 Task: Find connections with filter location Al Manzilah with filter topic #leanstartupswith filter profile language English with filter current company Capital First Limited with filter school The New College, Chennai with filter industry Graphic Design with filter service category Commercial Real Estate with filter keywords title Product Manager
Action: Mouse moved to (693, 84)
Screenshot: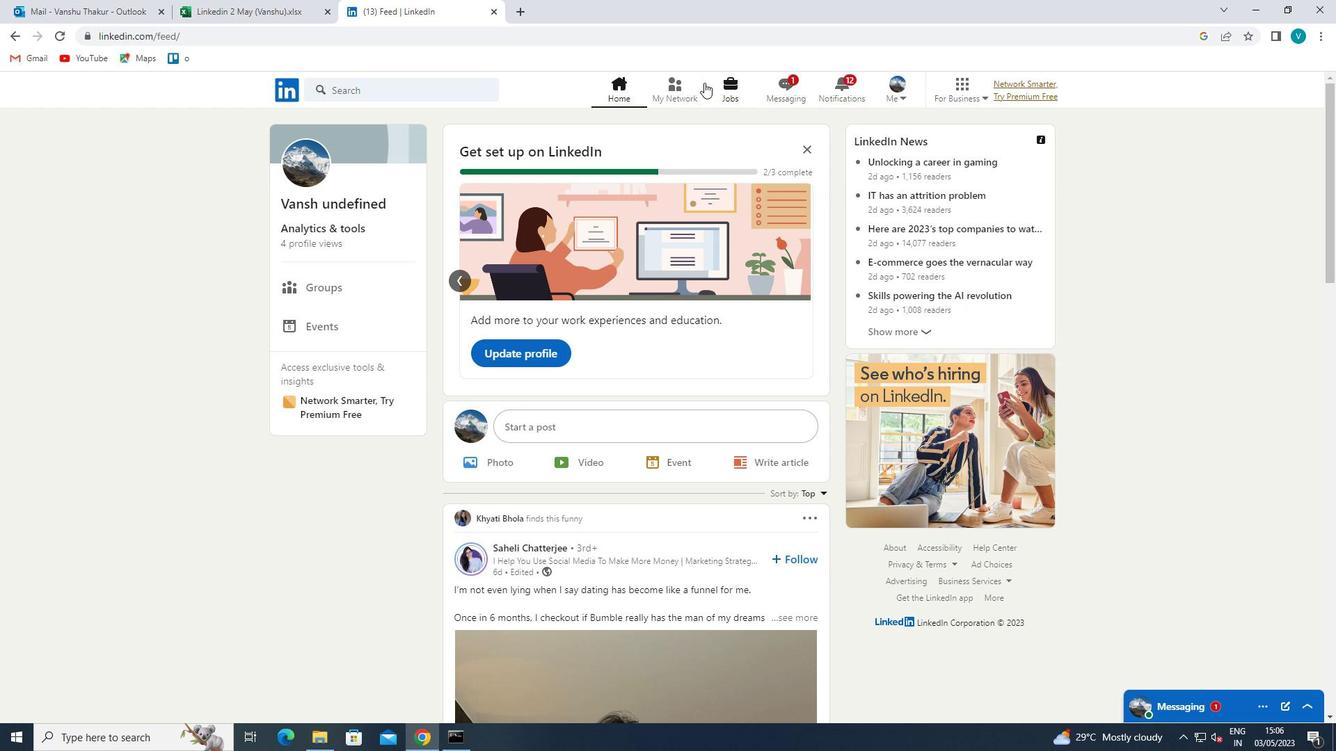 
Action: Mouse pressed left at (693, 84)
Screenshot: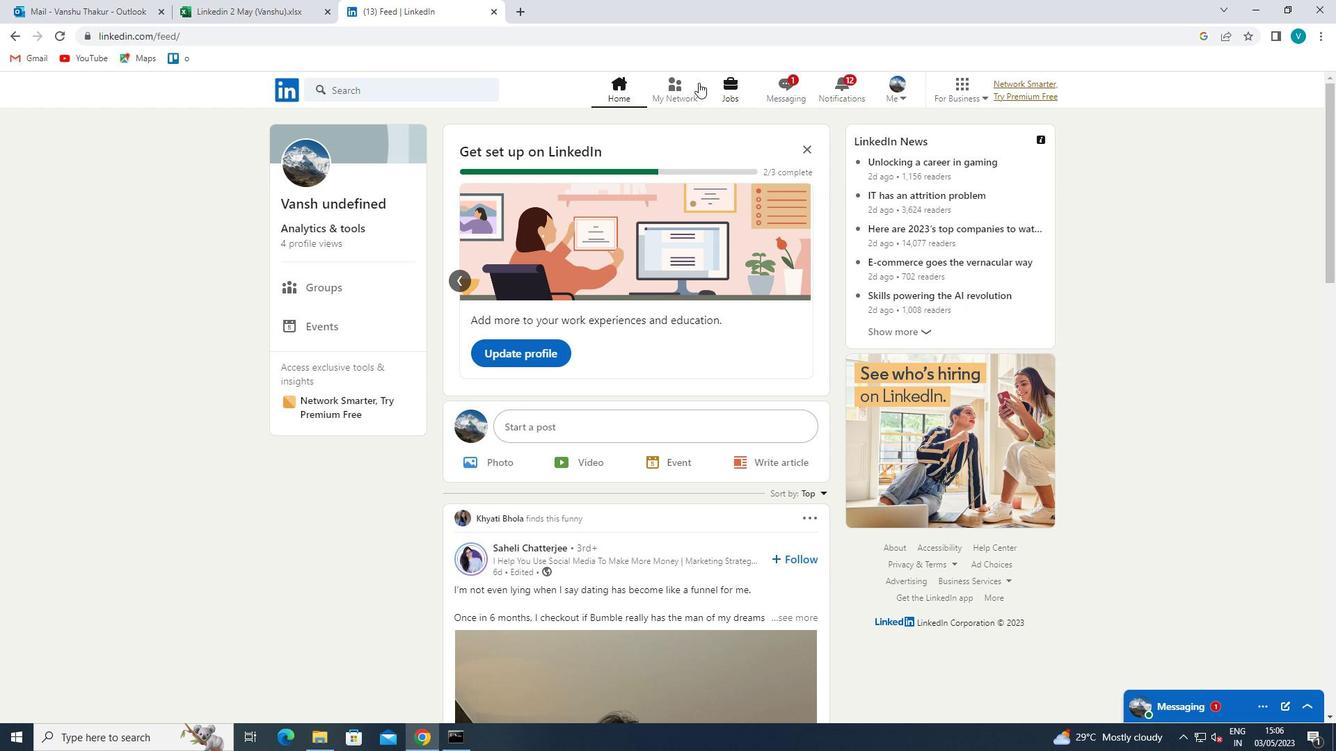 
Action: Mouse moved to (375, 176)
Screenshot: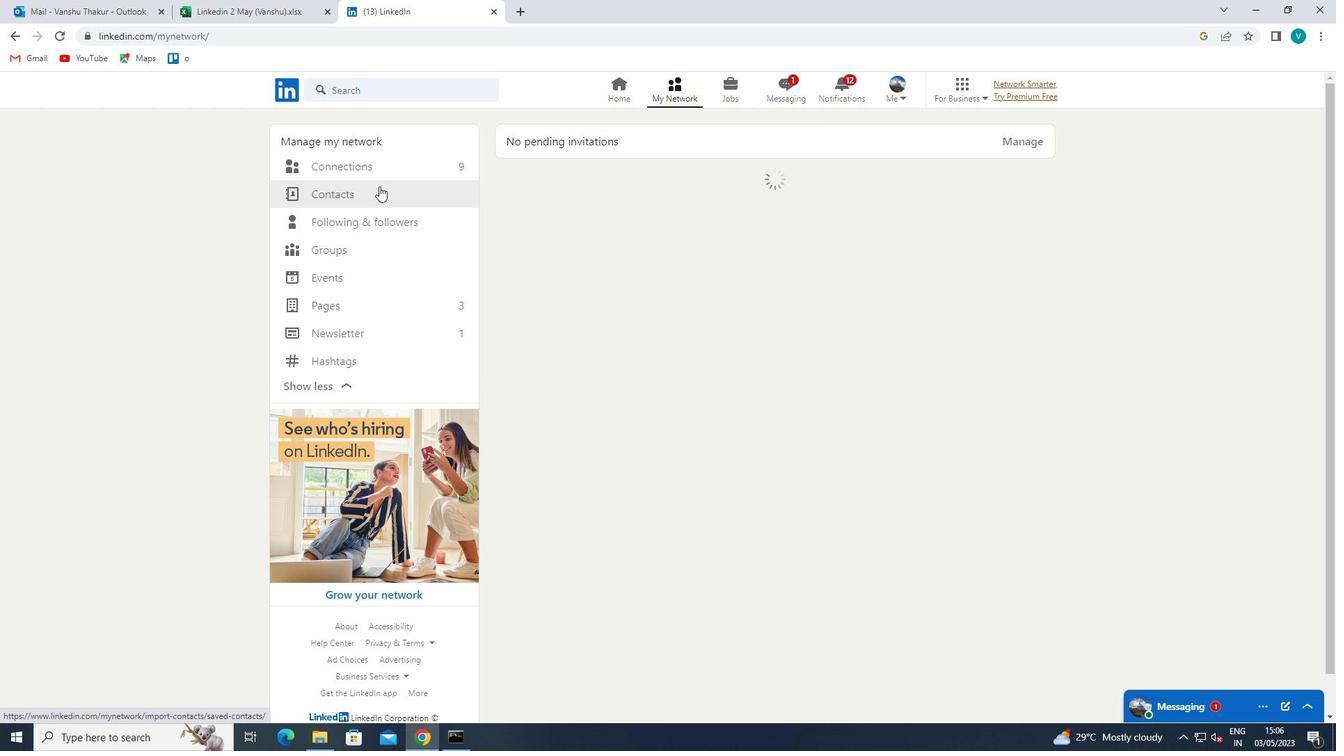 
Action: Mouse pressed left at (375, 176)
Screenshot: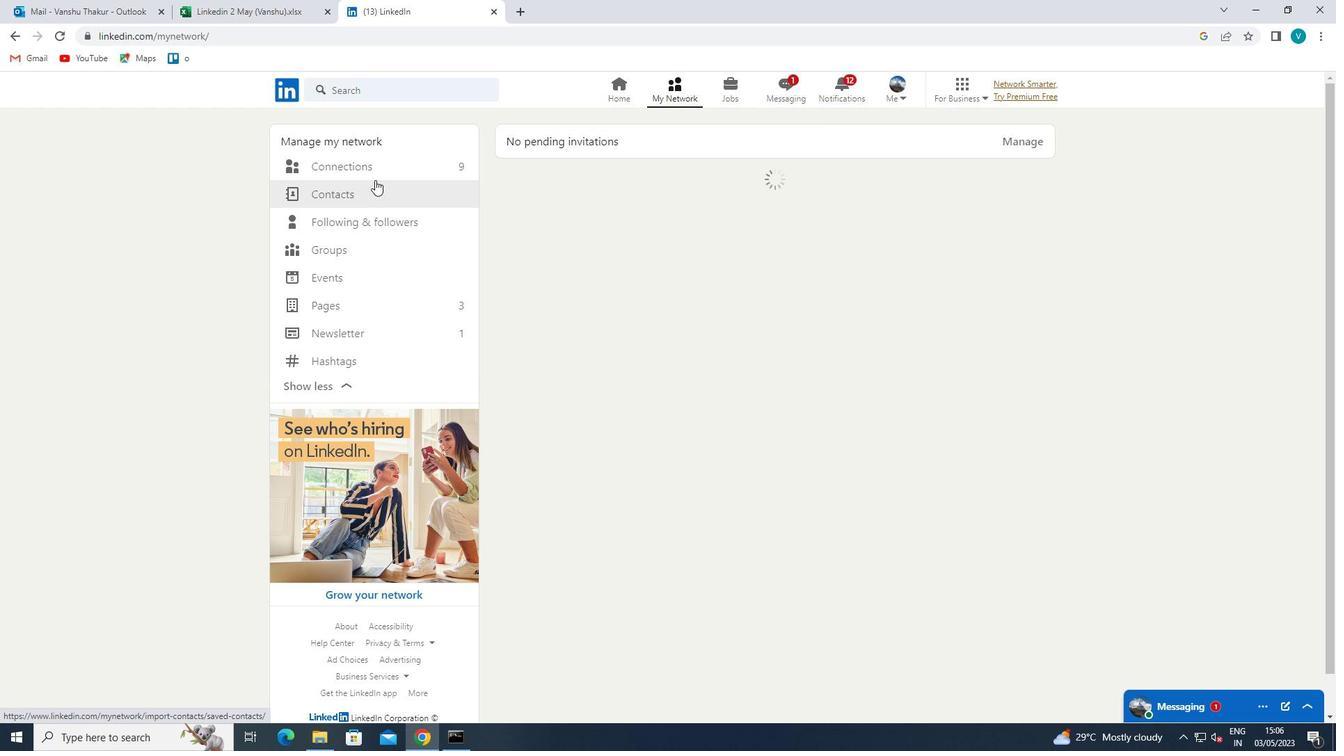 
Action: Mouse moved to (378, 165)
Screenshot: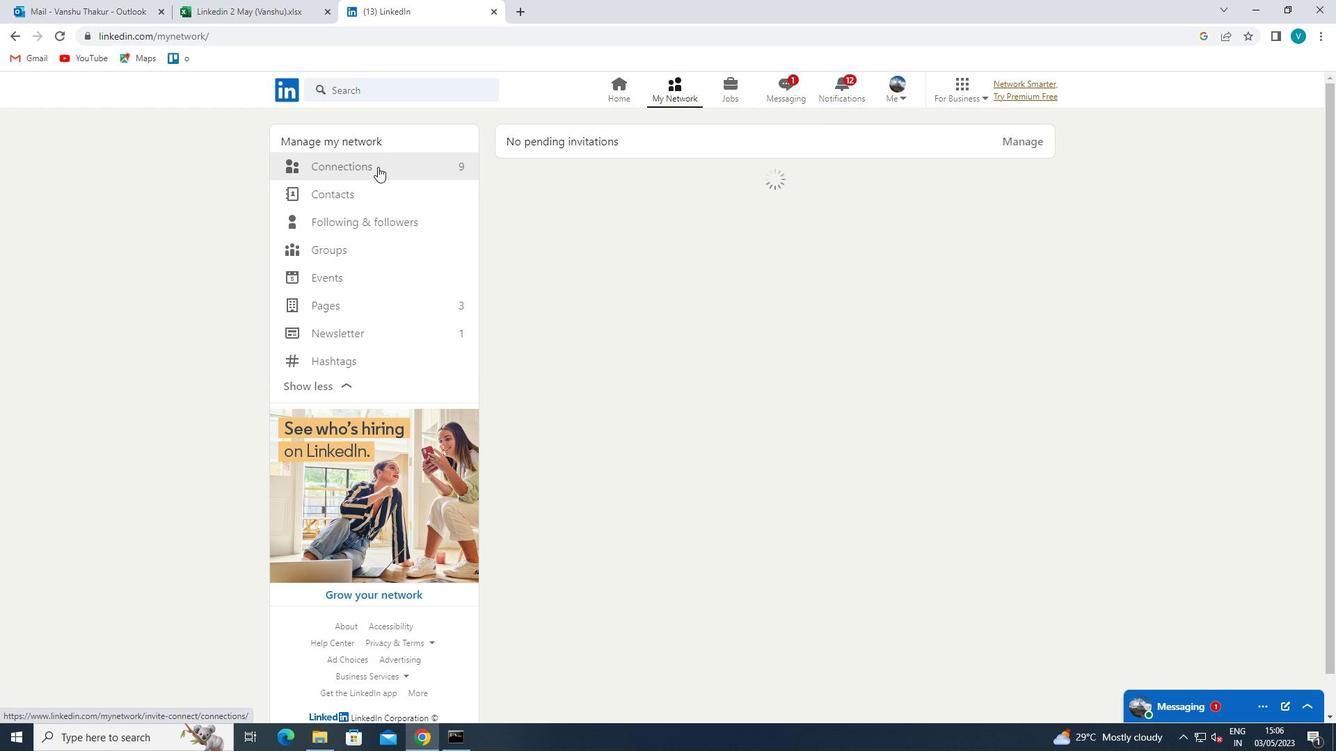 
Action: Mouse pressed left at (378, 165)
Screenshot: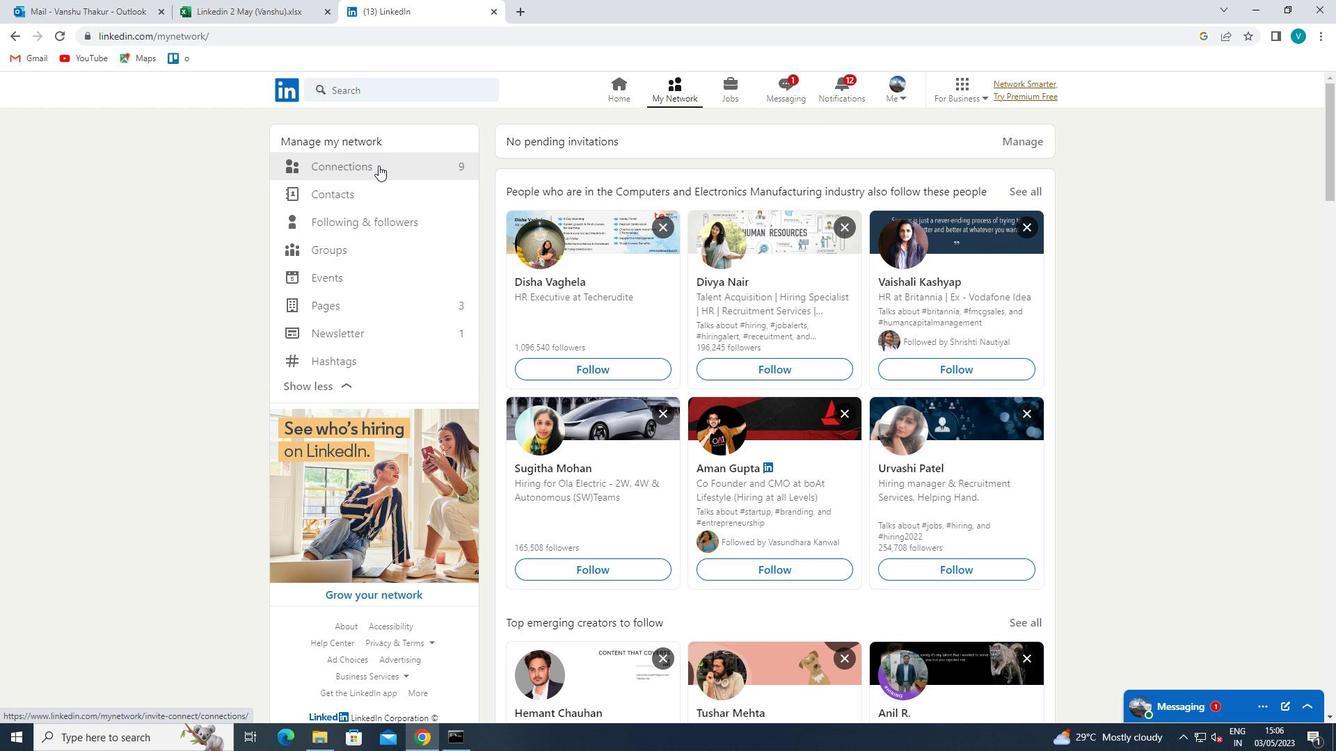
Action: Mouse moved to (758, 164)
Screenshot: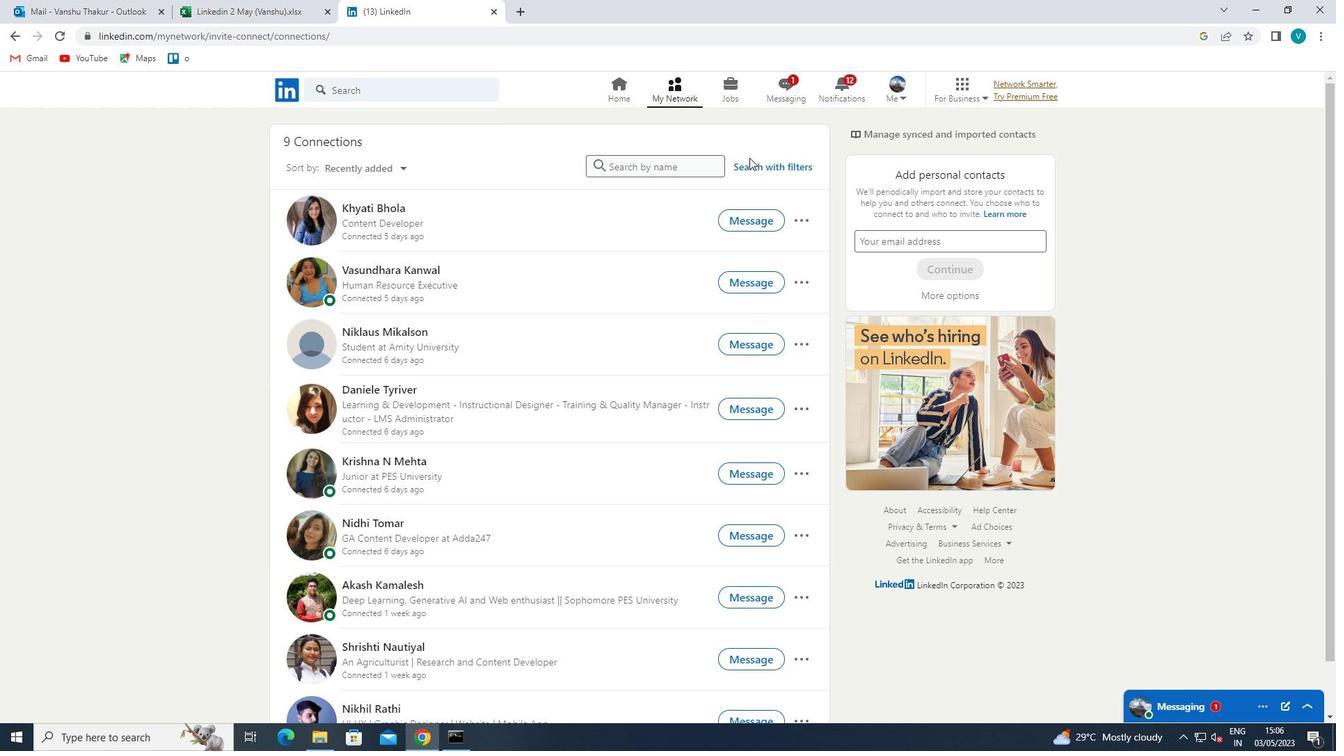 
Action: Mouse pressed left at (758, 164)
Screenshot: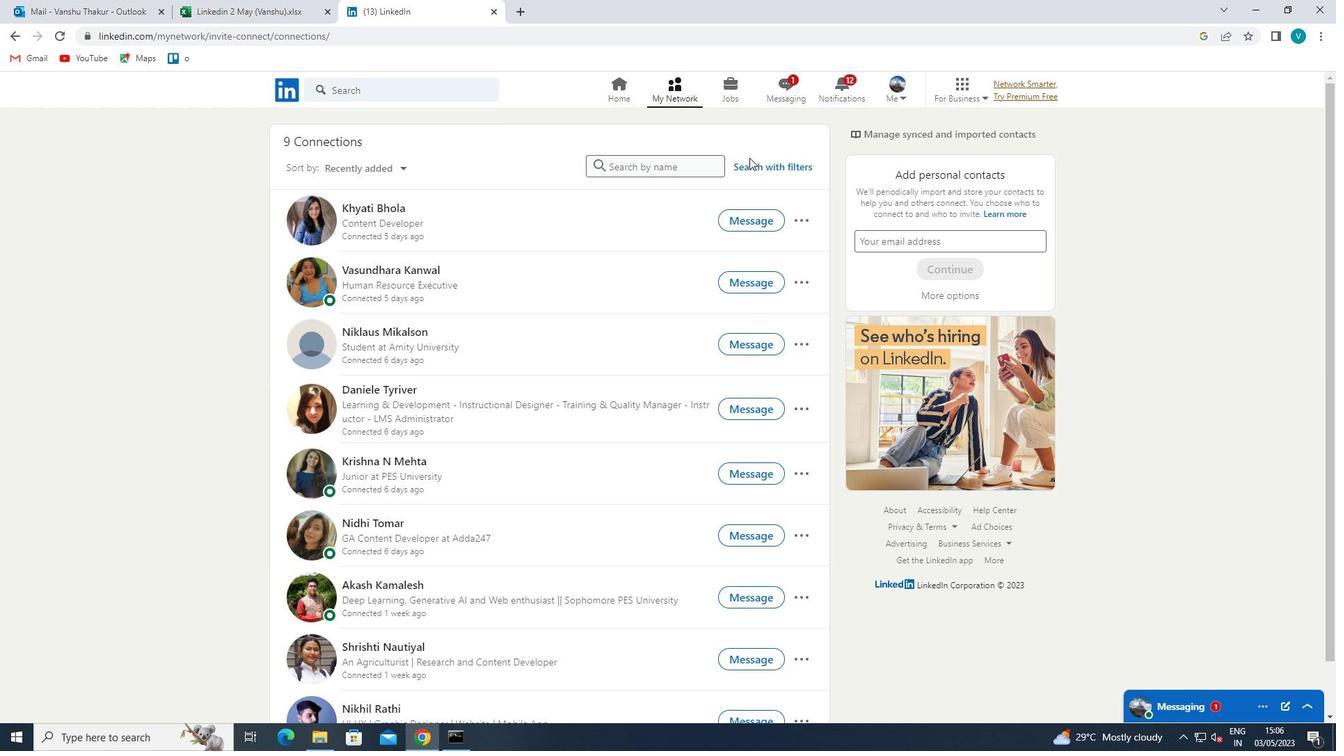 
Action: Mouse moved to (679, 128)
Screenshot: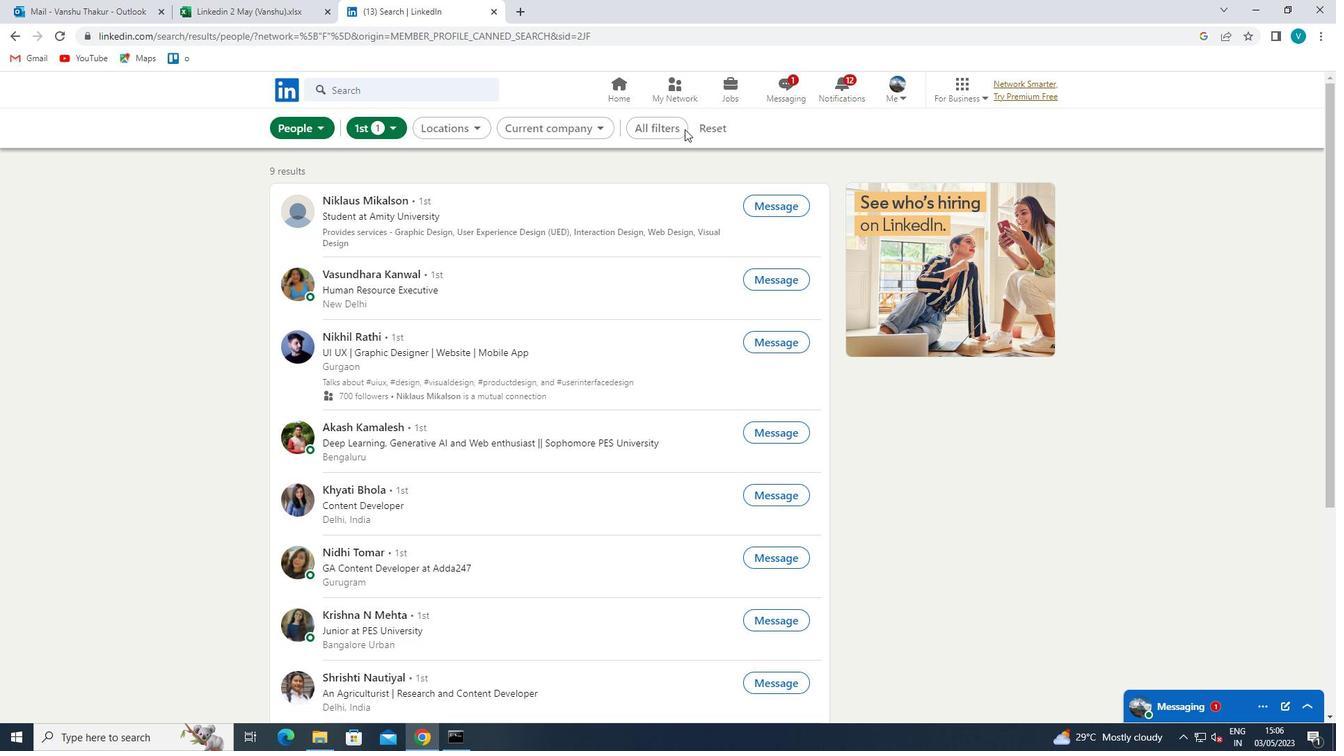 
Action: Mouse pressed left at (679, 128)
Screenshot: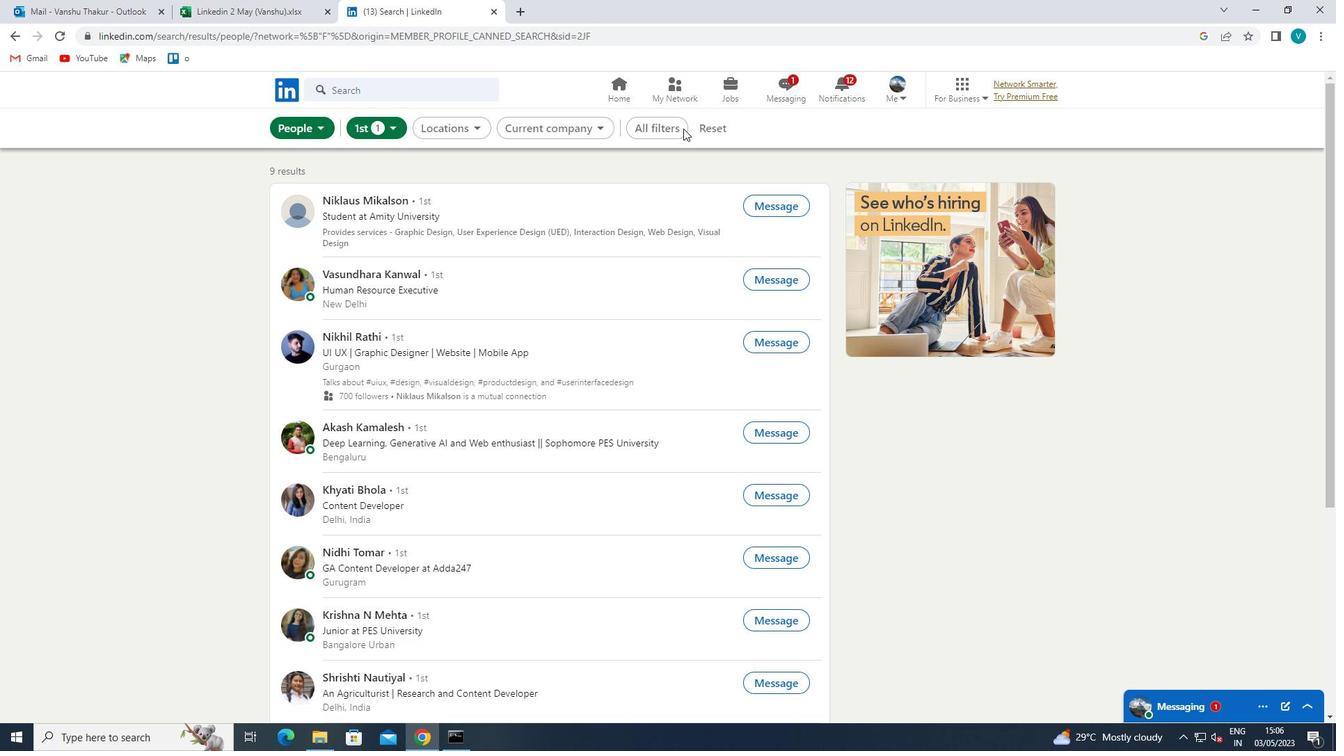 
Action: Mouse moved to (1071, 362)
Screenshot: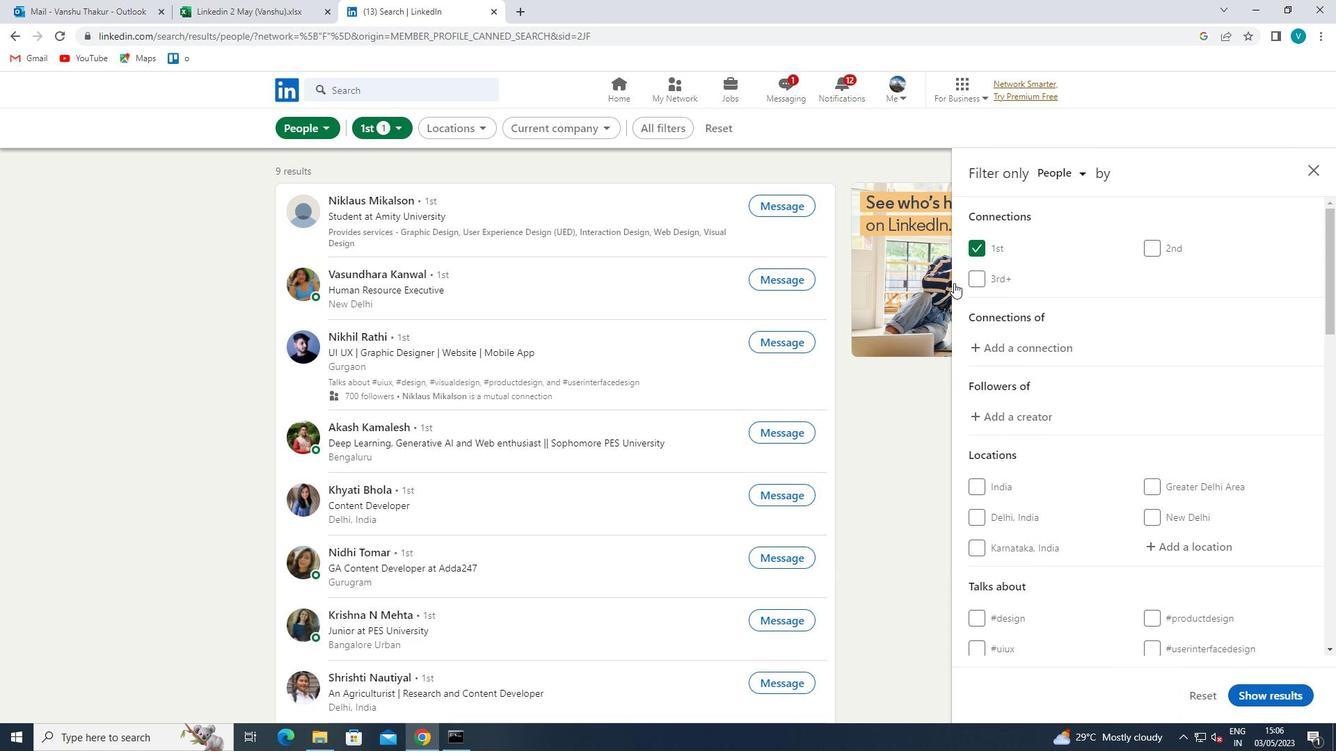 
Action: Mouse scrolled (1071, 361) with delta (0, 0)
Screenshot: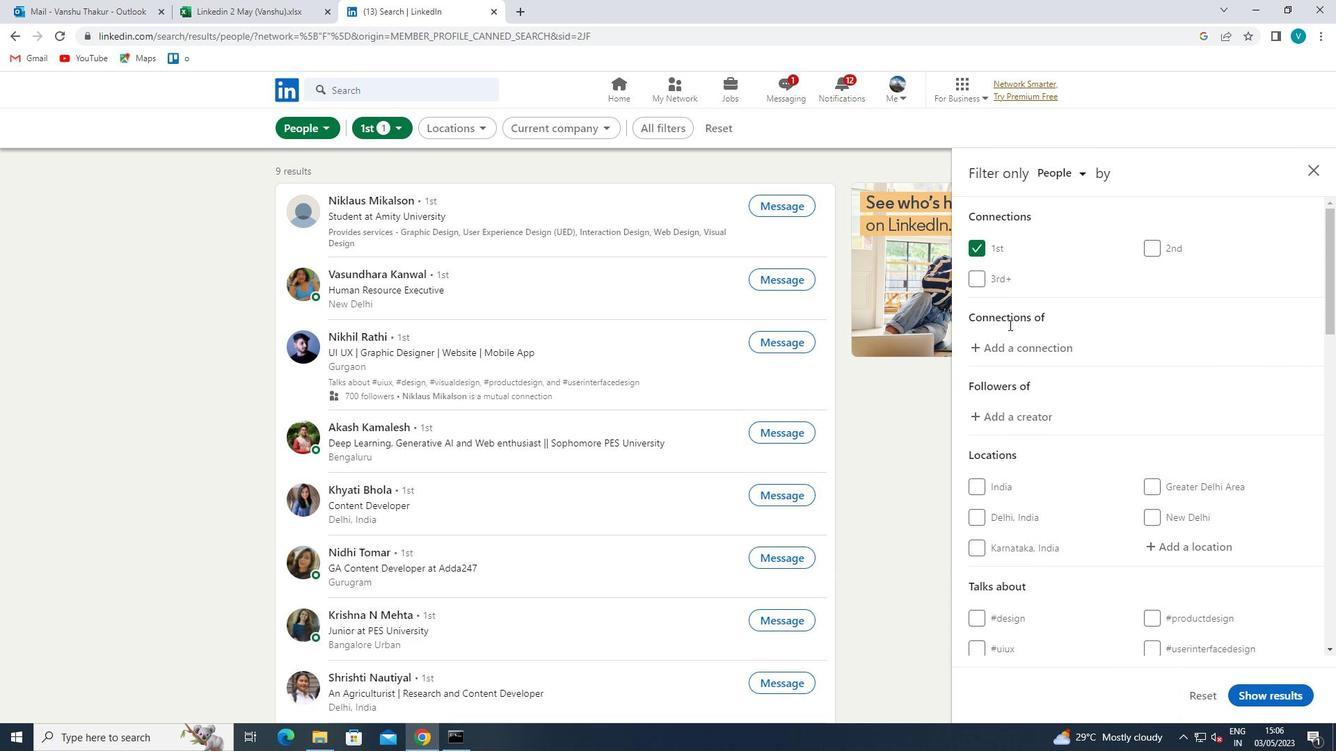 
Action: Mouse scrolled (1071, 361) with delta (0, 0)
Screenshot: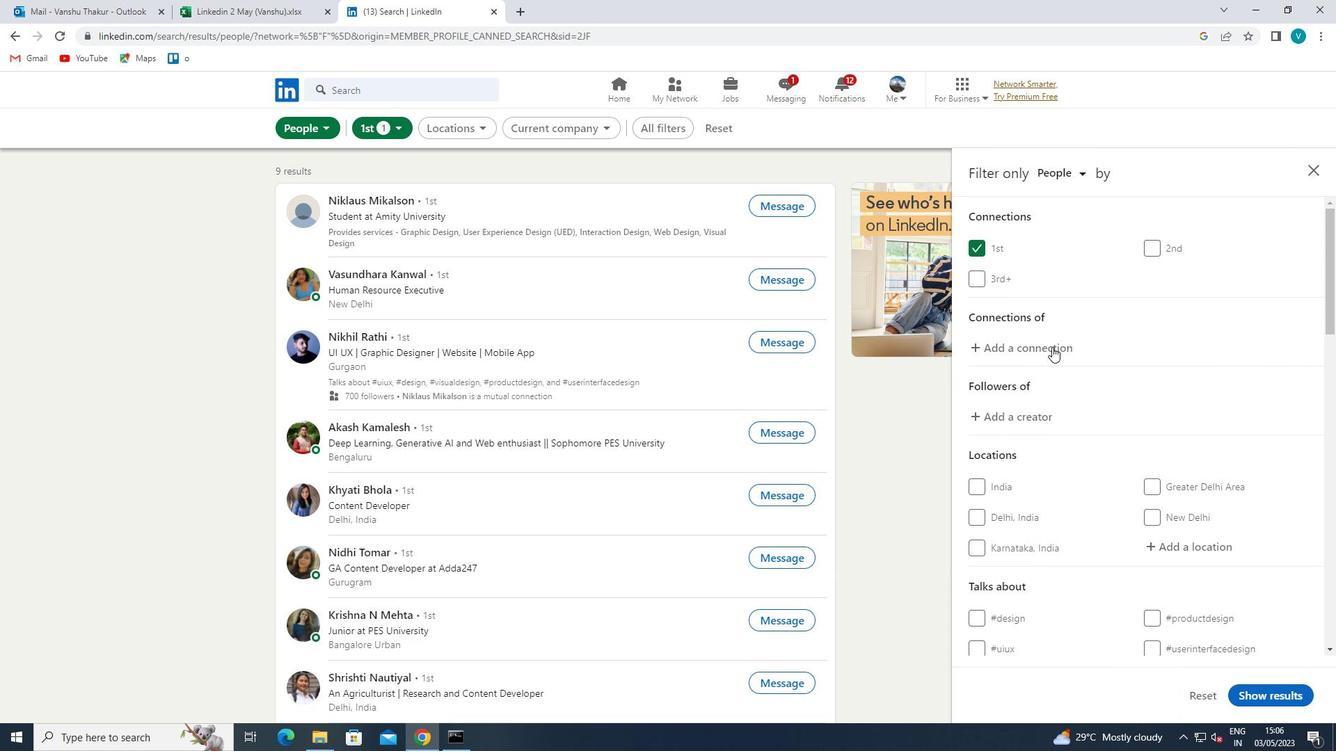 
Action: Mouse moved to (1072, 363)
Screenshot: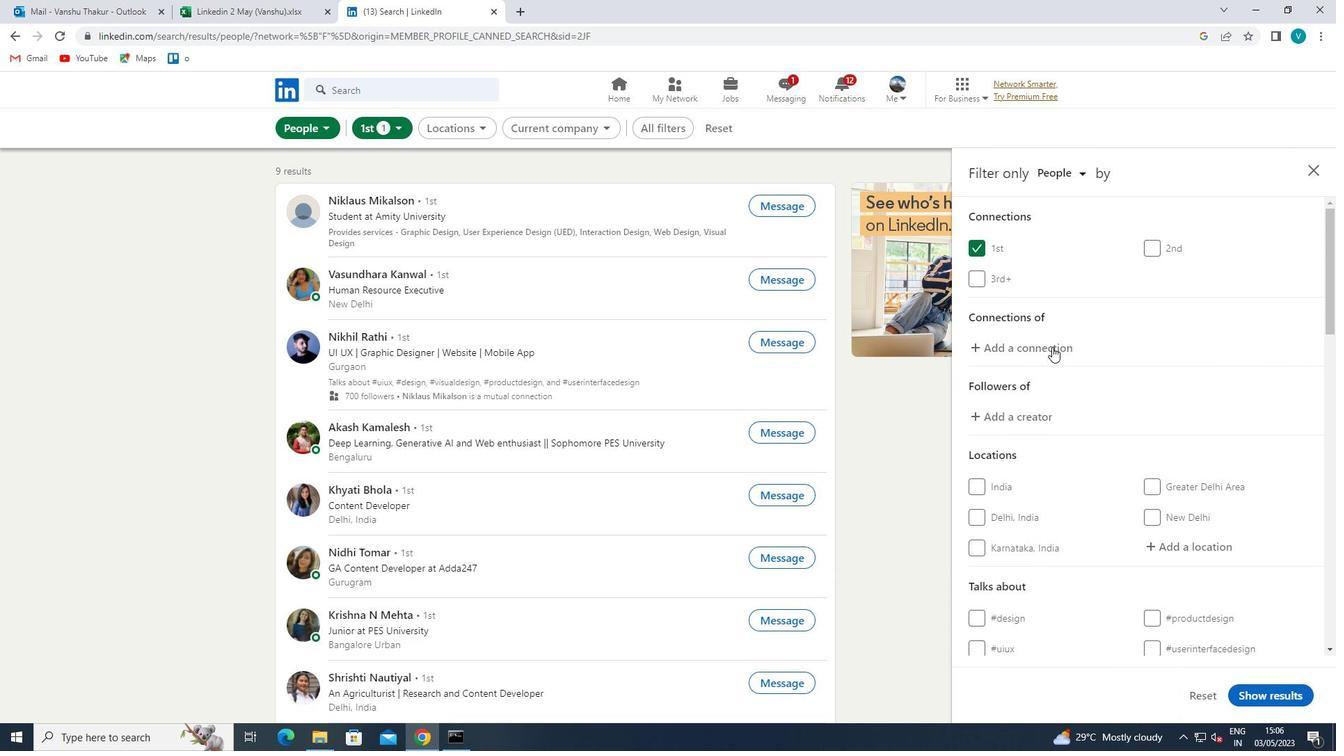 
Action: Mouse scrolled (1072, 363) with delta (0, 0)
Screenshot: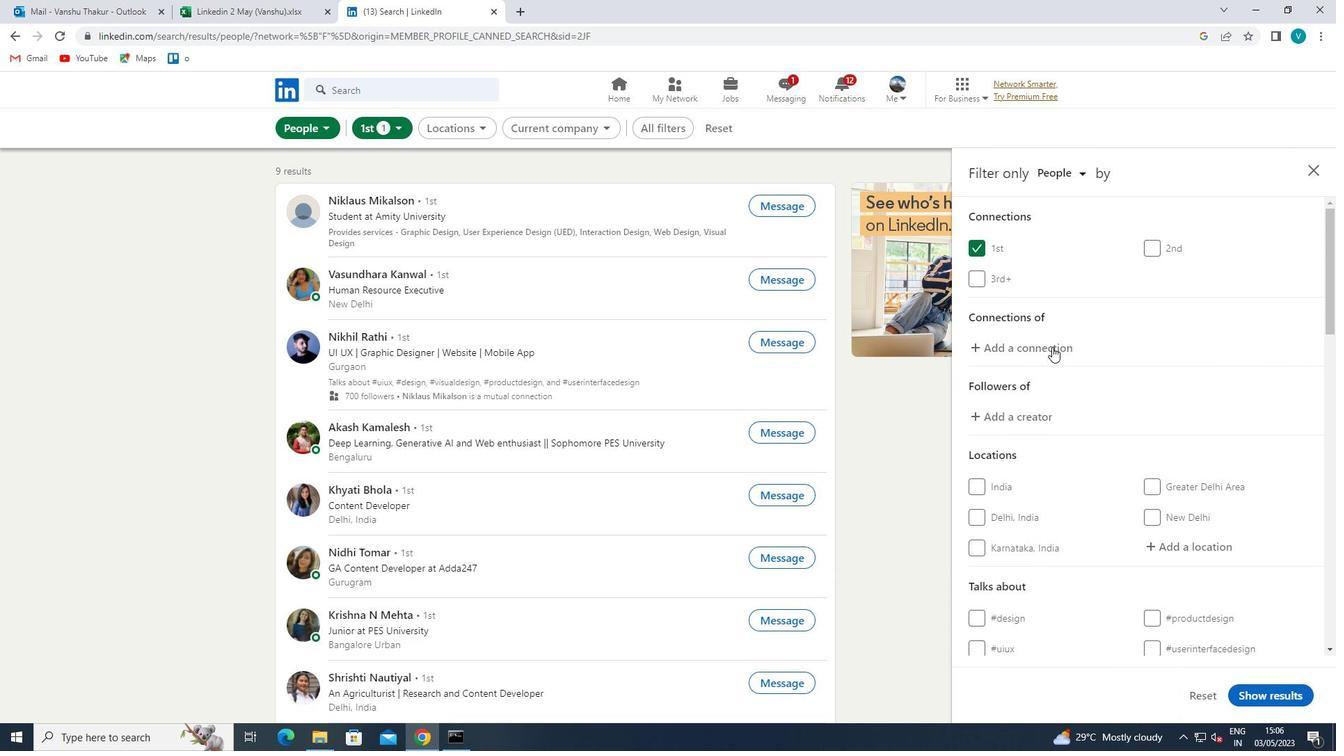 
Action: Mouse moved to (1194, 342)
Screenshot: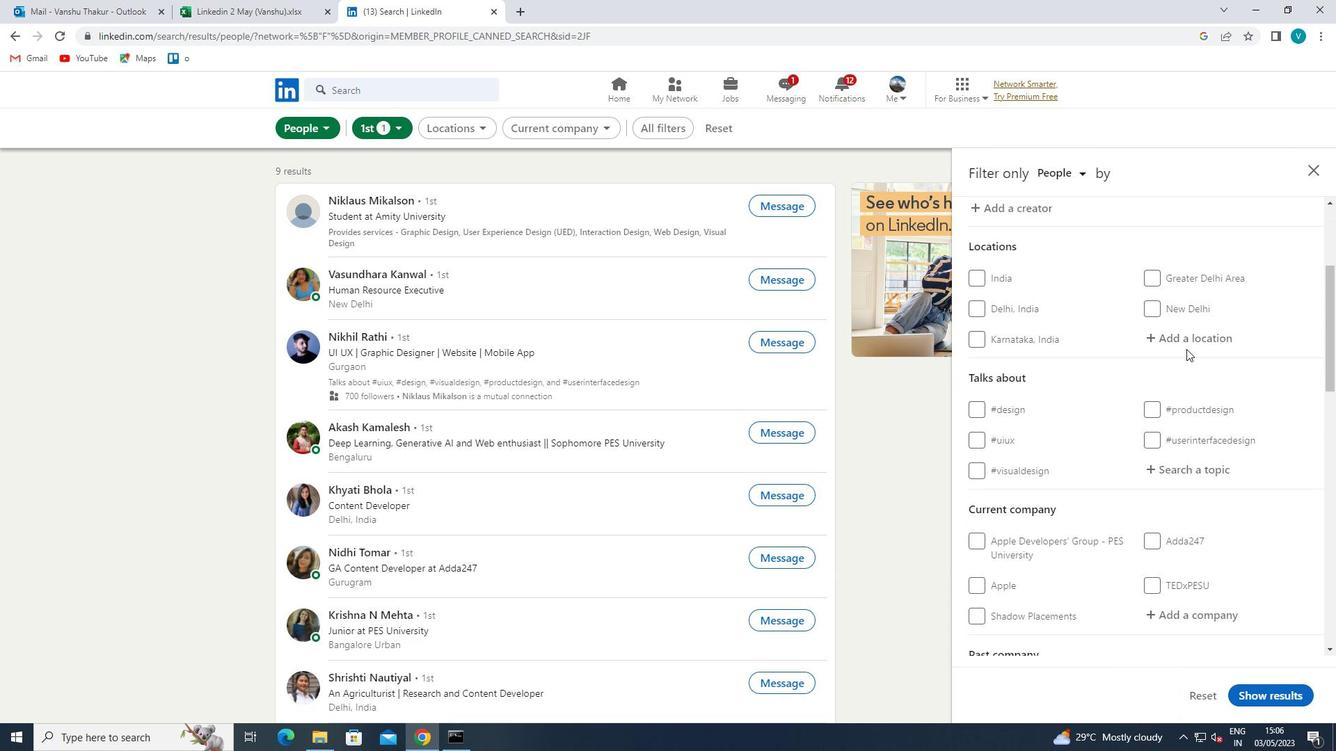 
Action: Mouse pressed left at (1194, 342)
Screenshot: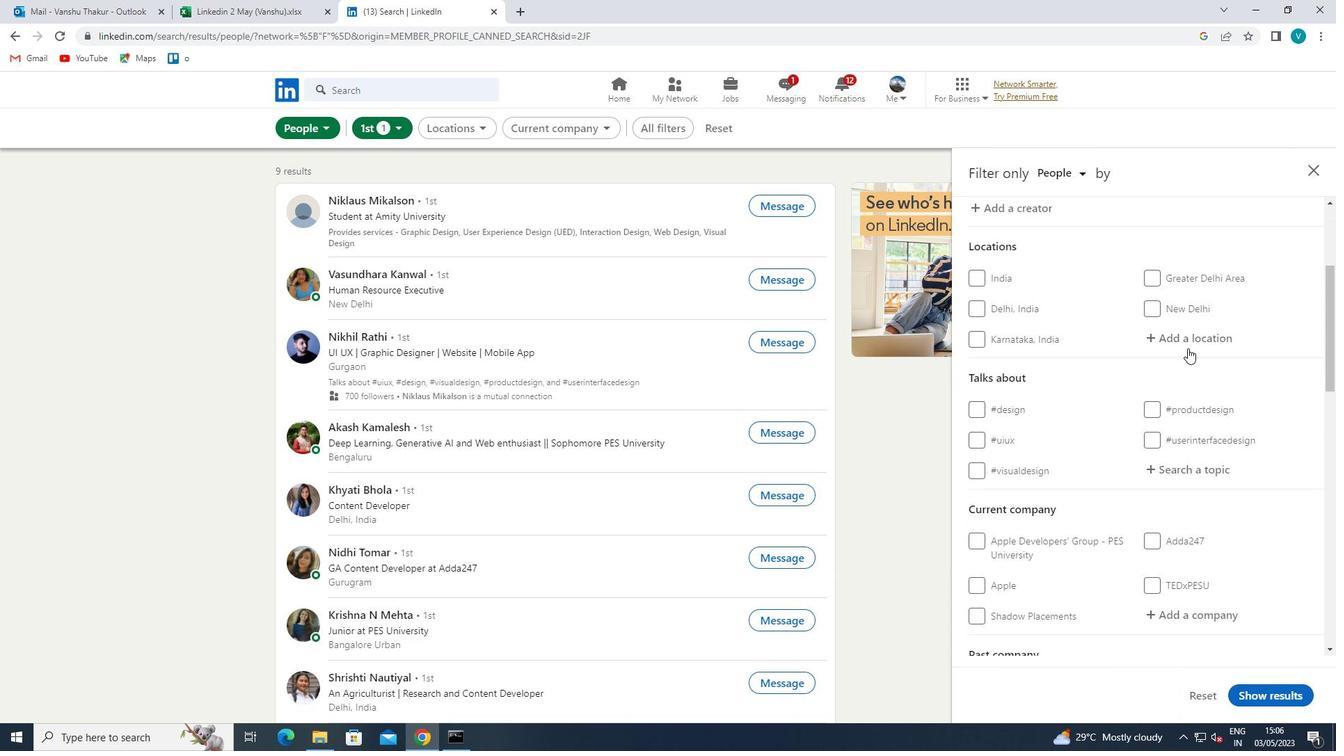 
Action: Mouse moved to (622, 687)
Screenshot: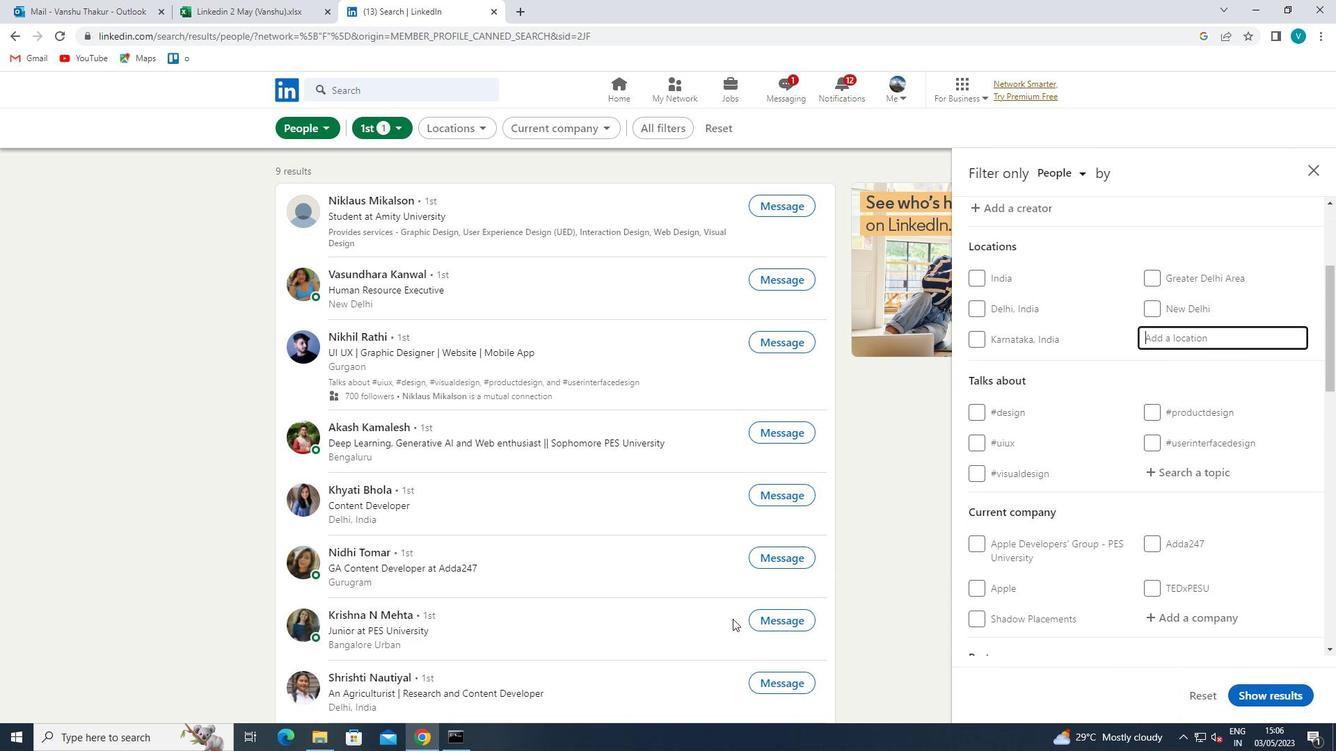 
Action: Key pressed <Key.shift>AL<Key.space><Key.shift>MANZILAH
Screenshot: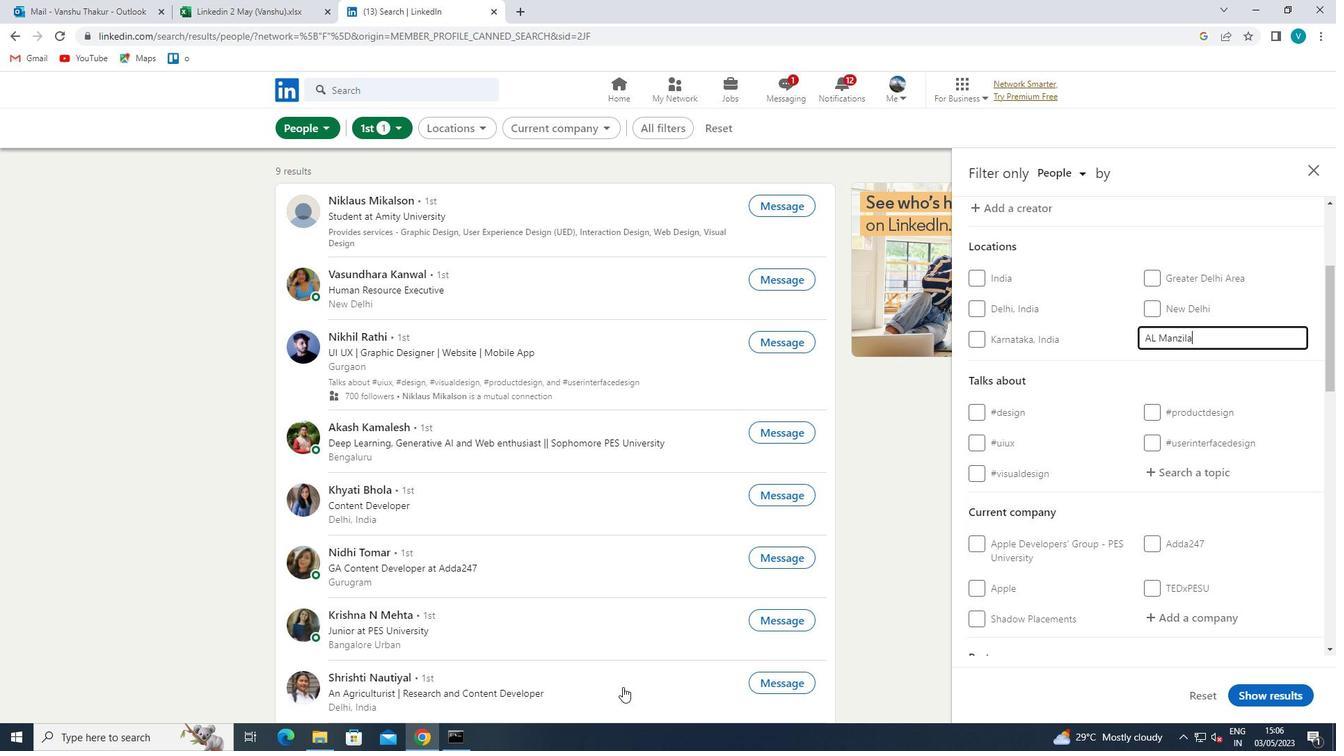 
Action: Mouse moved to (1119, 347)
Screenshot: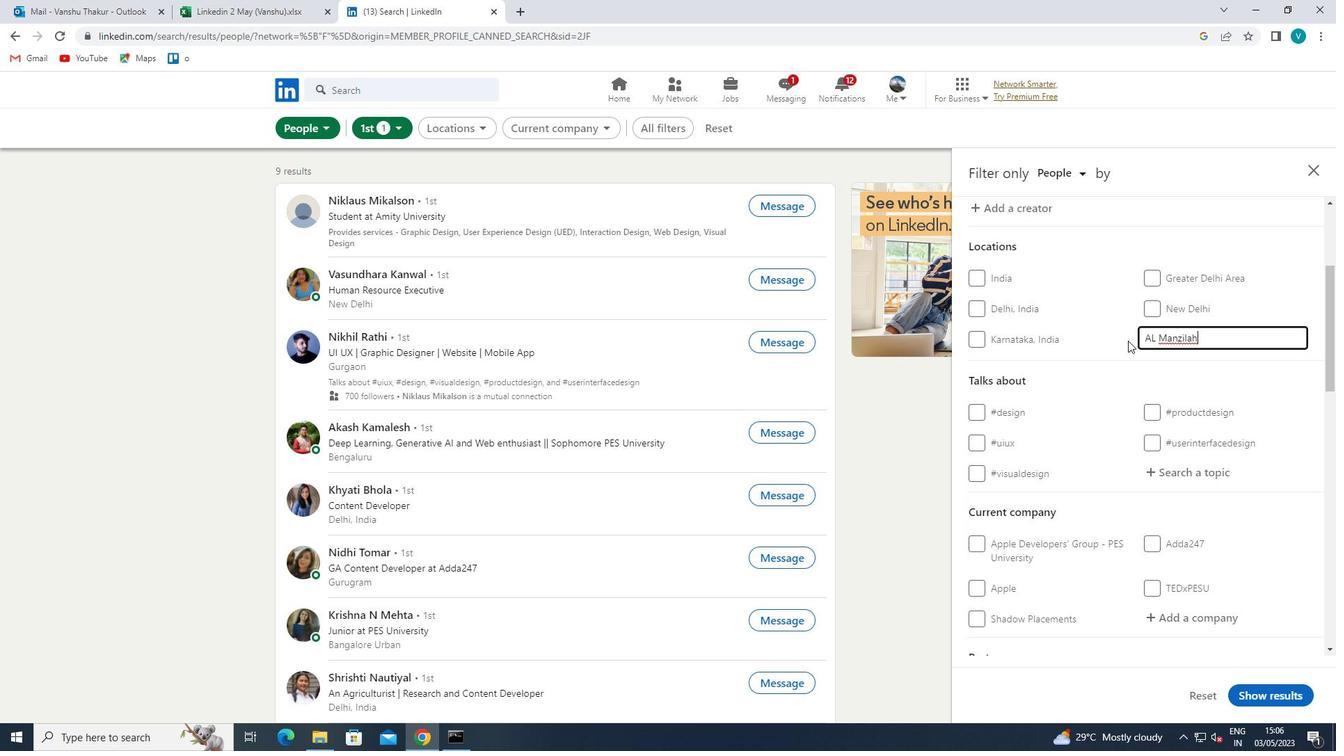 
Action: Mouse pressed left at (1119, 347)
Screenshot: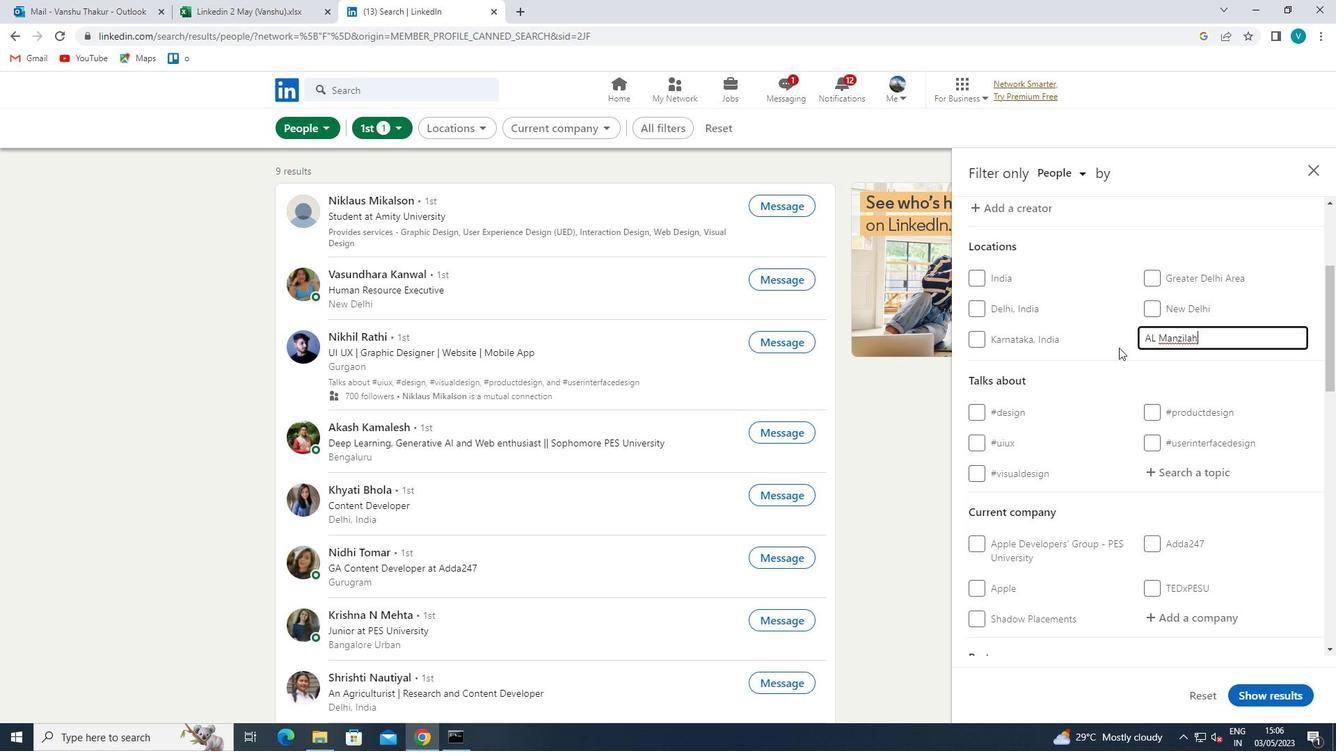 
Action: Mouse scrolled (1119, 347) with delta (0, 0)
Screenshot: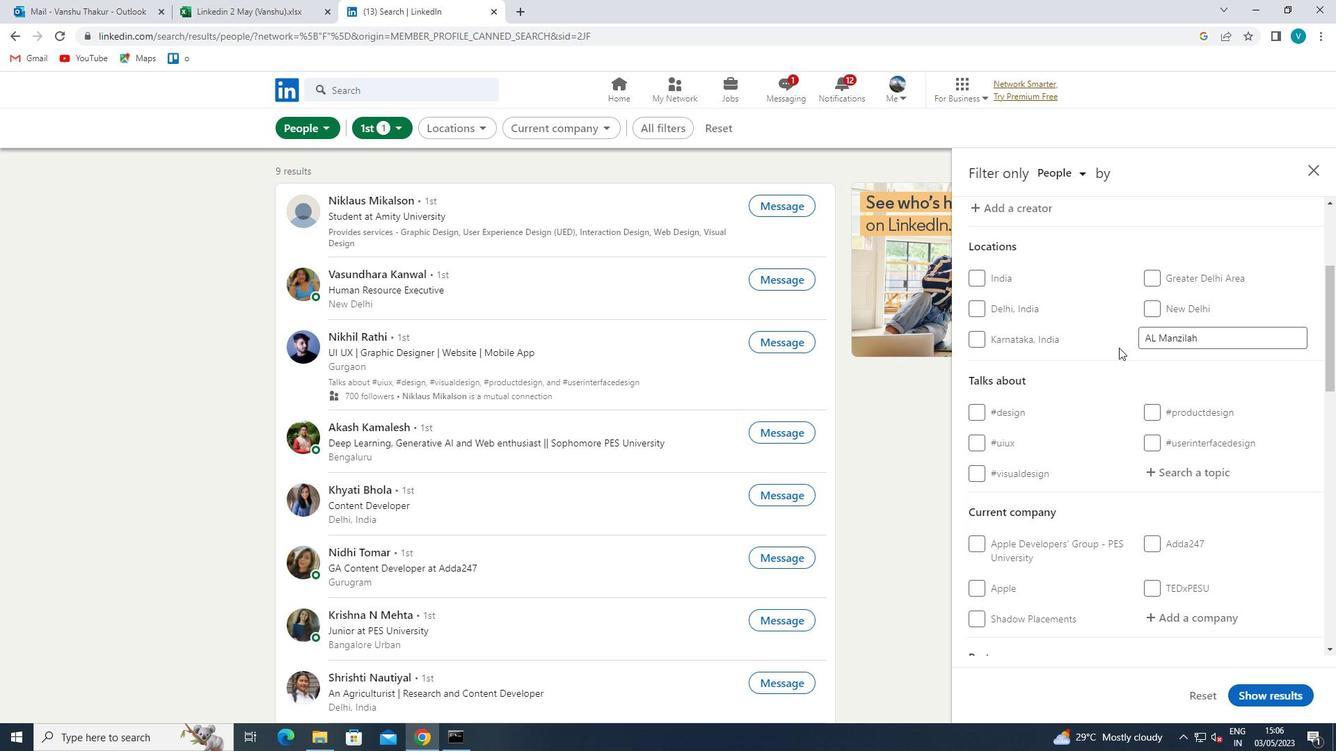
Action: Mouse moved to (1184, 403)
Screenshot: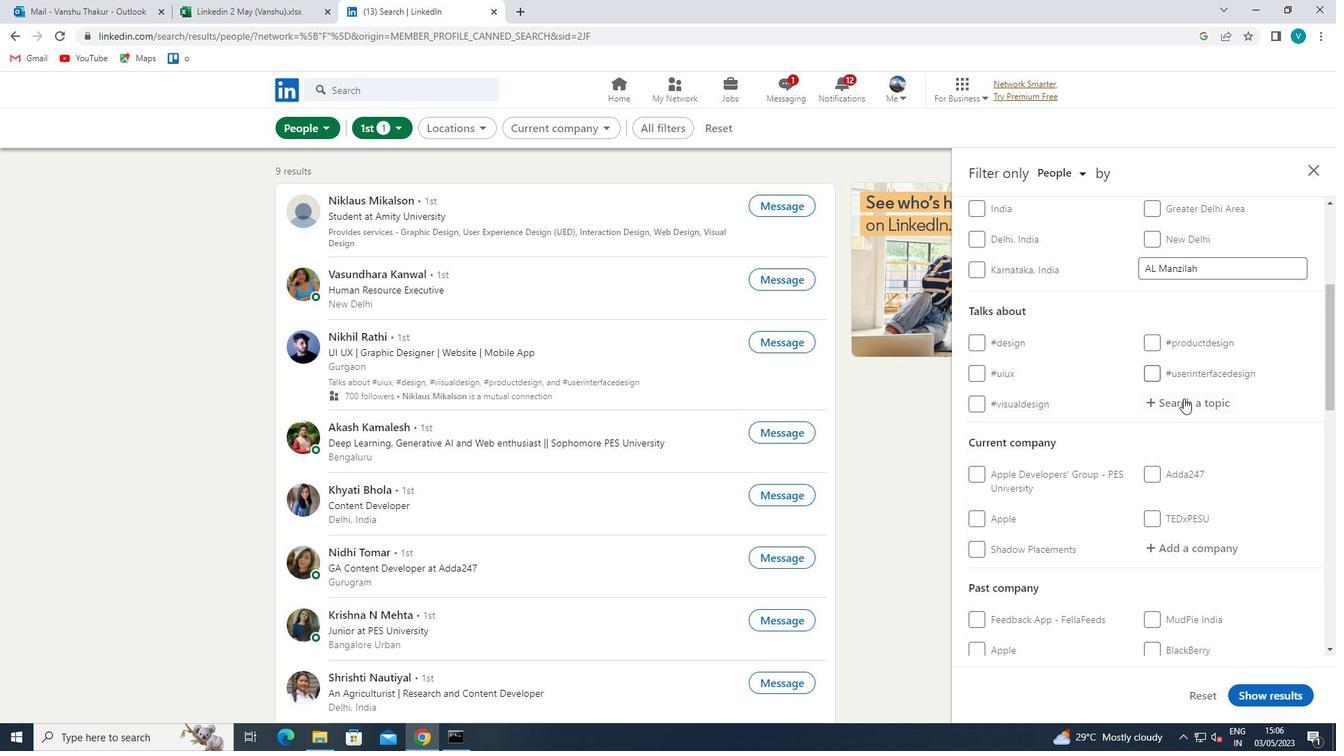 
Action: Mouse pressed left at (1184, 403)
Screenshot: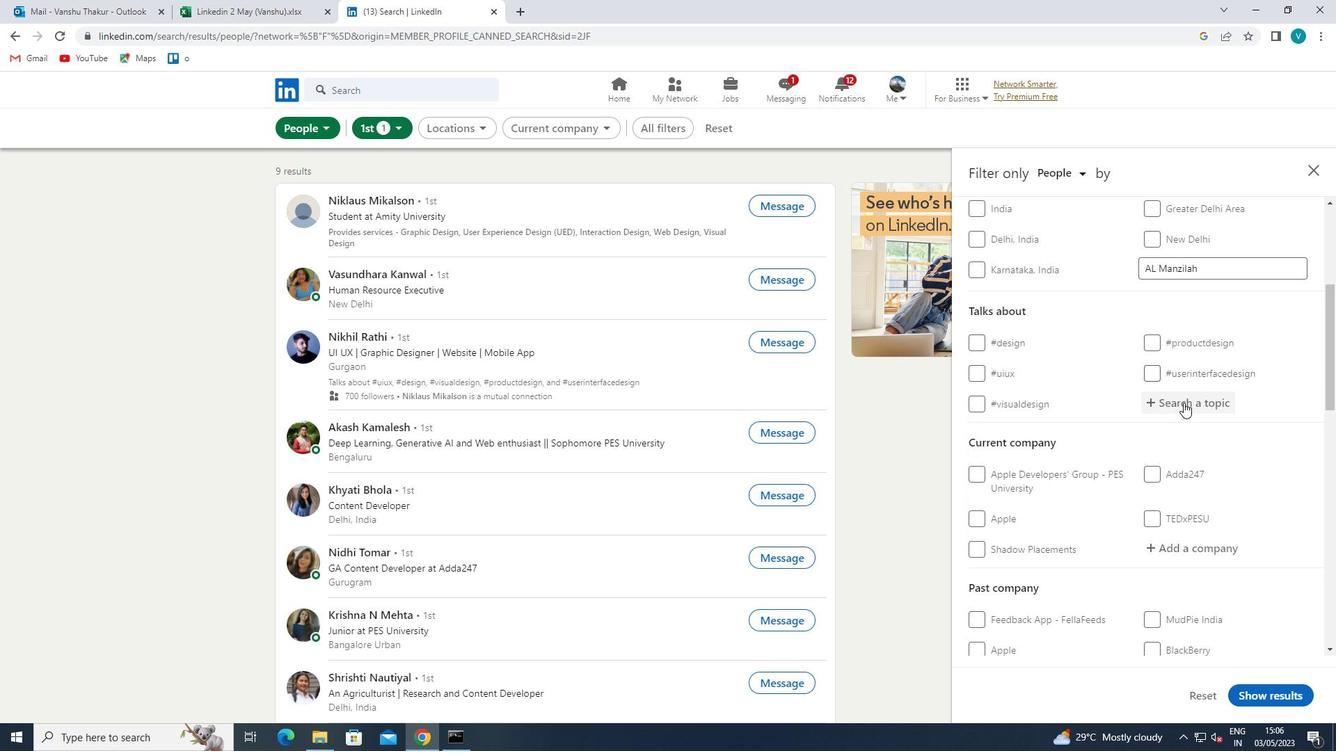 
Action: Mouse moved to (989, 487)
Screenshot: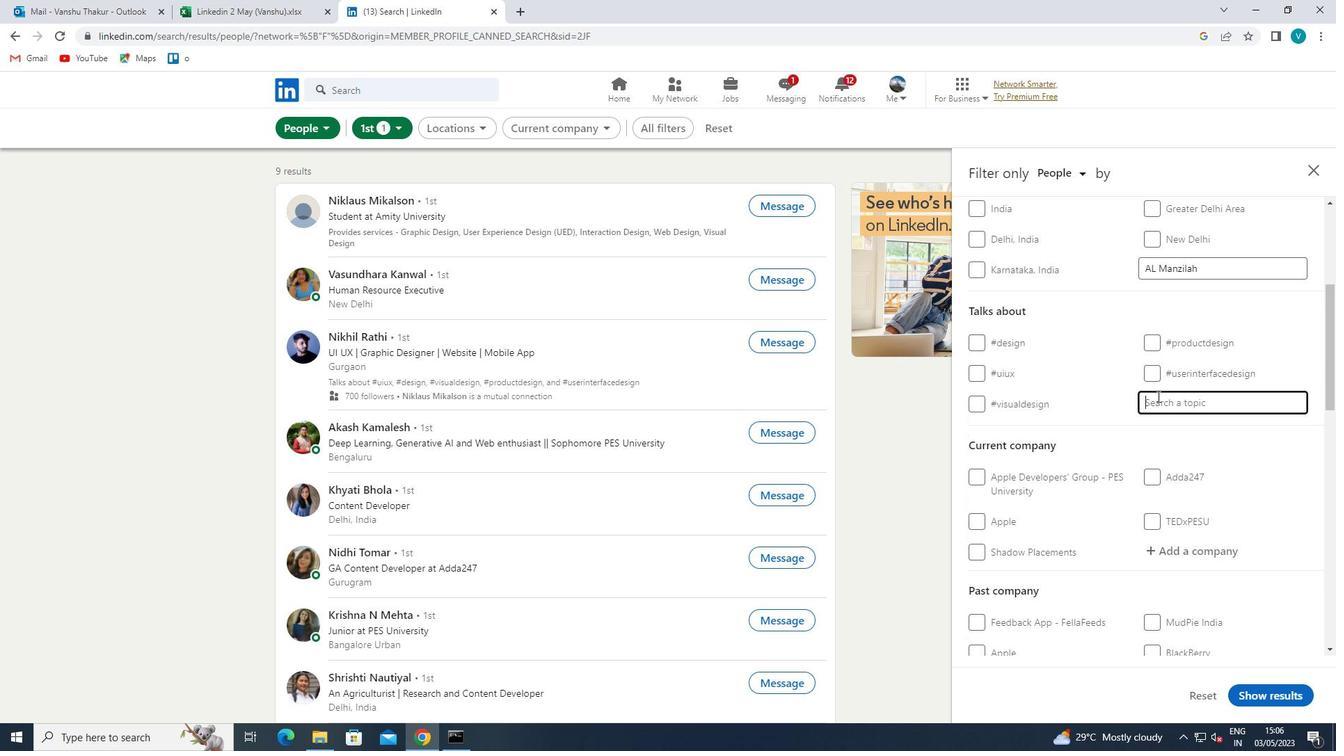 
Action: Key pressed LEARNSTARTUPS
Screenshot: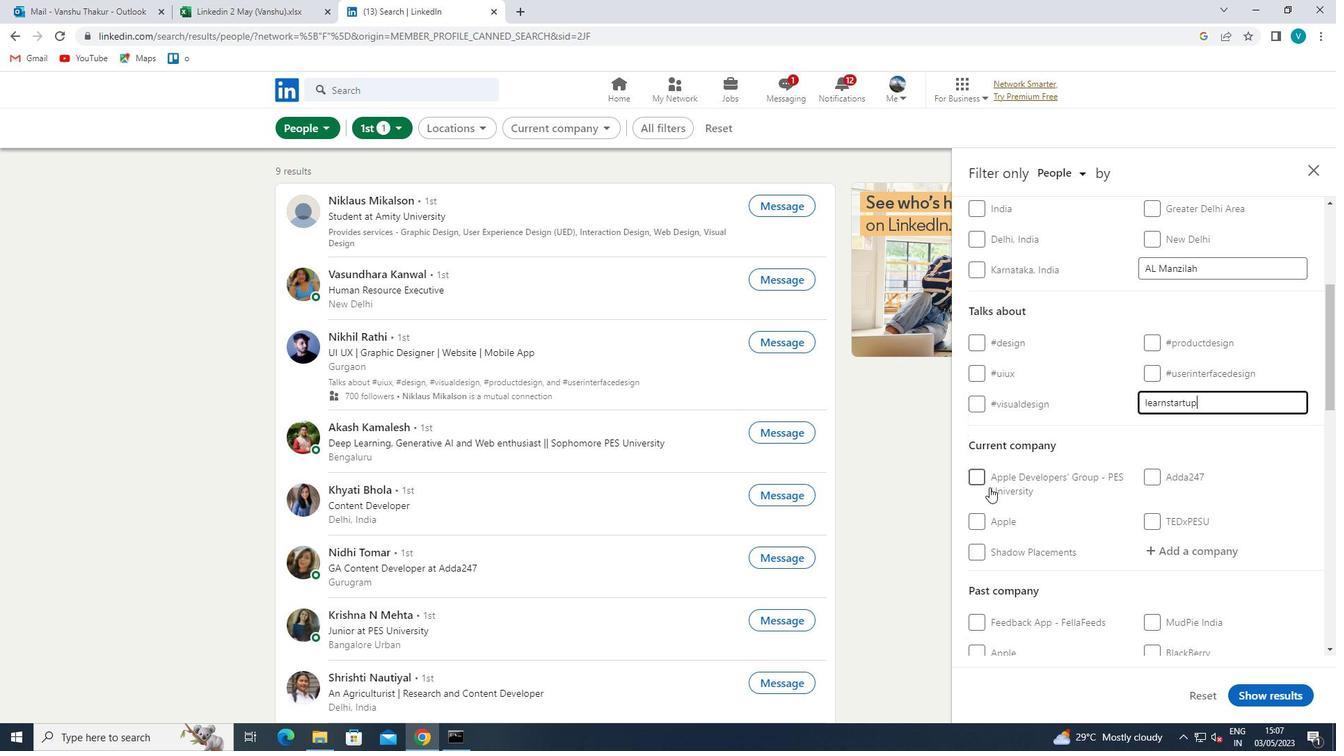 
Action: Mouse moved to (1103, 417)
Screenshot: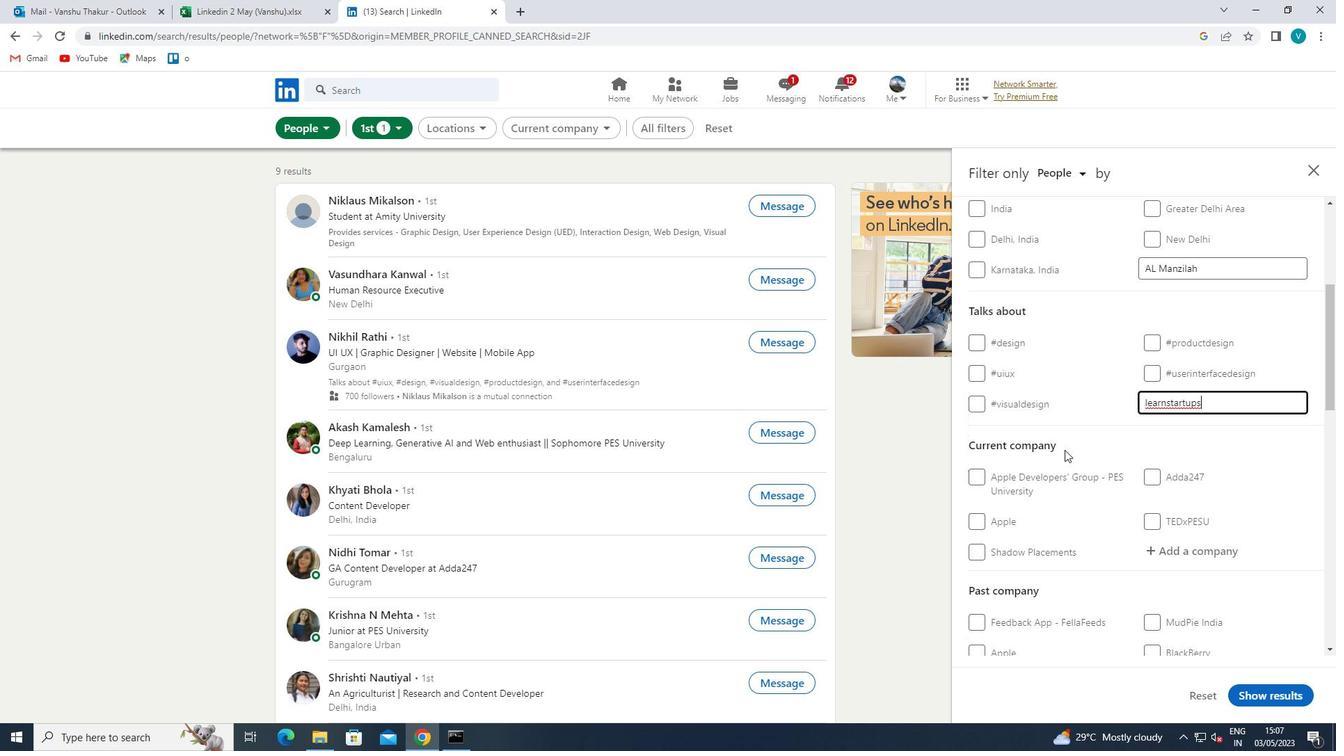 
Action: Mouse pressed left at (1103, 417)
Screenshot: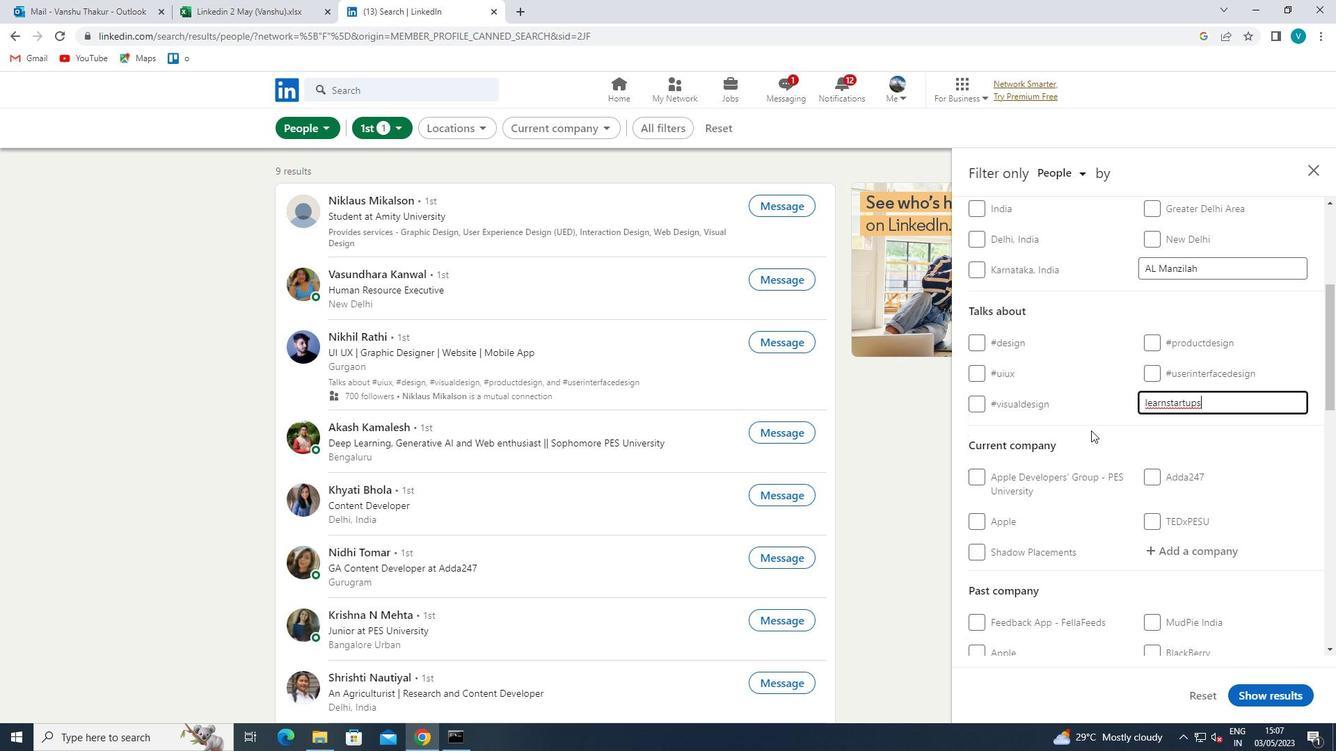 
Action: Mouse moved to (1145, 398)
Screenshot: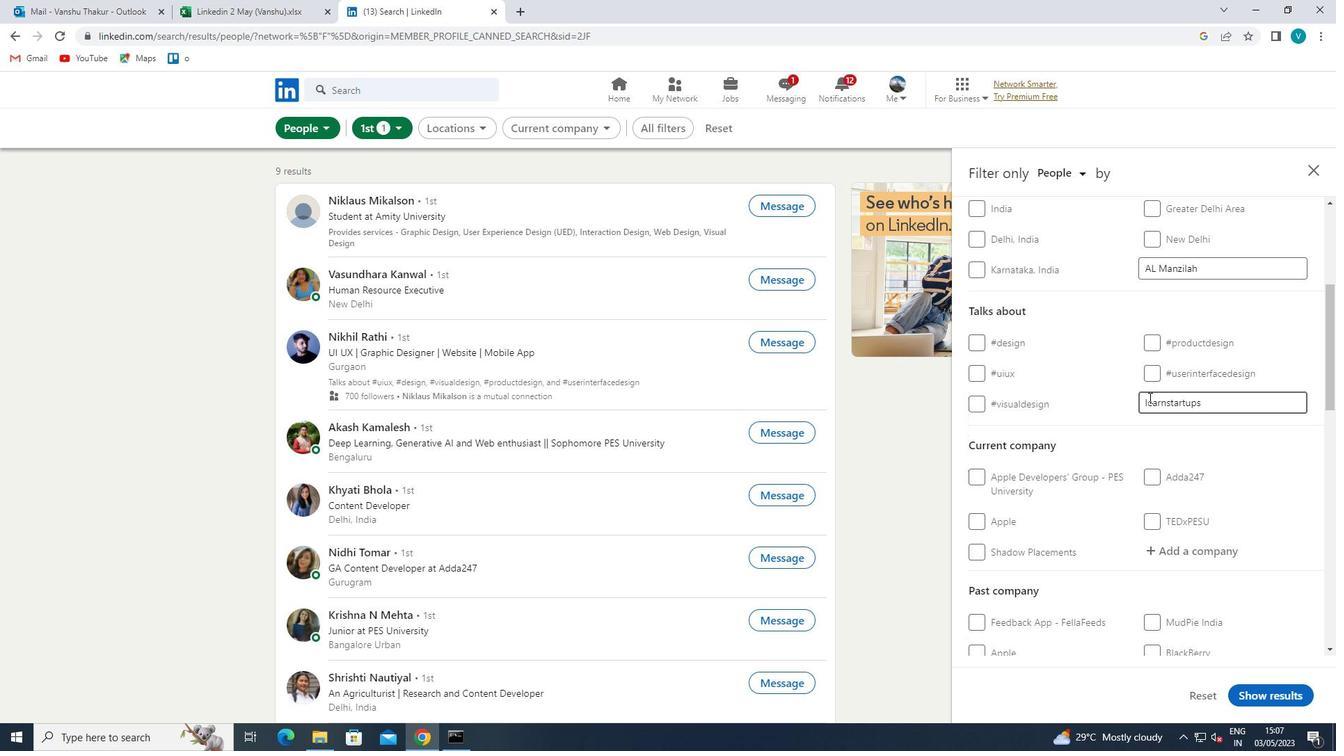 
Action: Mouse pressed left at (1145, 398)
Screenshot: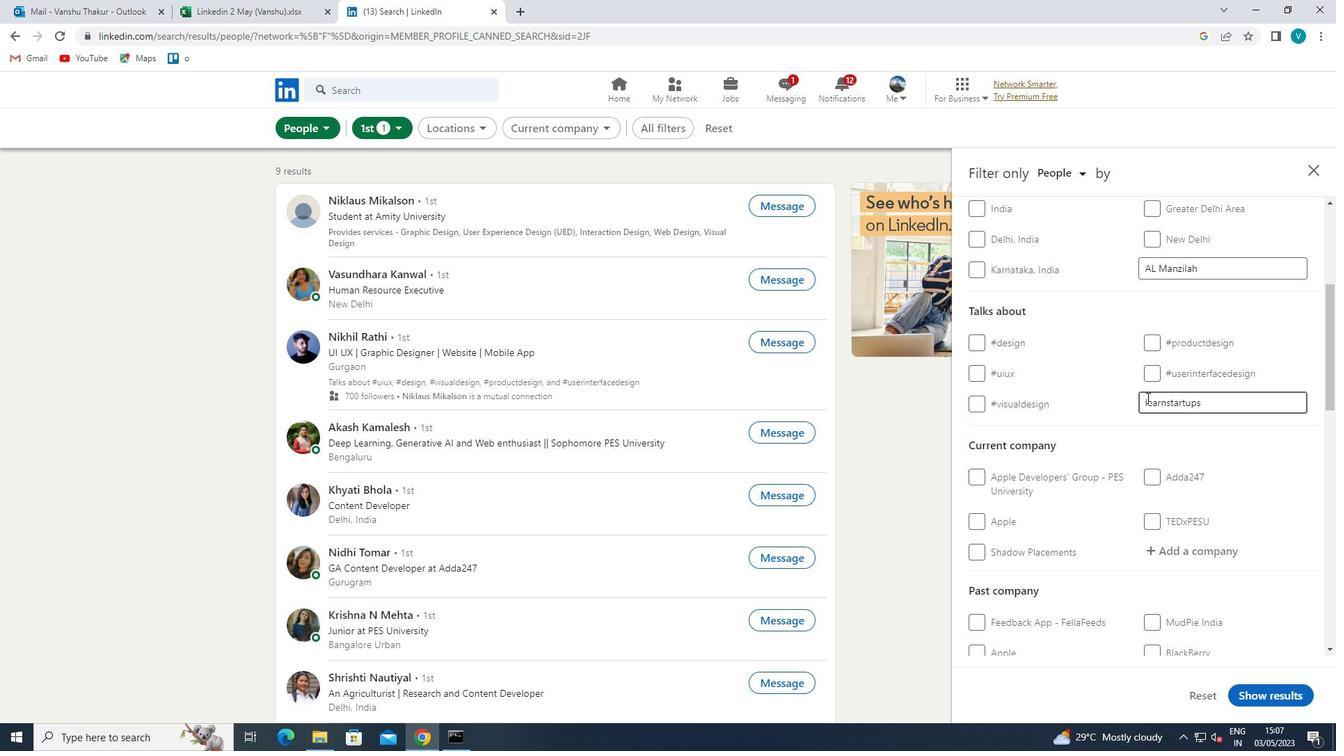 
Action: Mouse moved to (1098, 464)
Screenshot: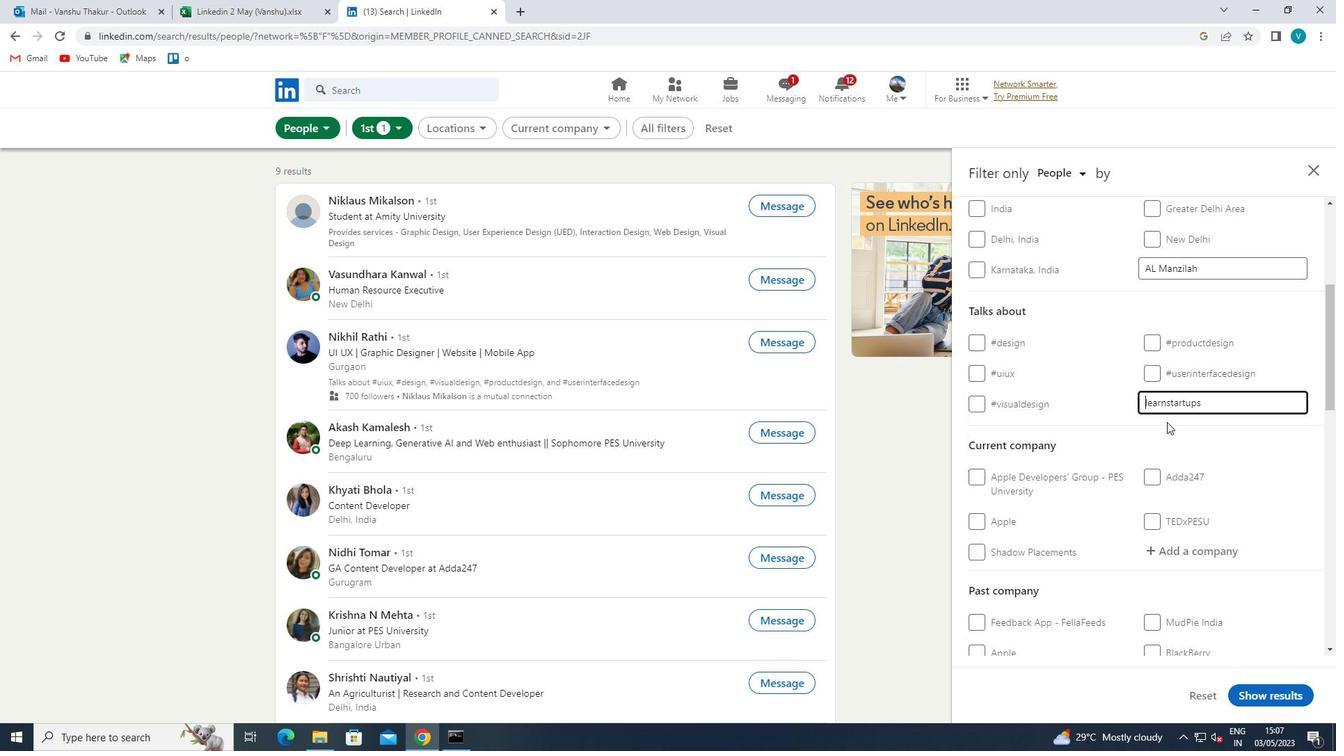 
Action: Key pressed <Key.shift>#
Screenshot: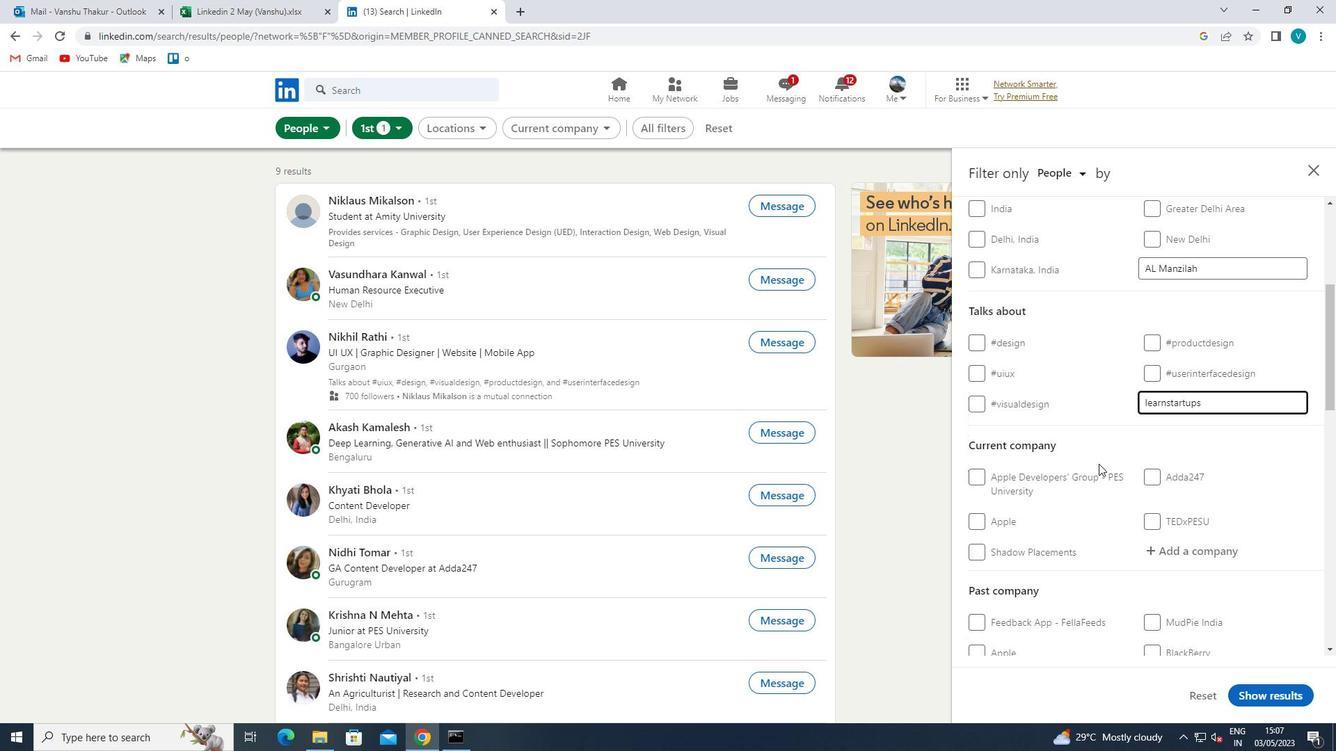 
Action: Mouse moved to (1137, 437)
Screenshot: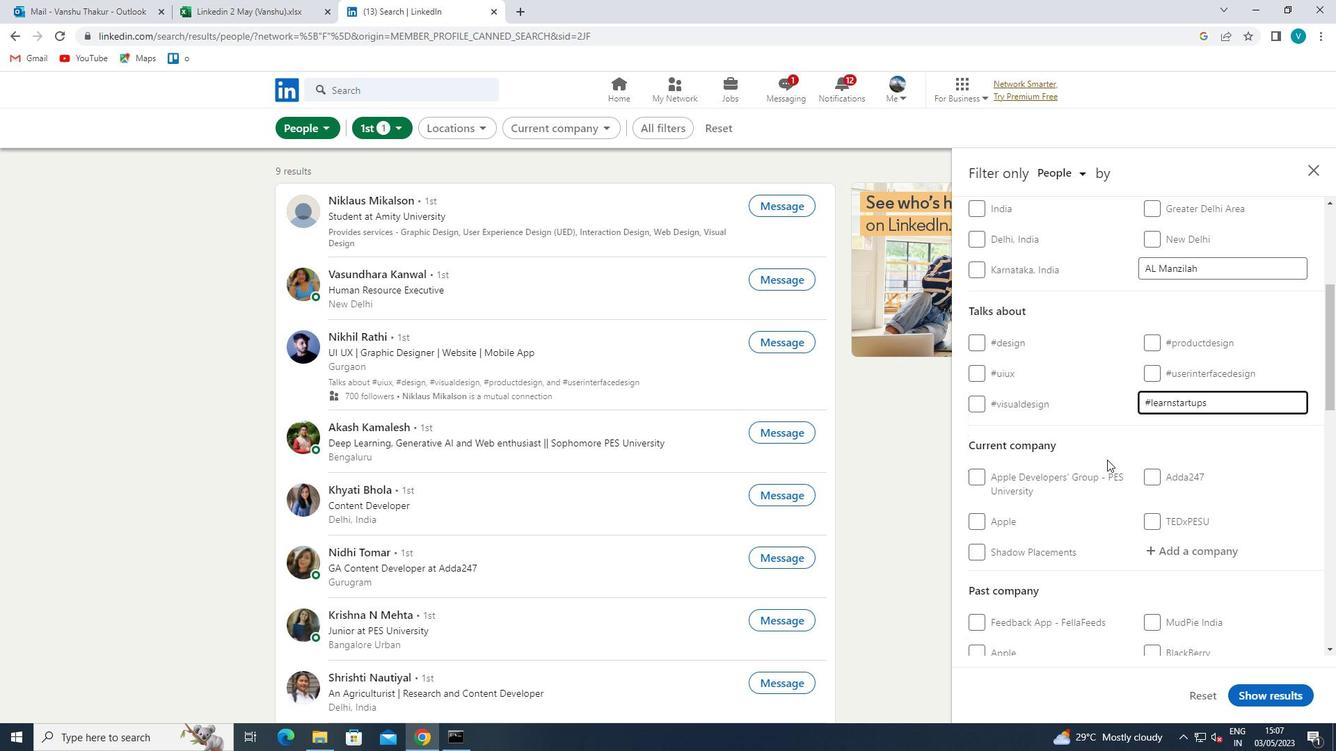 
Action: Mouse pressed left at (1137, 437)
Screenshot: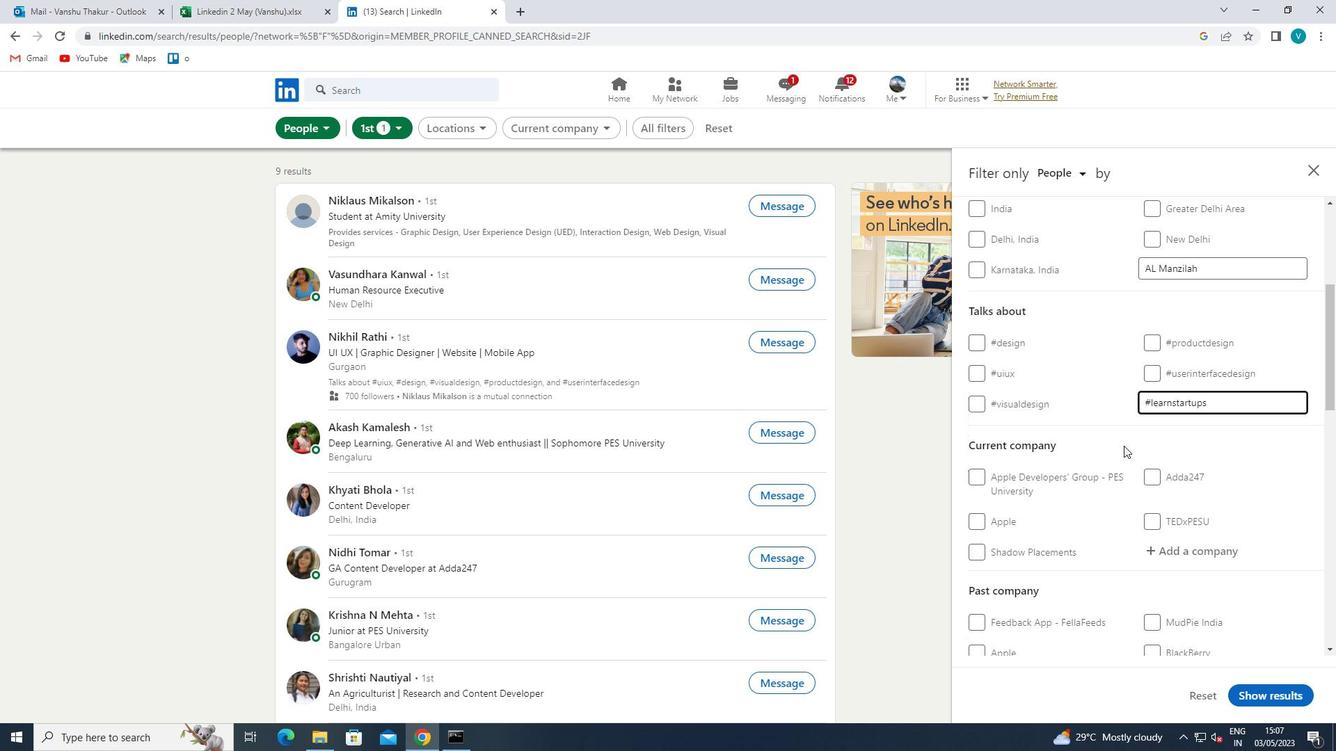 
Action: Mouse moved to (1140, 435)
Screenshot: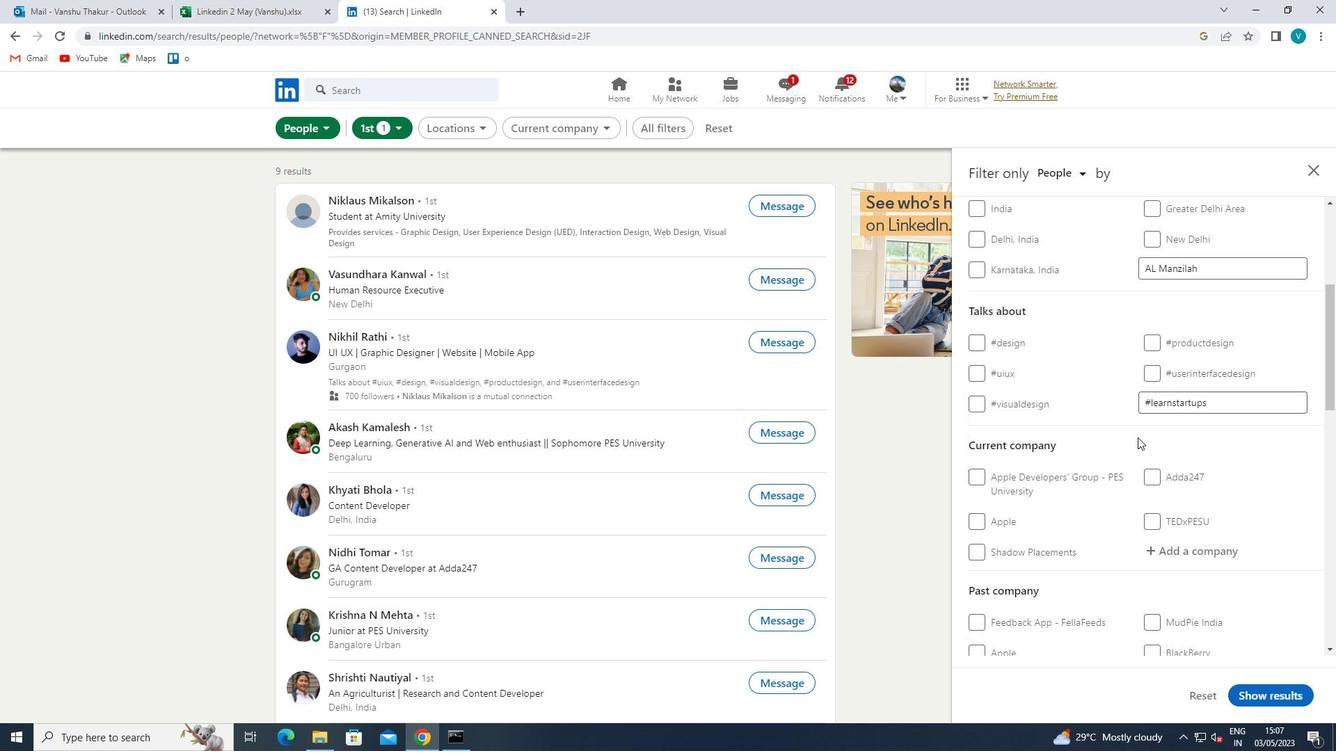 
Action: Mouse scrolled (1140, 434) with delta (0, 0)
Screenshot: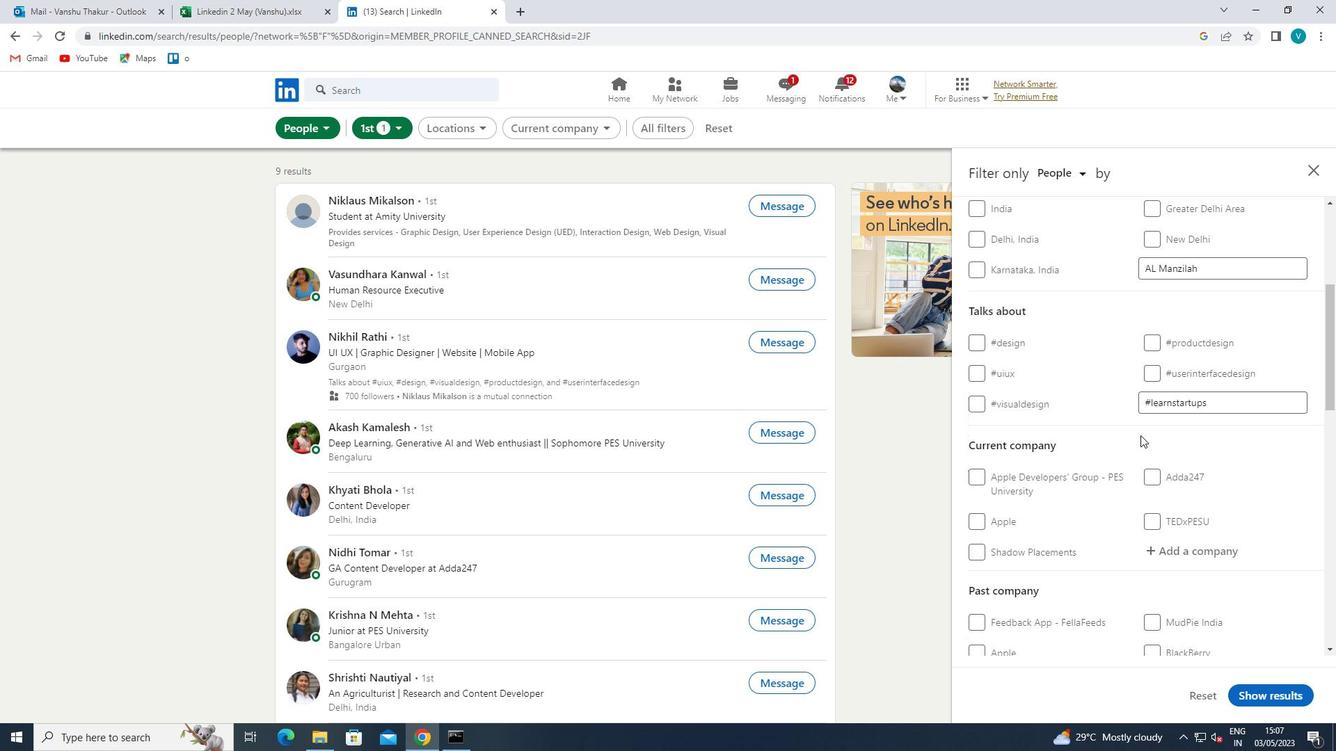 
Action: Mouse scrolled (1140, 434) with delta (0, 0)
Screenshot: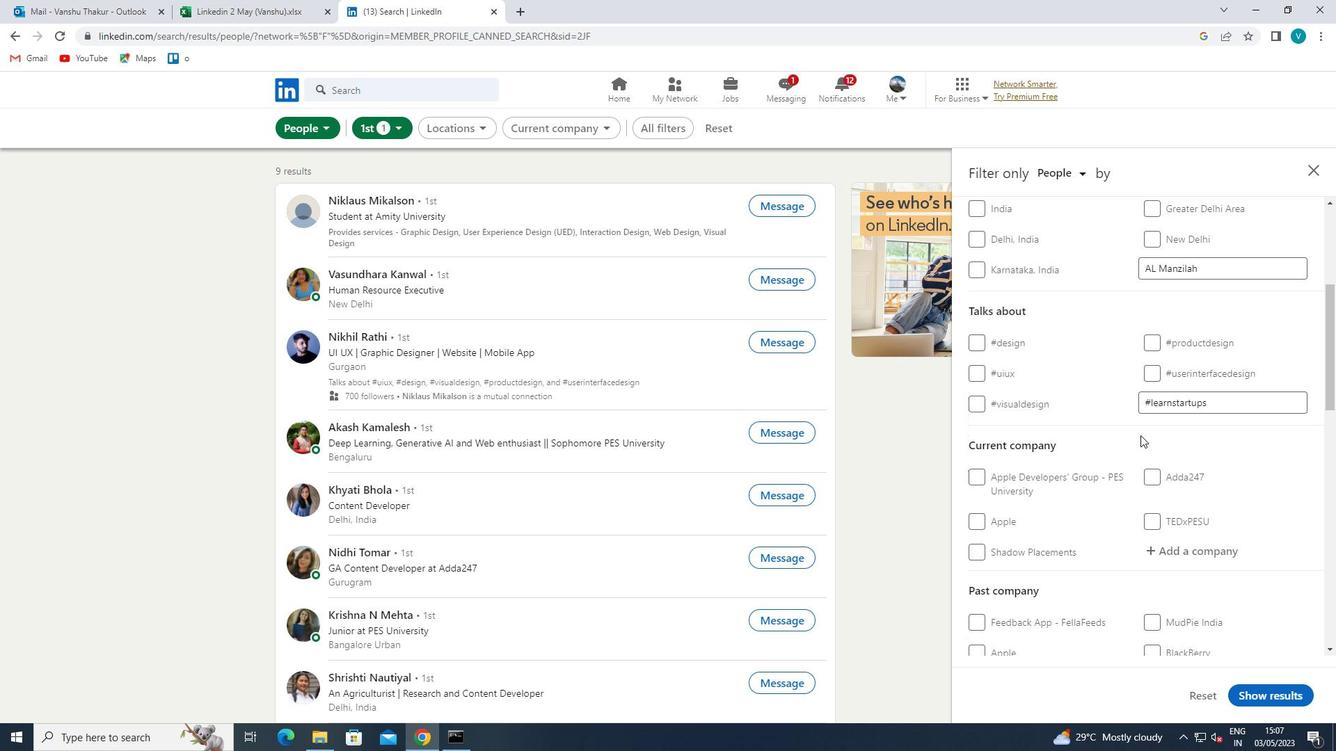 
Action: Mouse moved to (1140, 435)
Screenshot: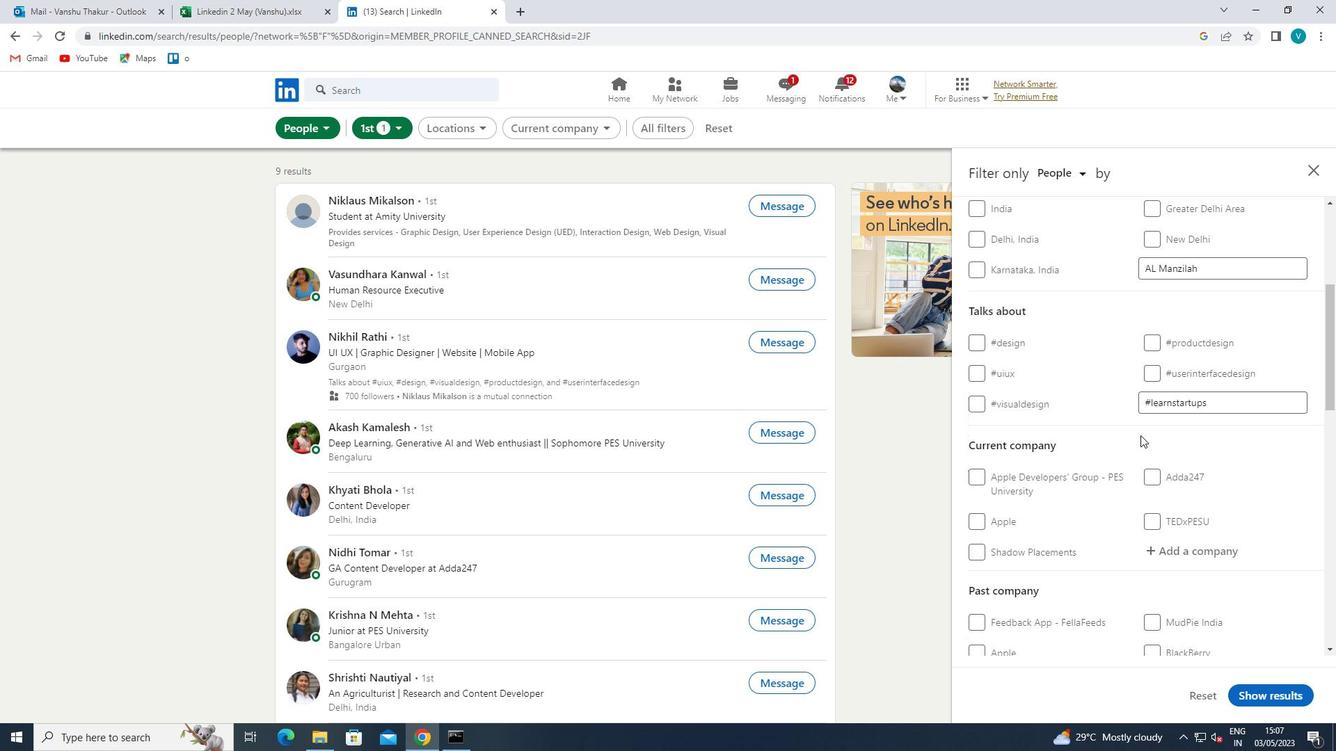
Action: Mouse scrolled (1140, 434) with delta (0, 0)
Screenshot: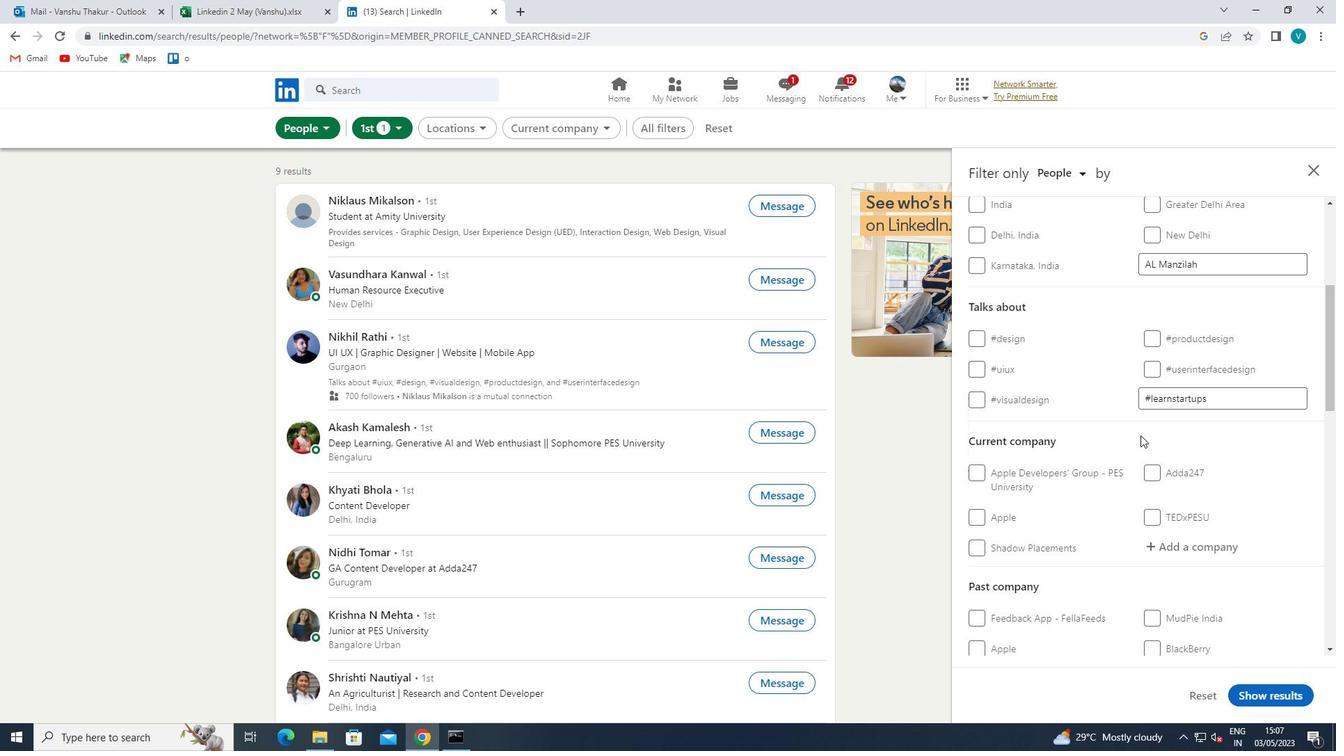 
Action: Mouse moved to (1137, 437)
Screenshot: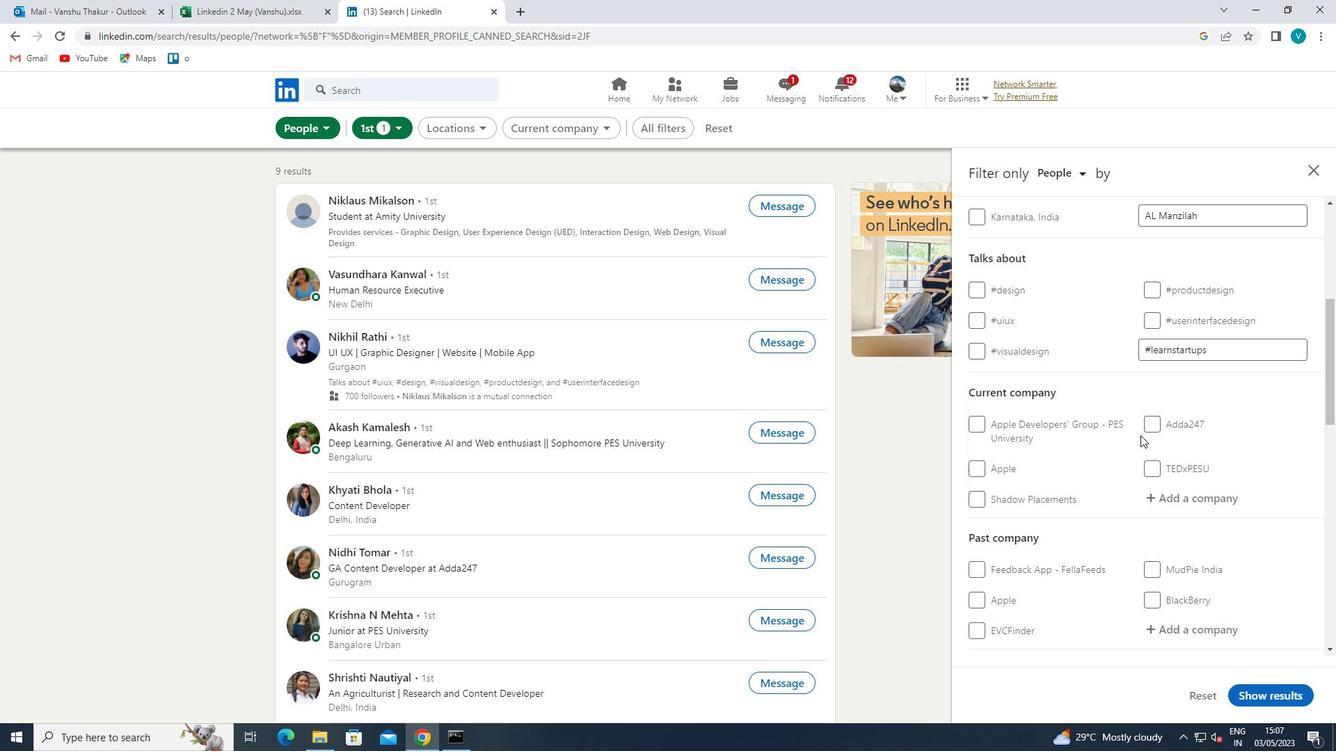 
Action: Mouse scrolled (1137, 436) with delta (0, 0)
Screenshot: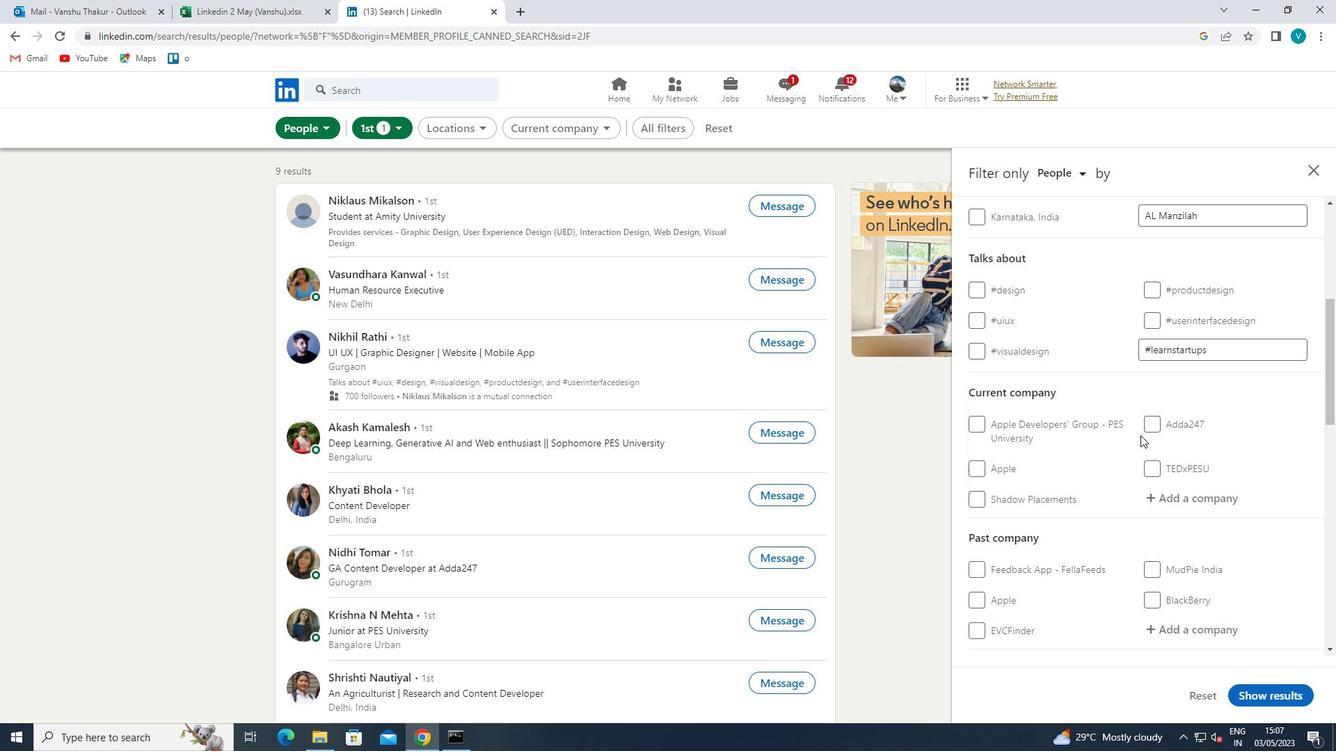 
Action: Mouse moved to (1135, 437)
Screenshot: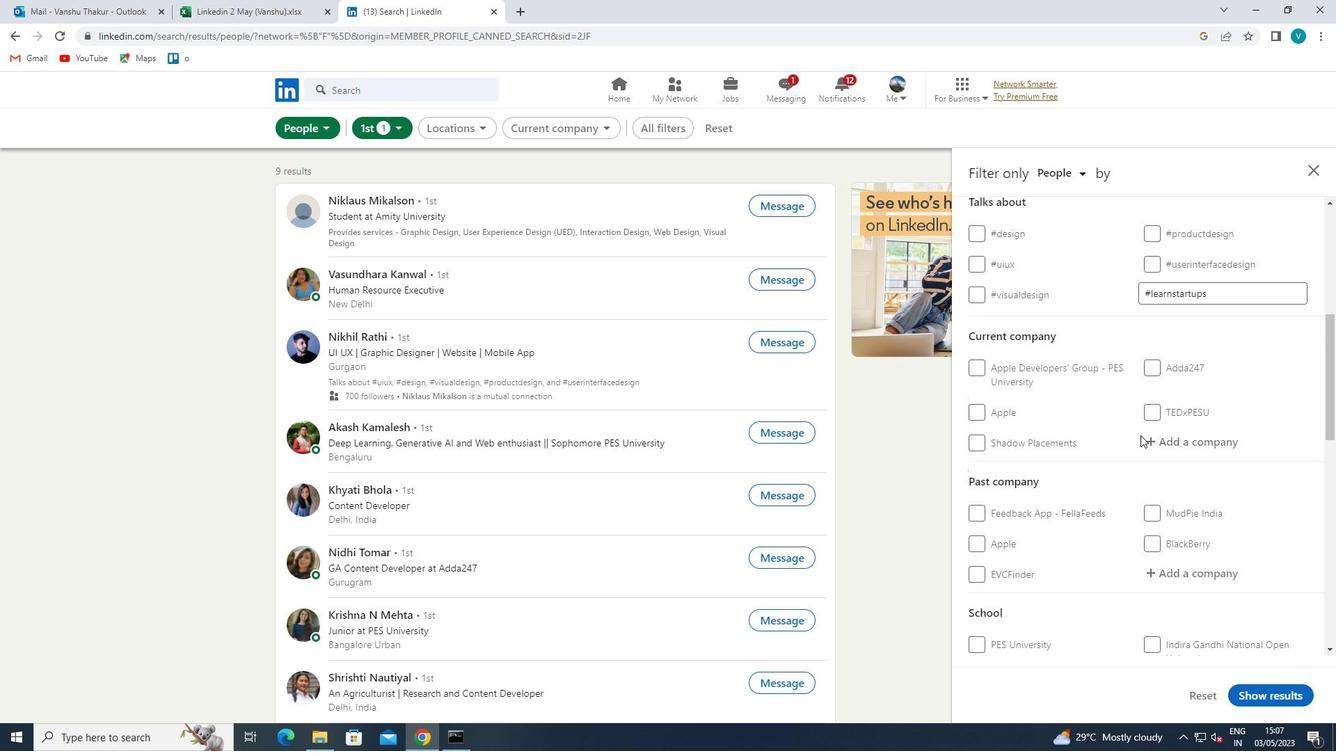 
Action: Mouse scrolled (1135, 437) with delta (0, 0)
Screenshot: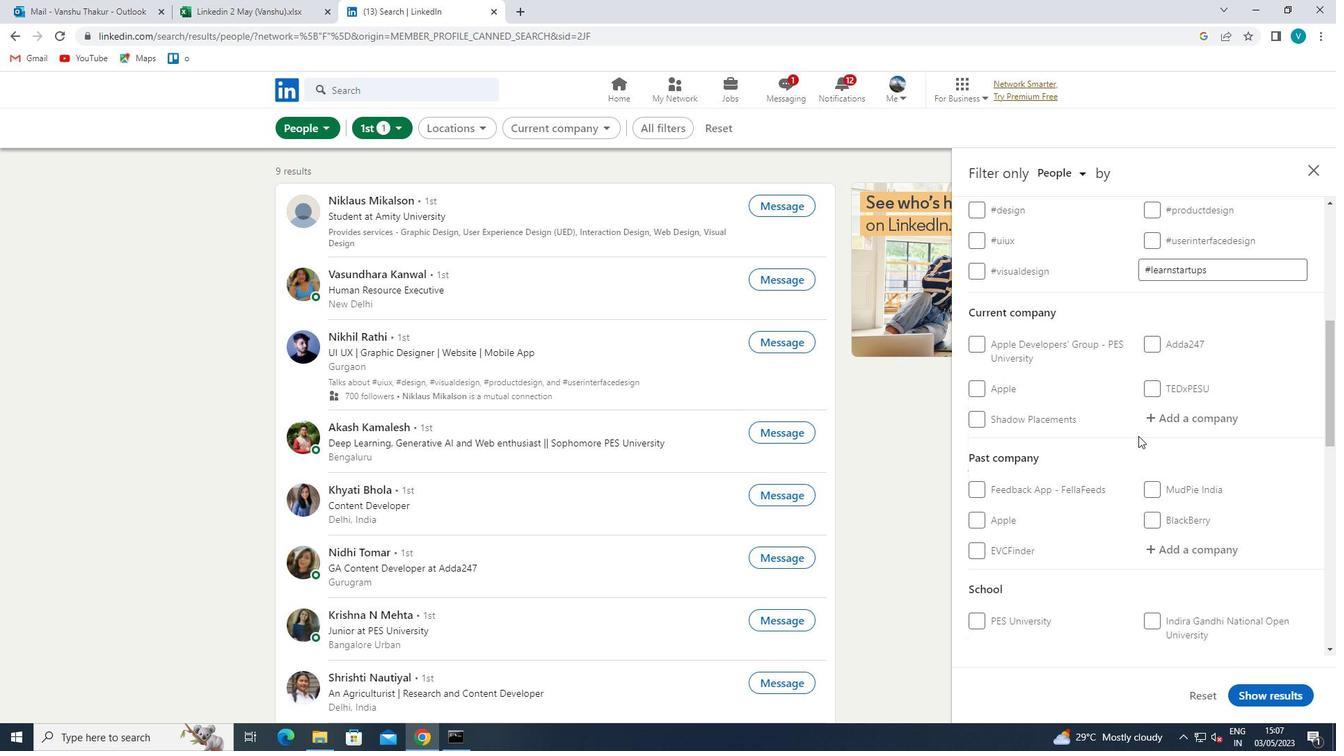 
Action: Mouse moved to (1132, 439)
Screenshot: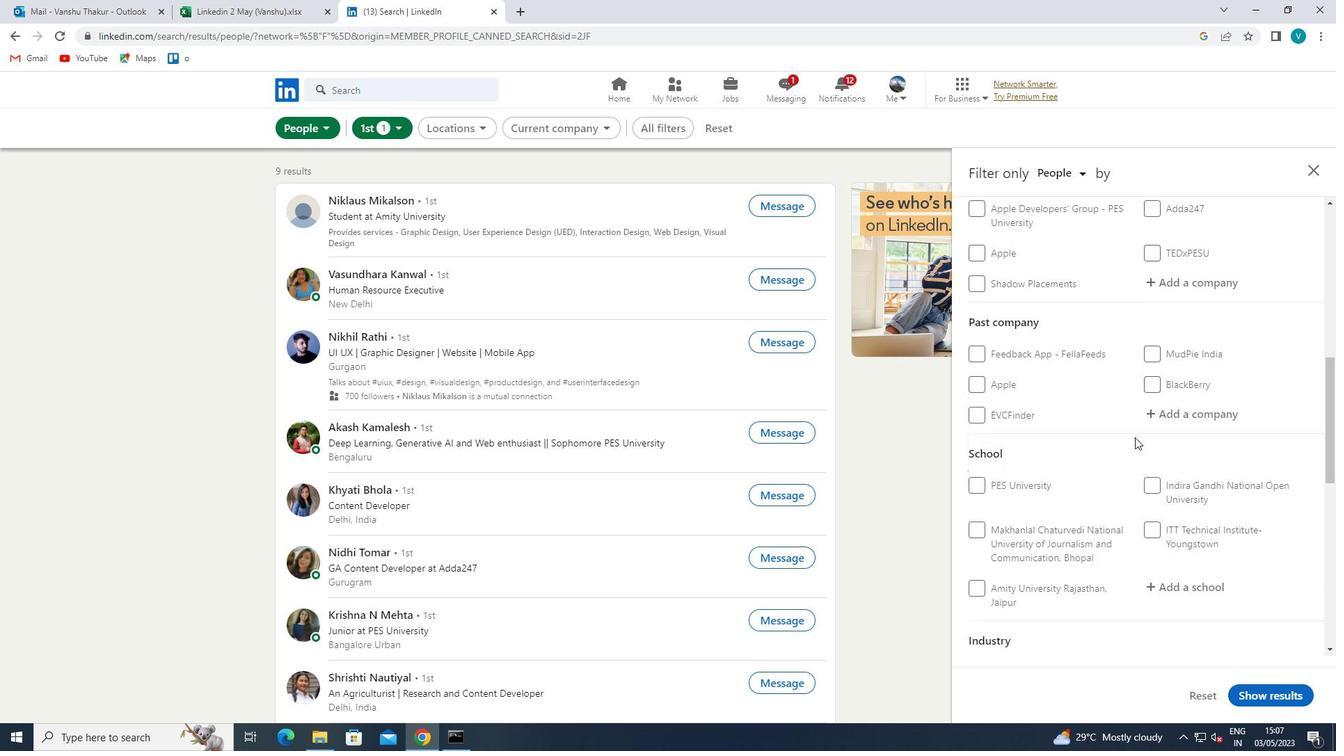 
Action: Mouse scrolled (1132, 439) with delta (0, 0)
Screenshot: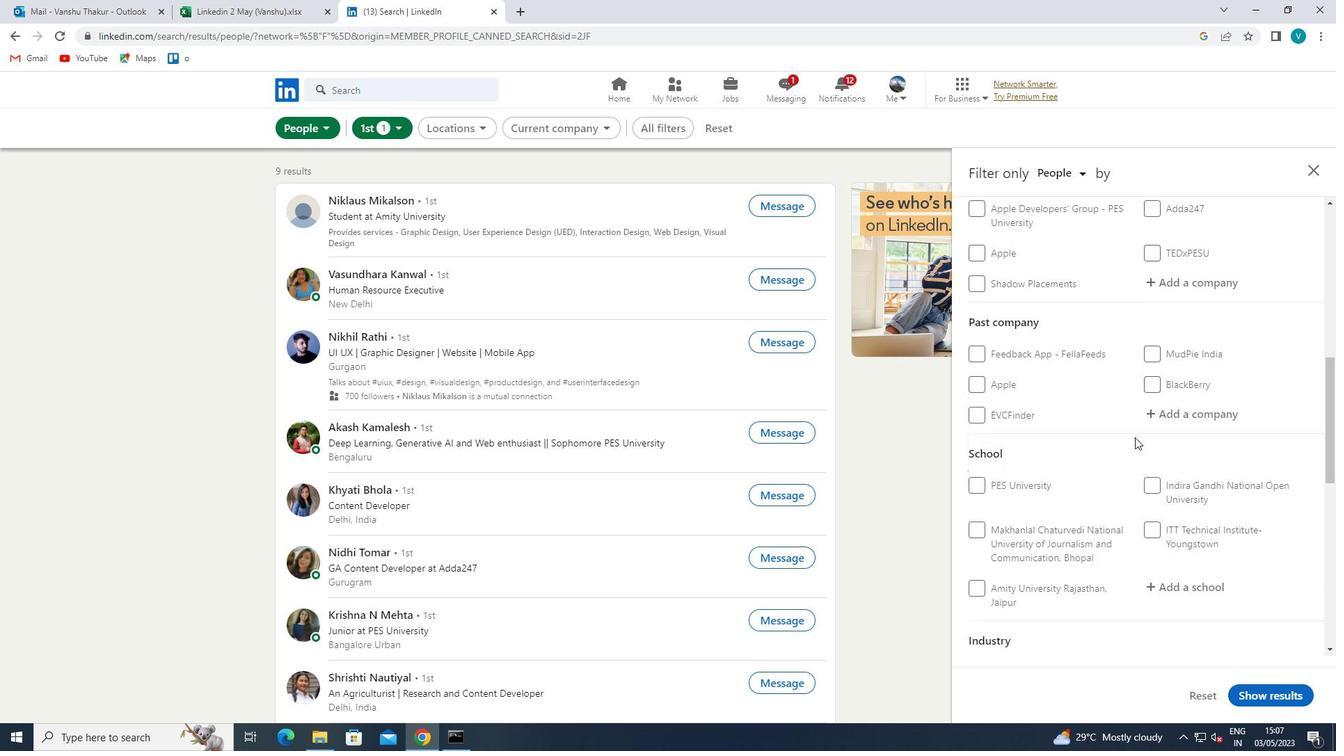 
Action: Mouse moved to (1131, 441)
Screenshot: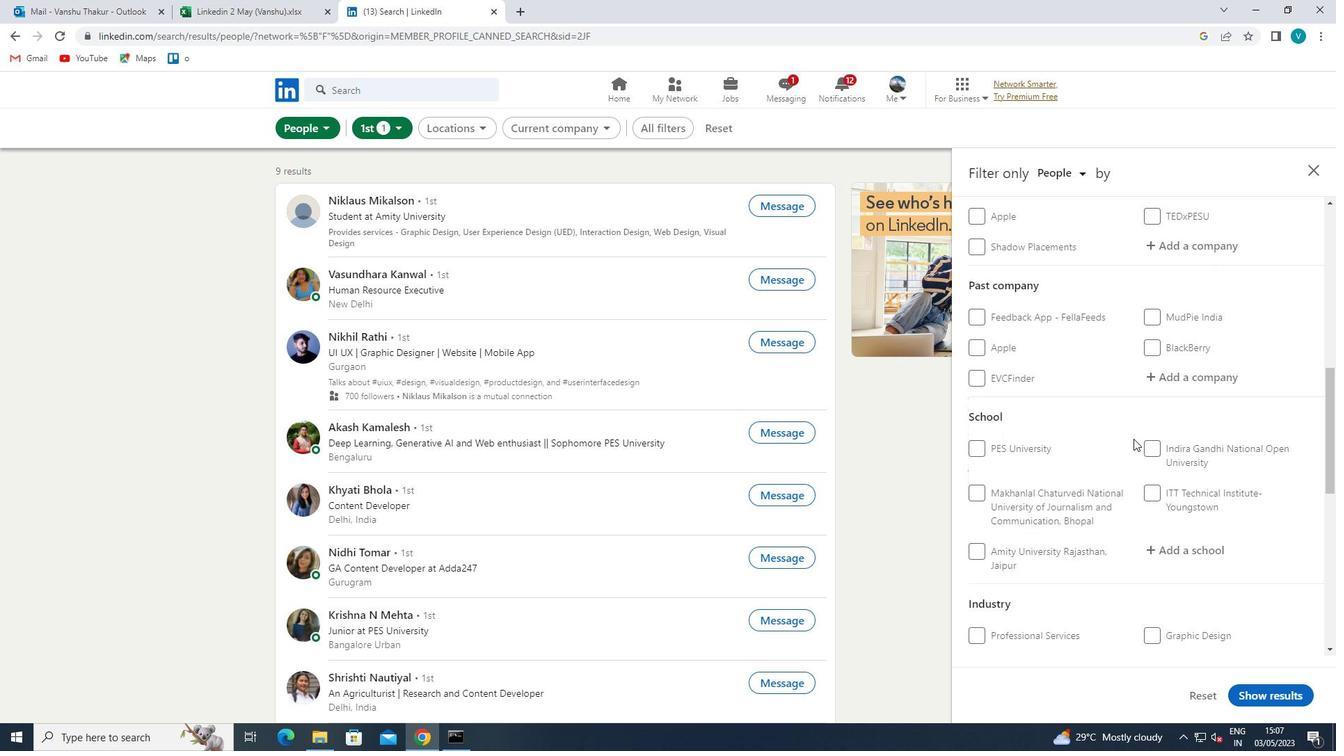 
Action: Mouse scrolled (1131, 440) with delta (0, 0)
Screenshot: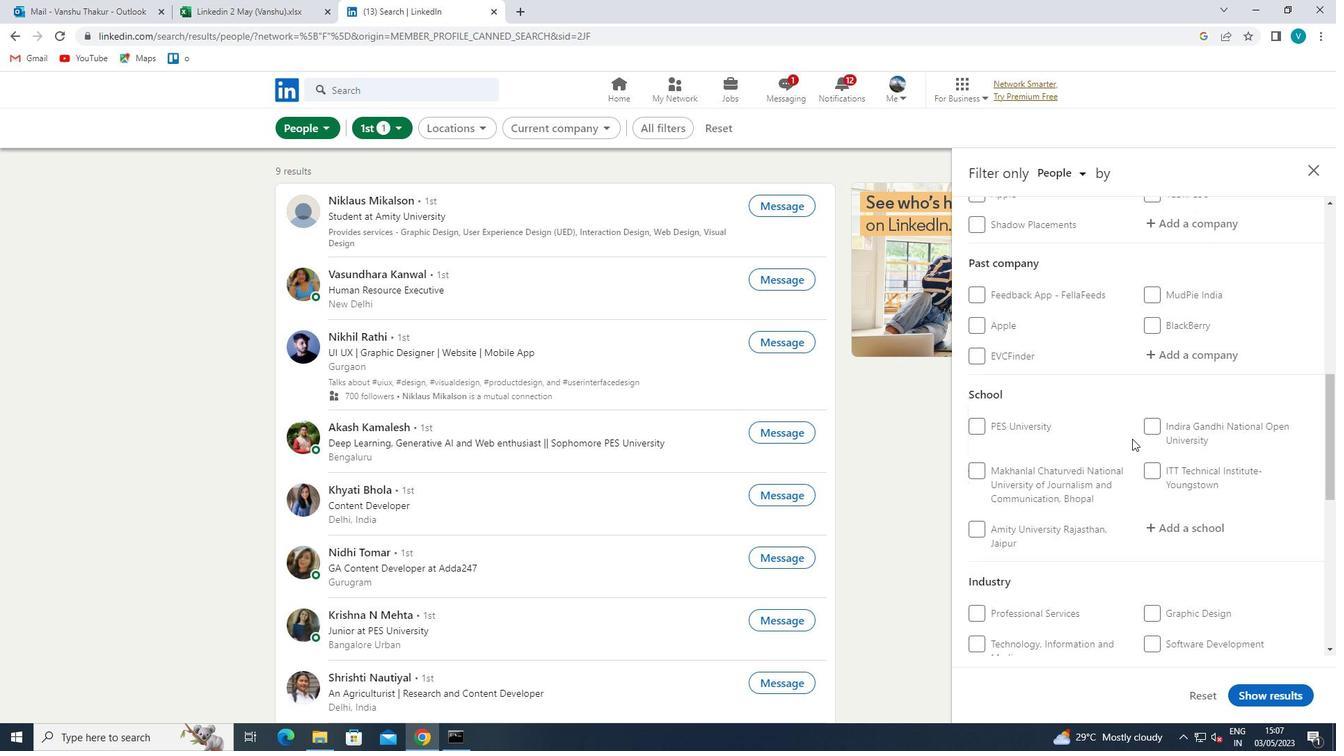 
Action: Mouse scrolled (1131, 440) with delta (0, 0)
Screenshot: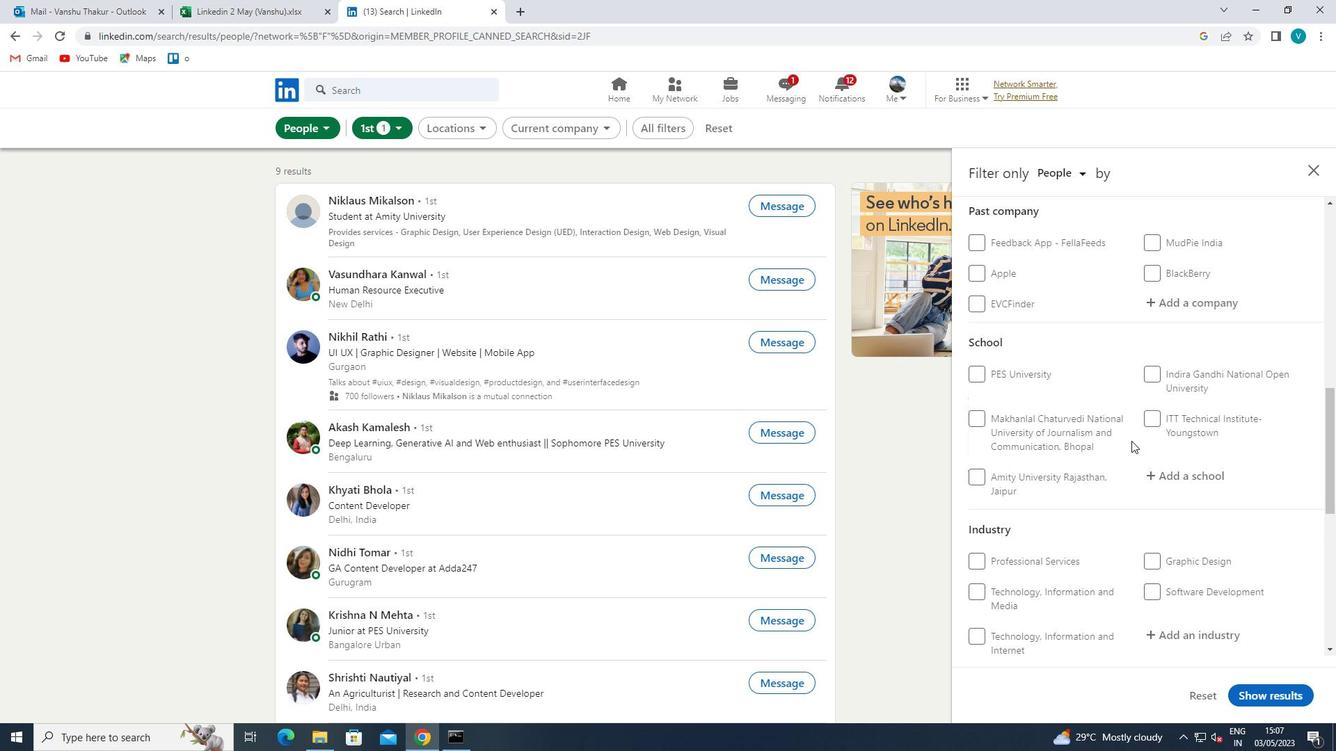 
Action: Mouse moved to (1130, 441)
Screenshot: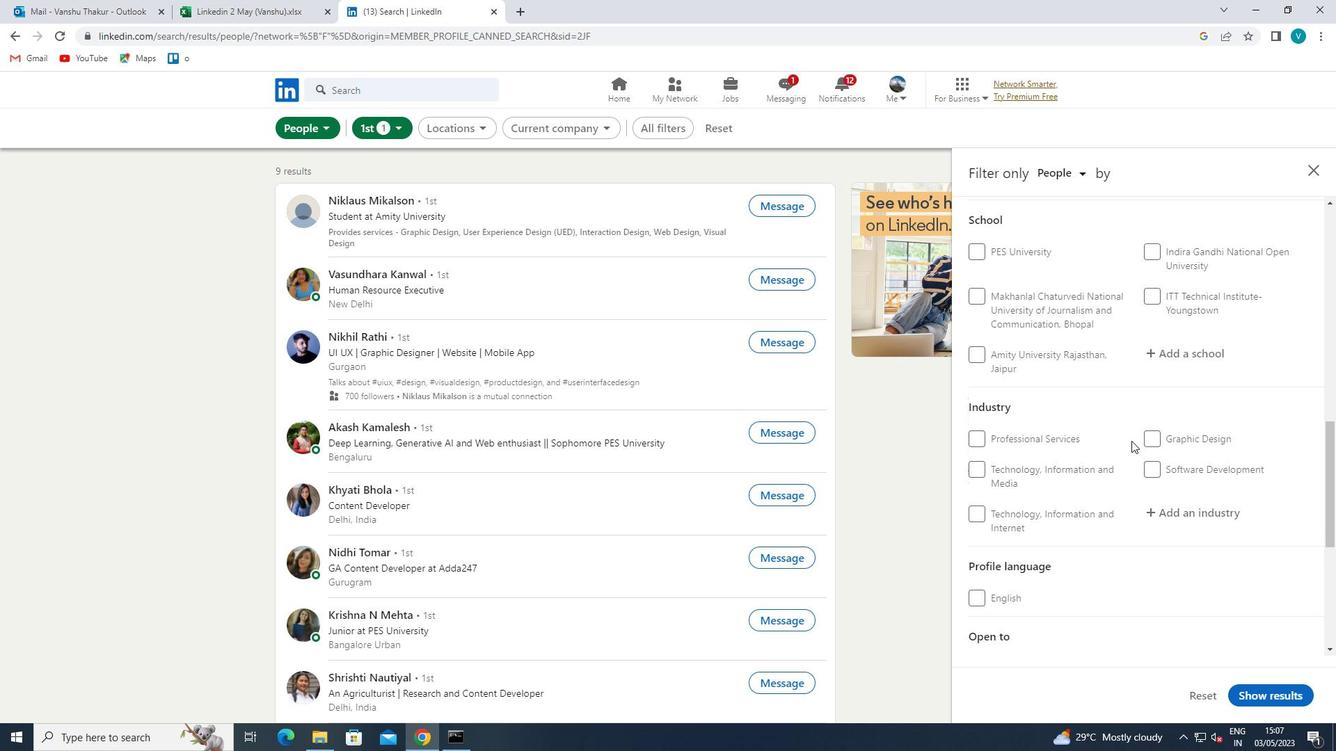 
Action: Mouse scrolled (1130, 440) with delta (0, 0)
Screenshot: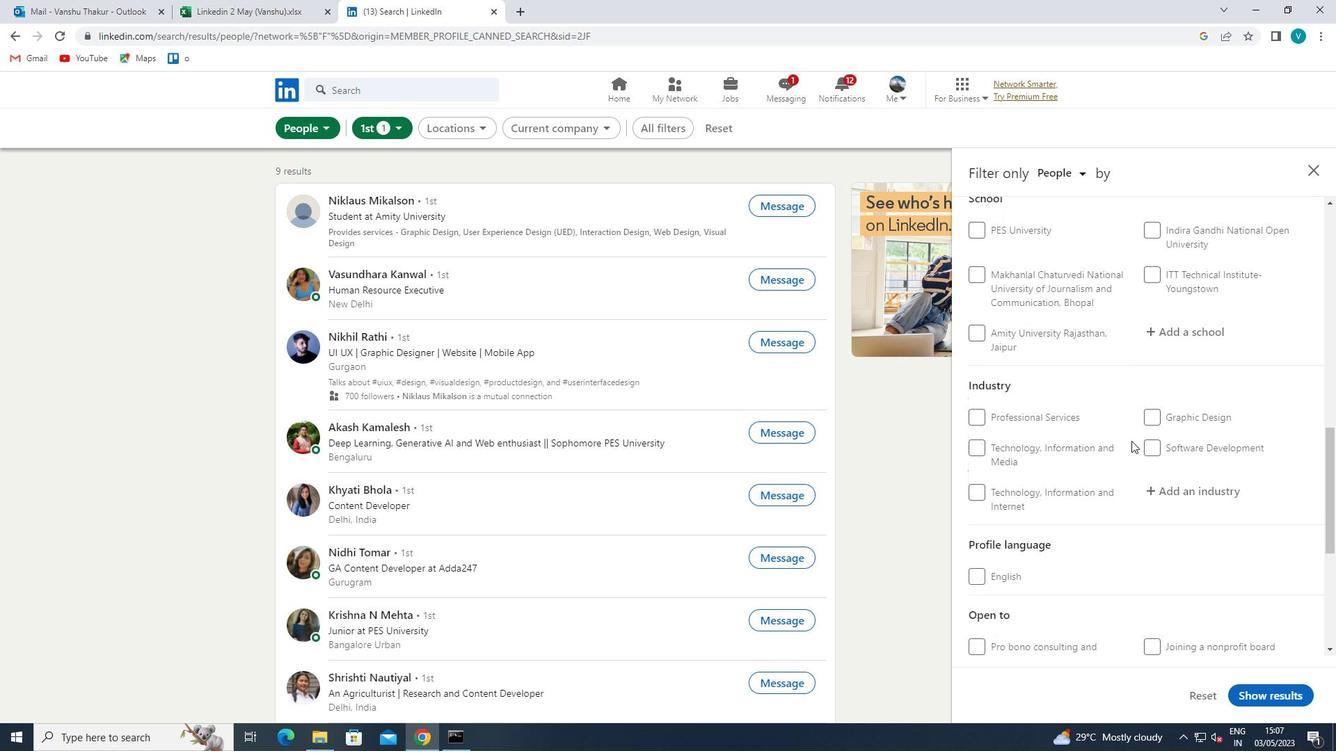 
Action: Mouse moved to (972, 473)
Screenshot: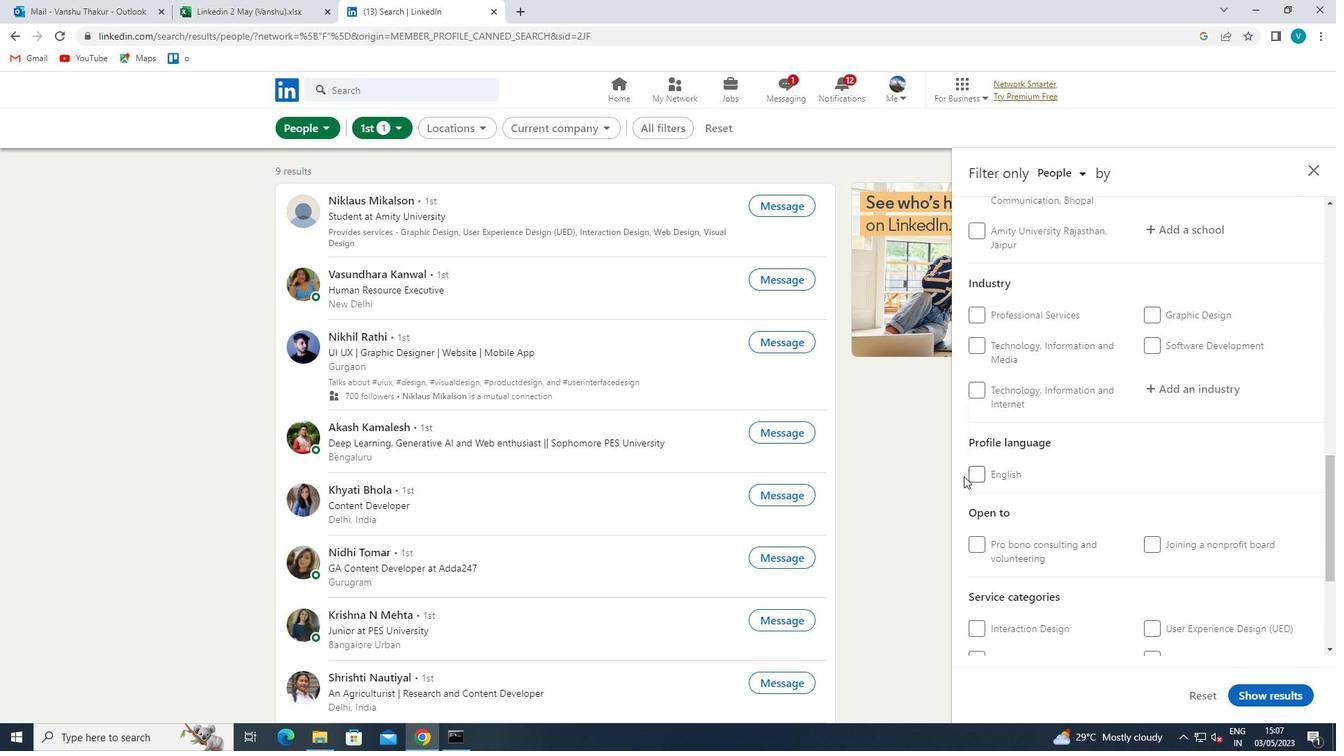 
Action: Mouse pressed left at (972, 473)
Screenshot: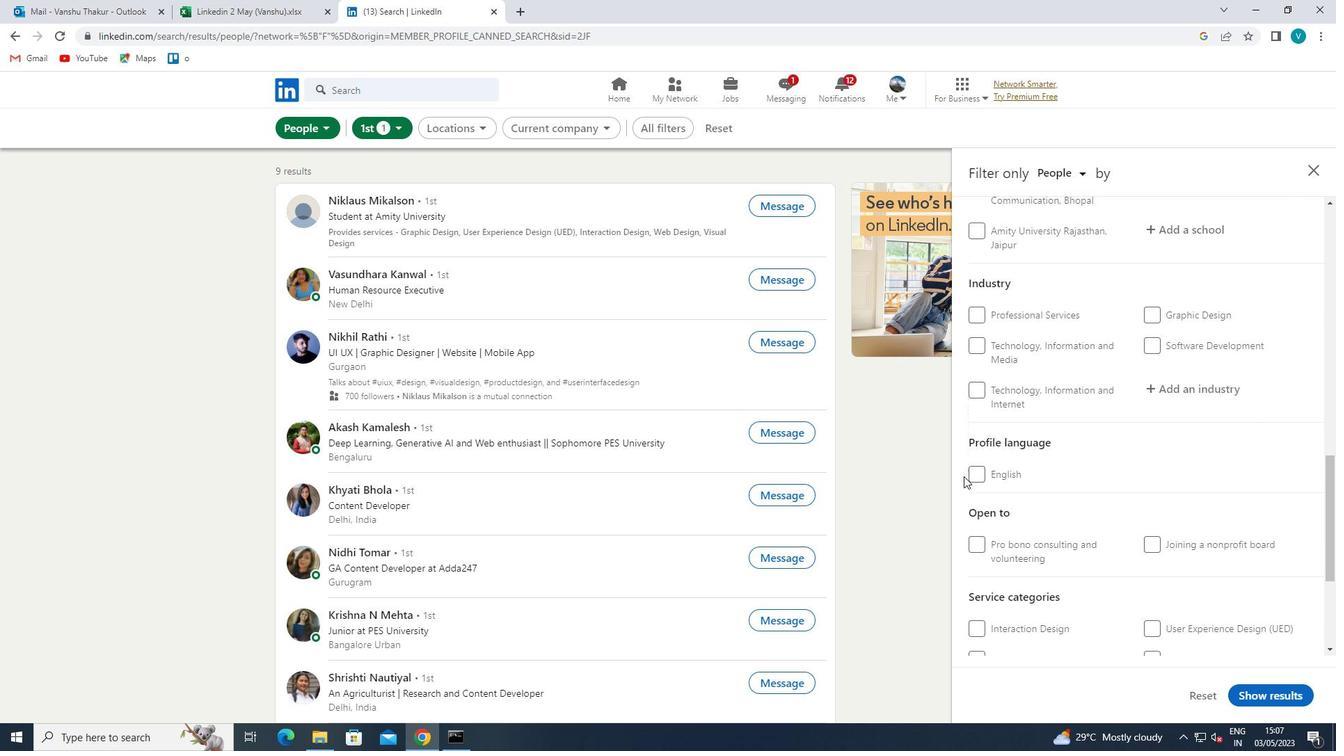 
Action: Mouse moved to (1181, 450)
Screenshot: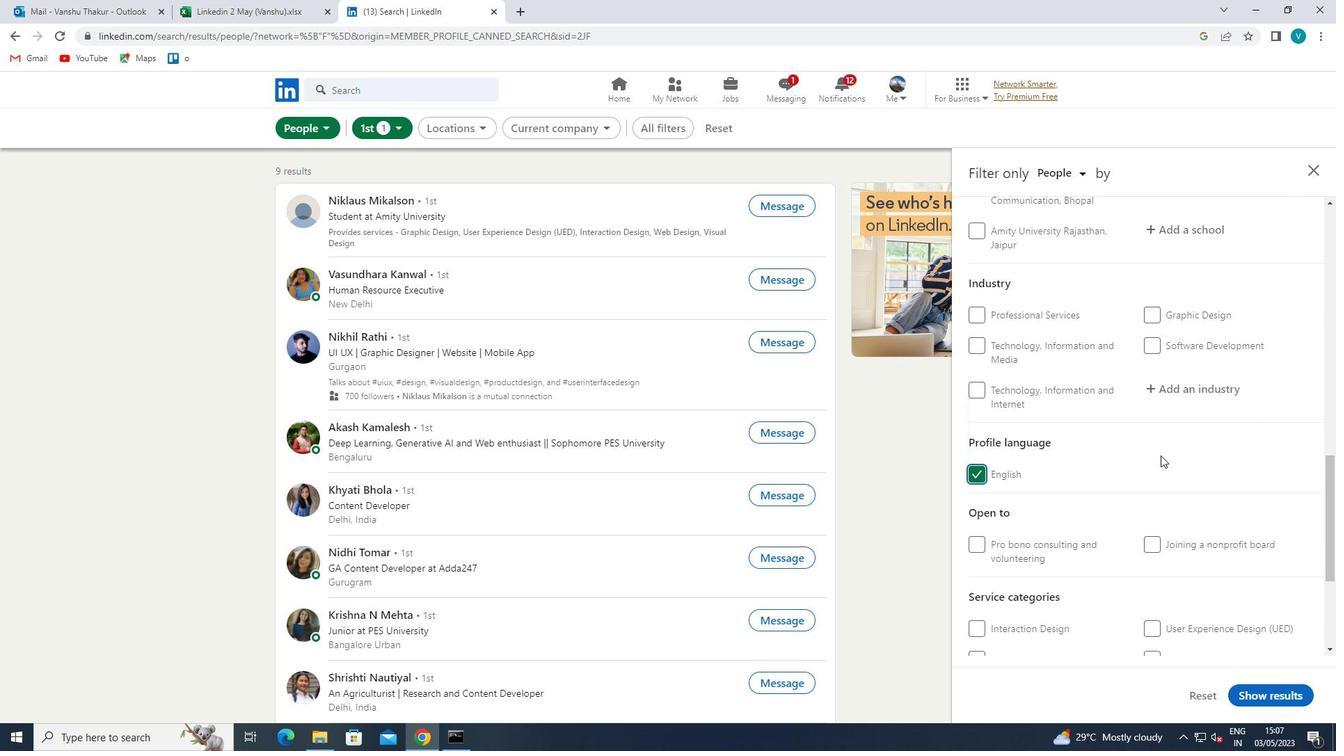 
Action: Mouse scrolled (1181, 451) with delta (0, 0)
Screenshot: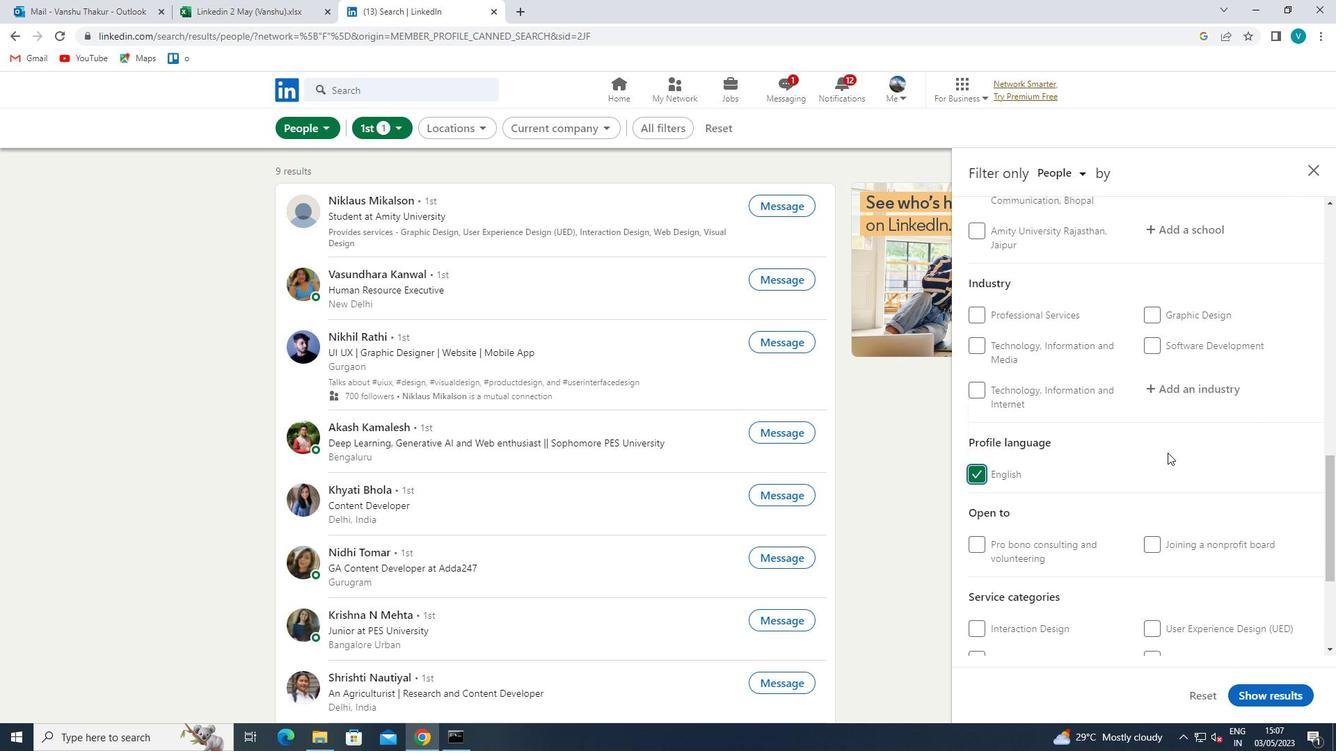 
Action: Mouse scrolled (1181, 451) with delta (0, 0)
Screenshot: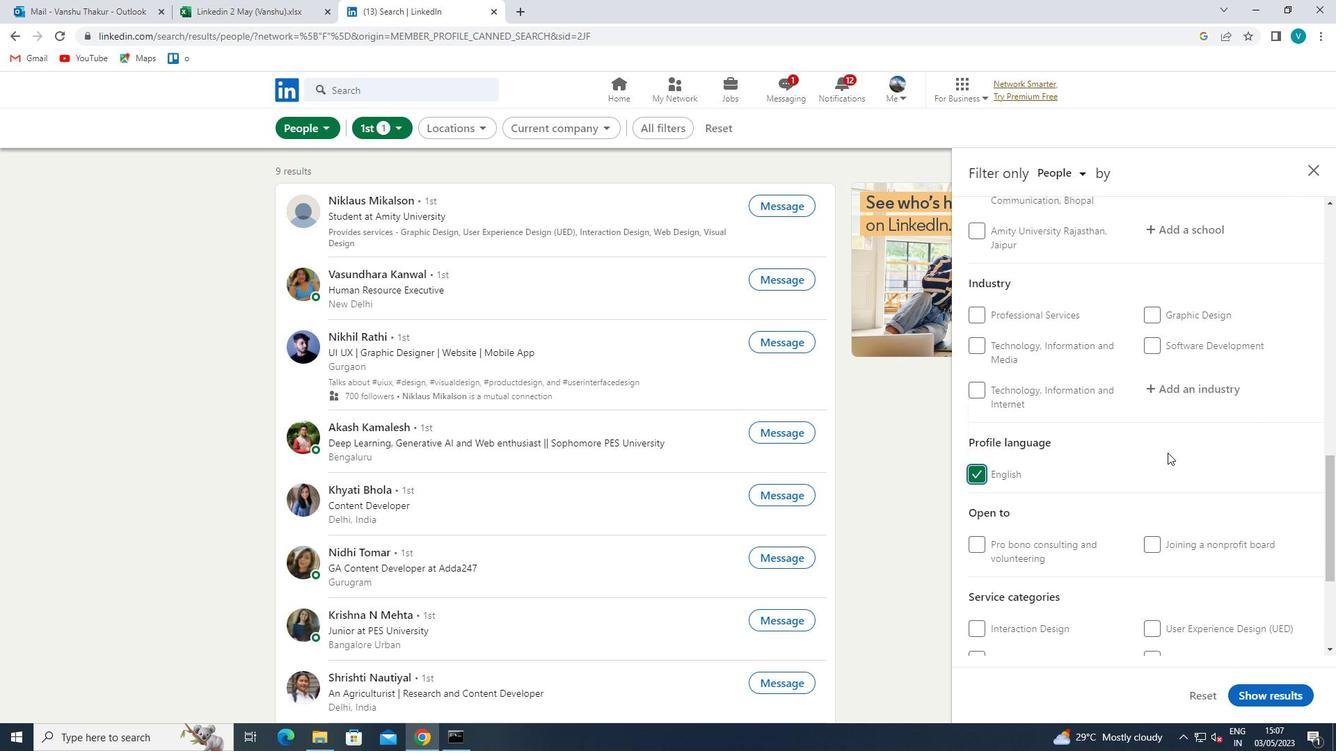 
Action: Mouse scrolled (1181, 451) with delta (0, 0)
Screenshot: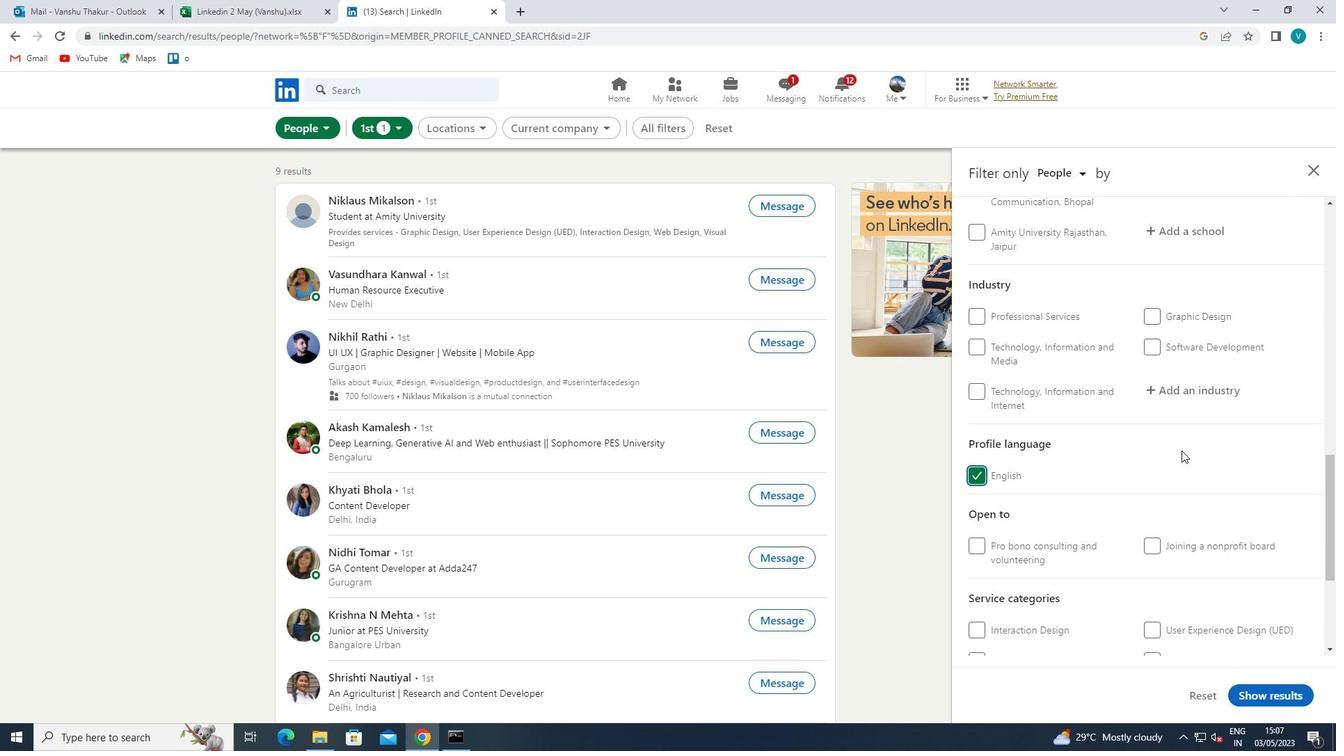 
Action: Mouse scrolled (1181, 451) with delta (0, 0)
Screenshot: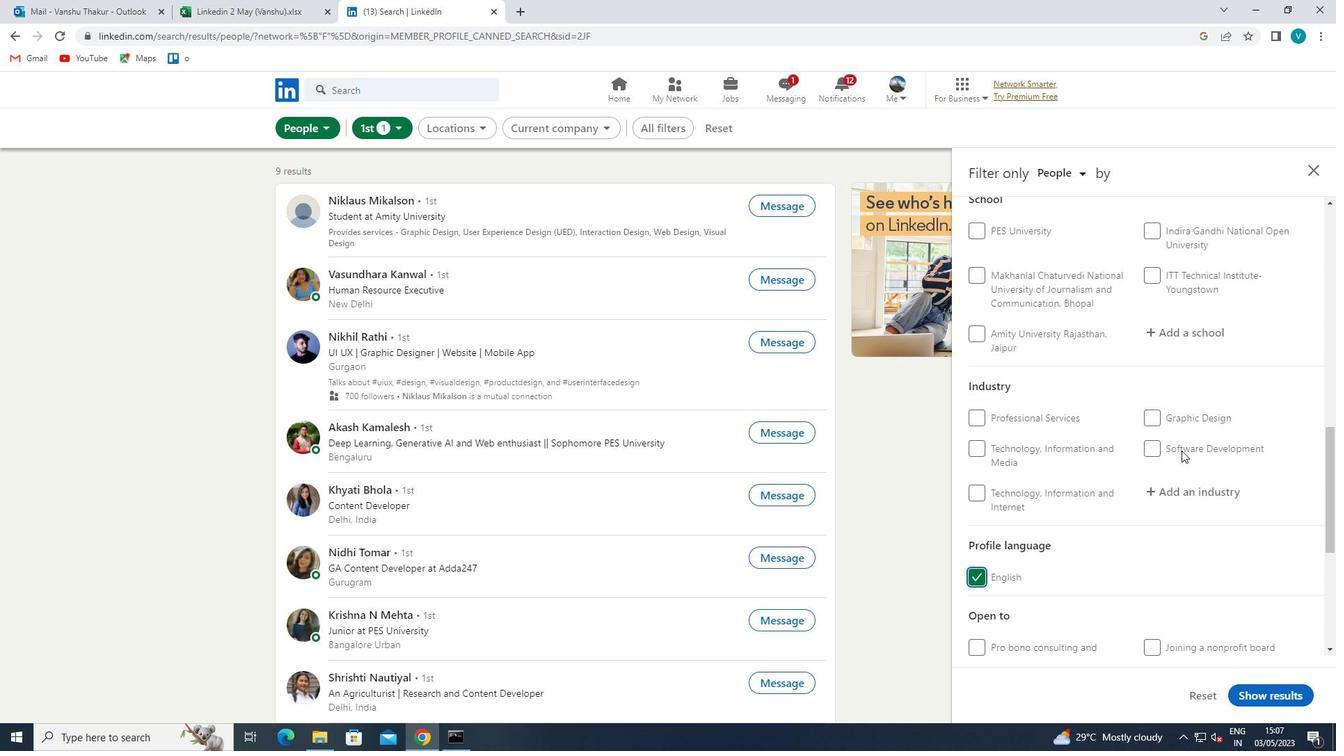 
Action: Mouse scrolled (1181, 451) with delta (0, 0)
Screenshot: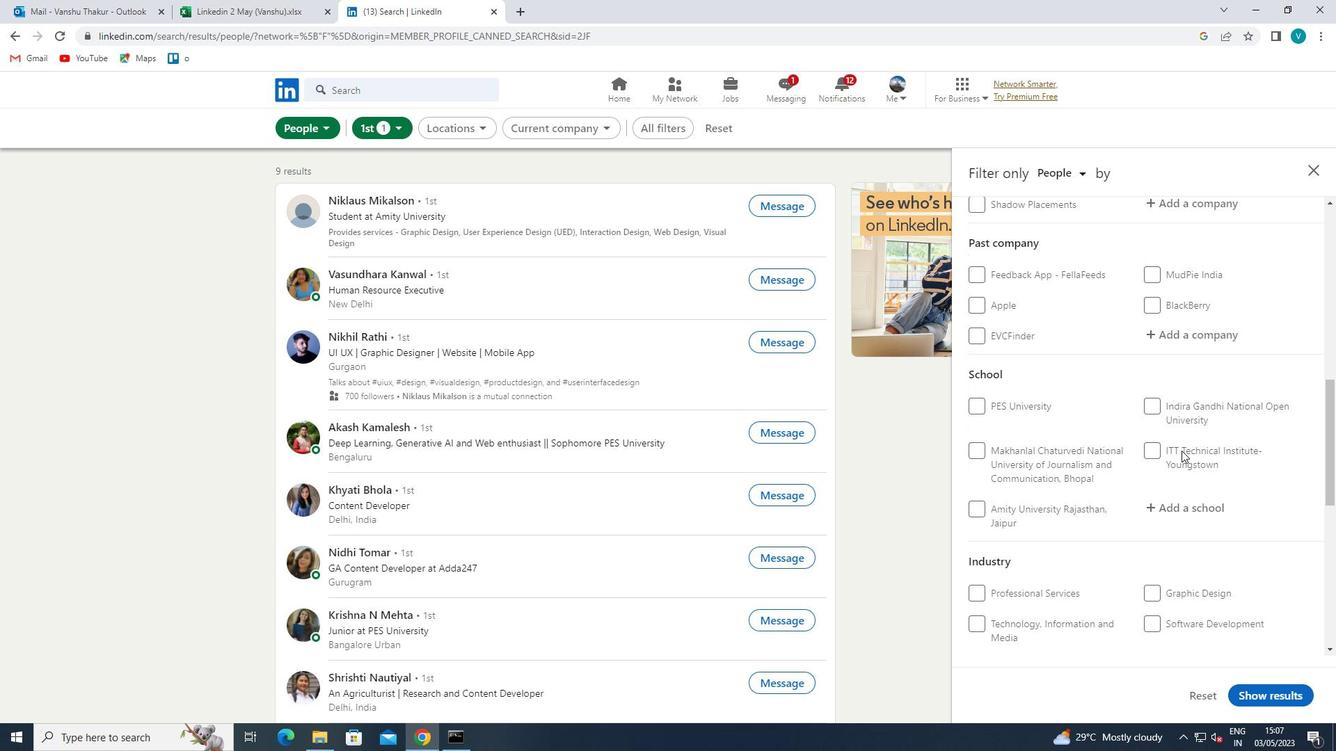 
Action: Mouse scrolled (1181, 451) with delta (0, 0)
Screenshot: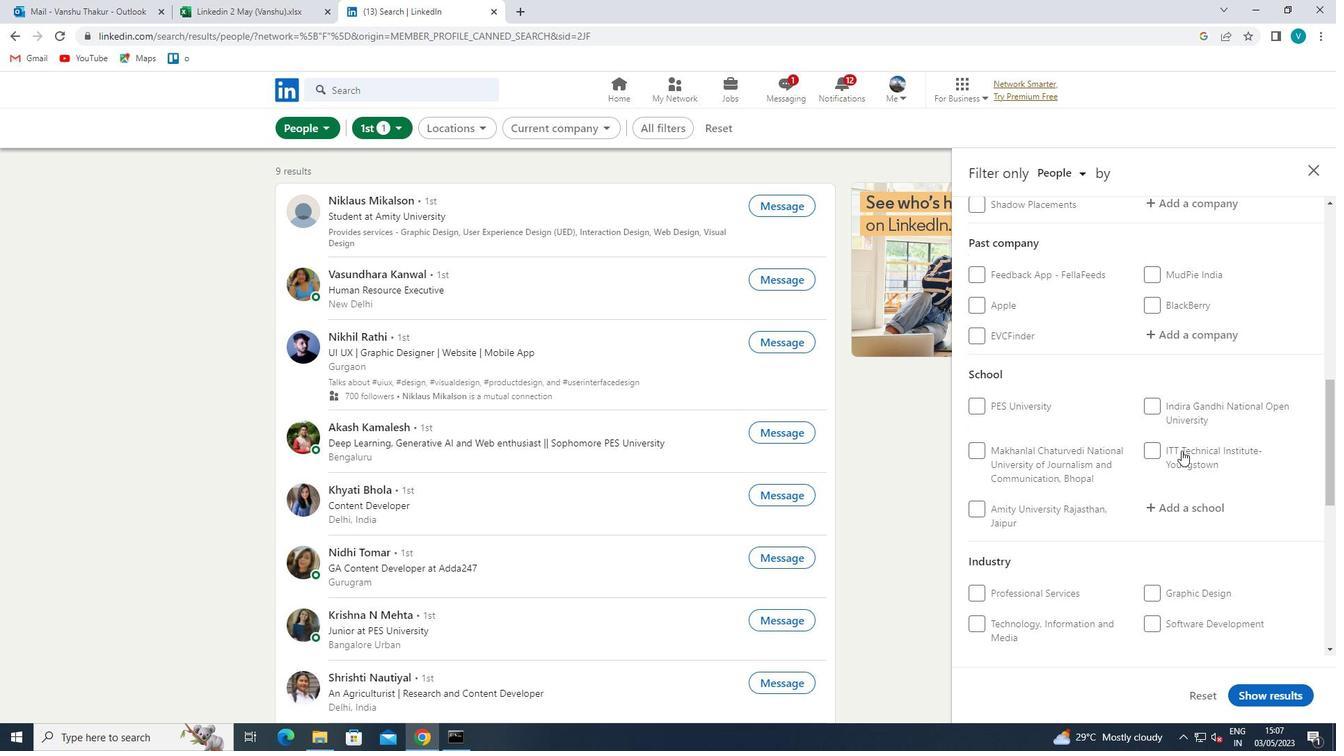 
Action: Mouse moved to (1214, 346)
Screenshot: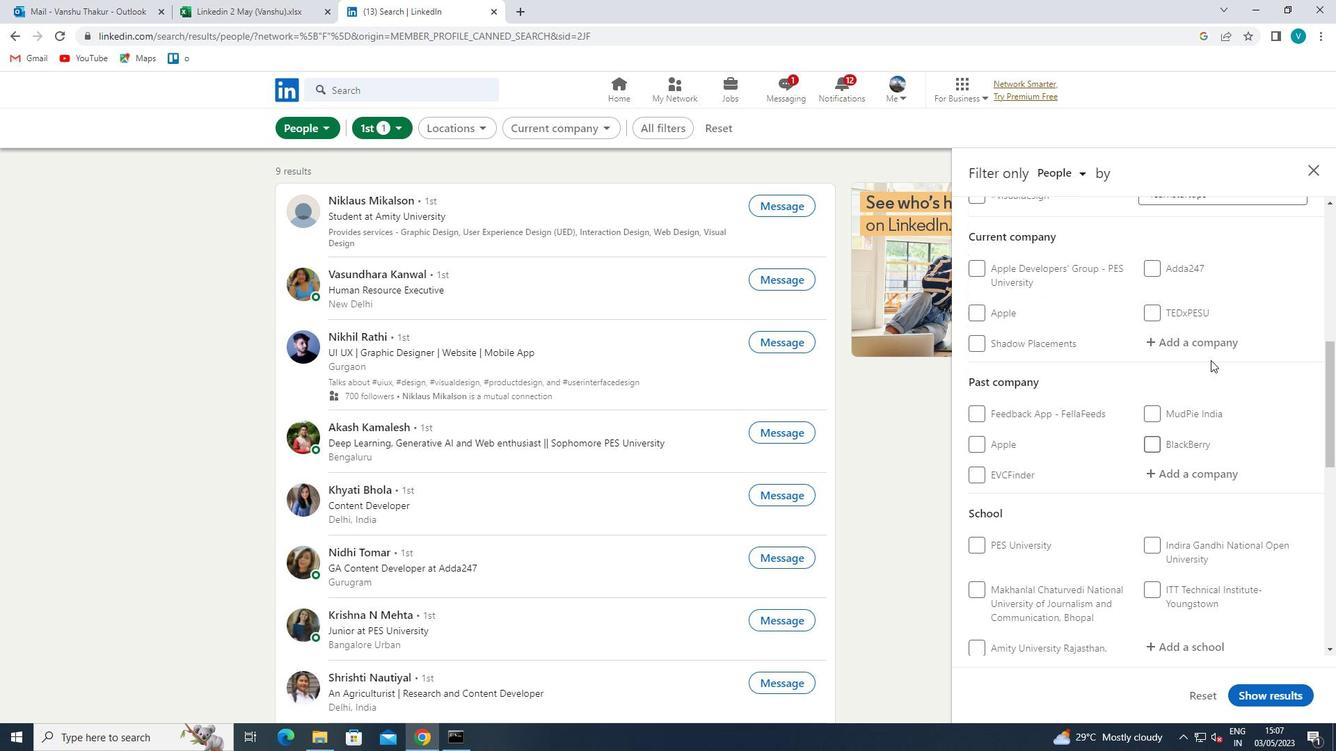 
Action: Mouse pressed left at (1214, 346)
Screenshot: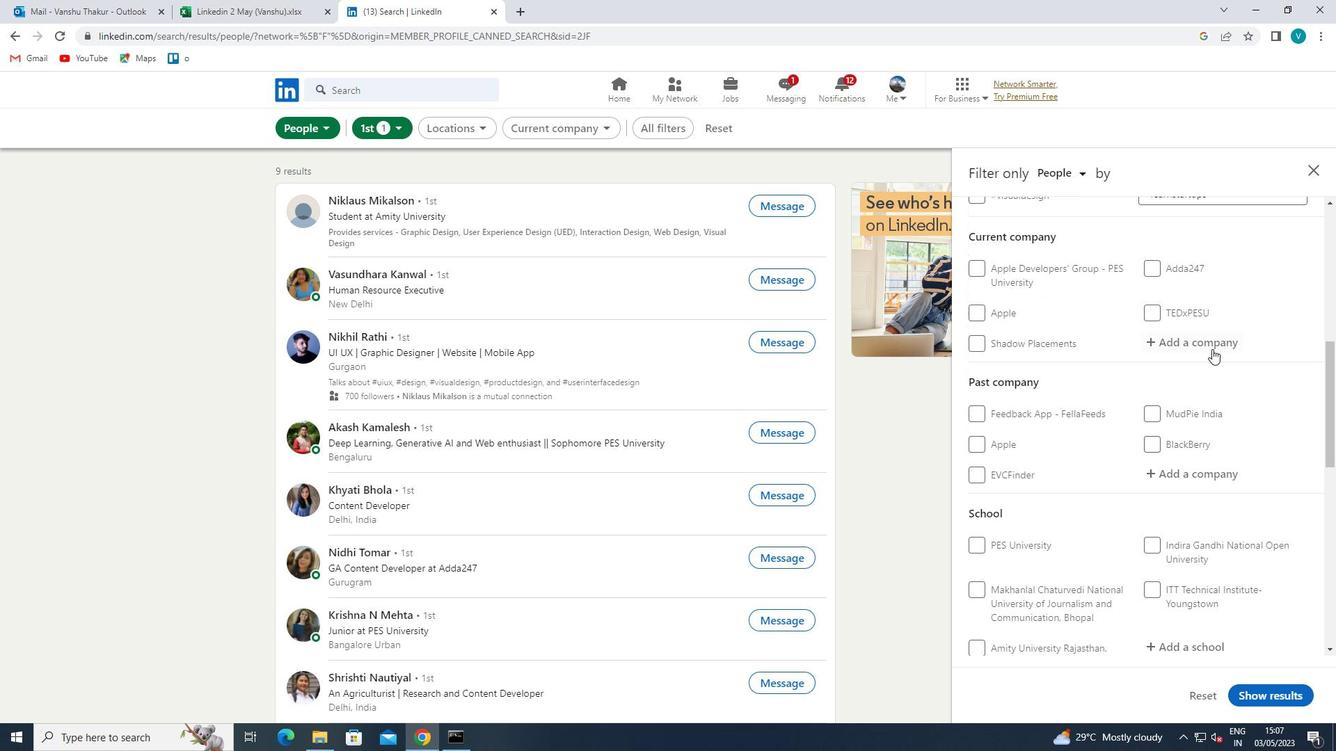 
Action: Mouse moved to (1040, 444)
Screenshot: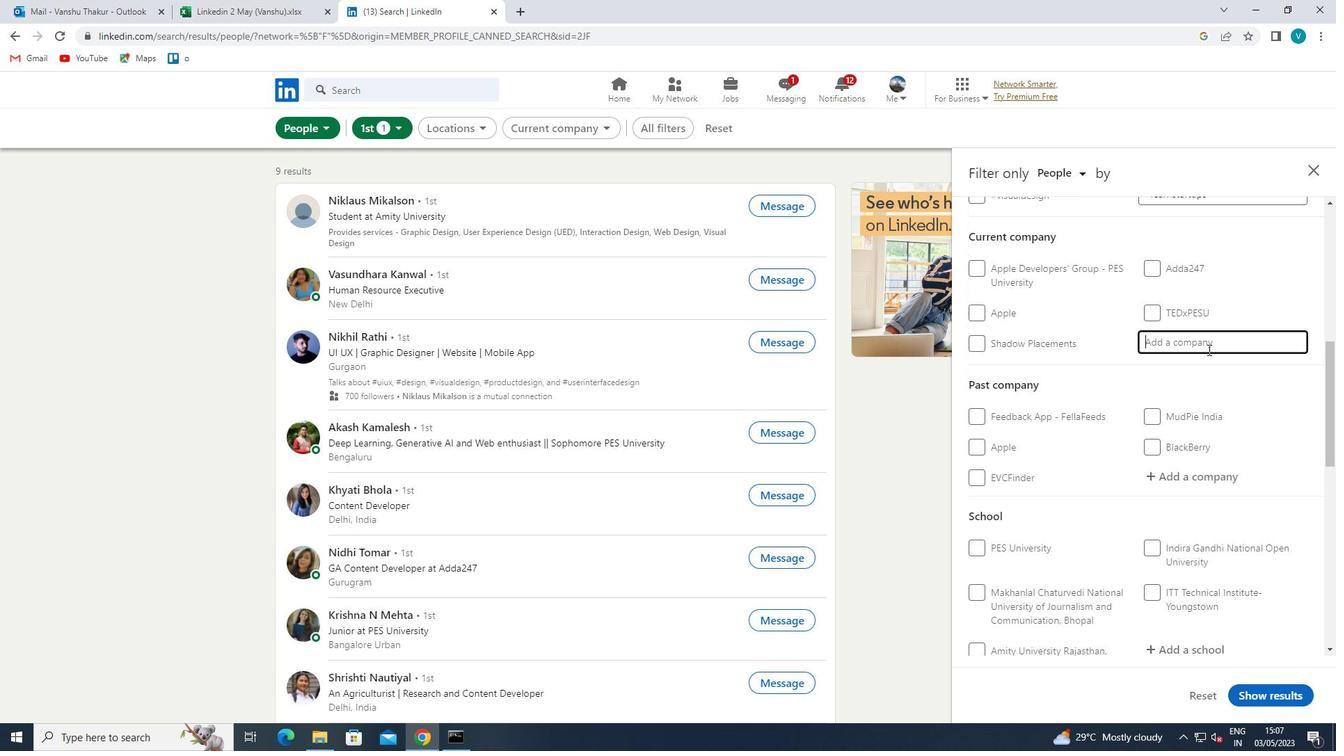 
Action: Key pressed <Key.shift>CAPITAL<Key.space>
Screenshot: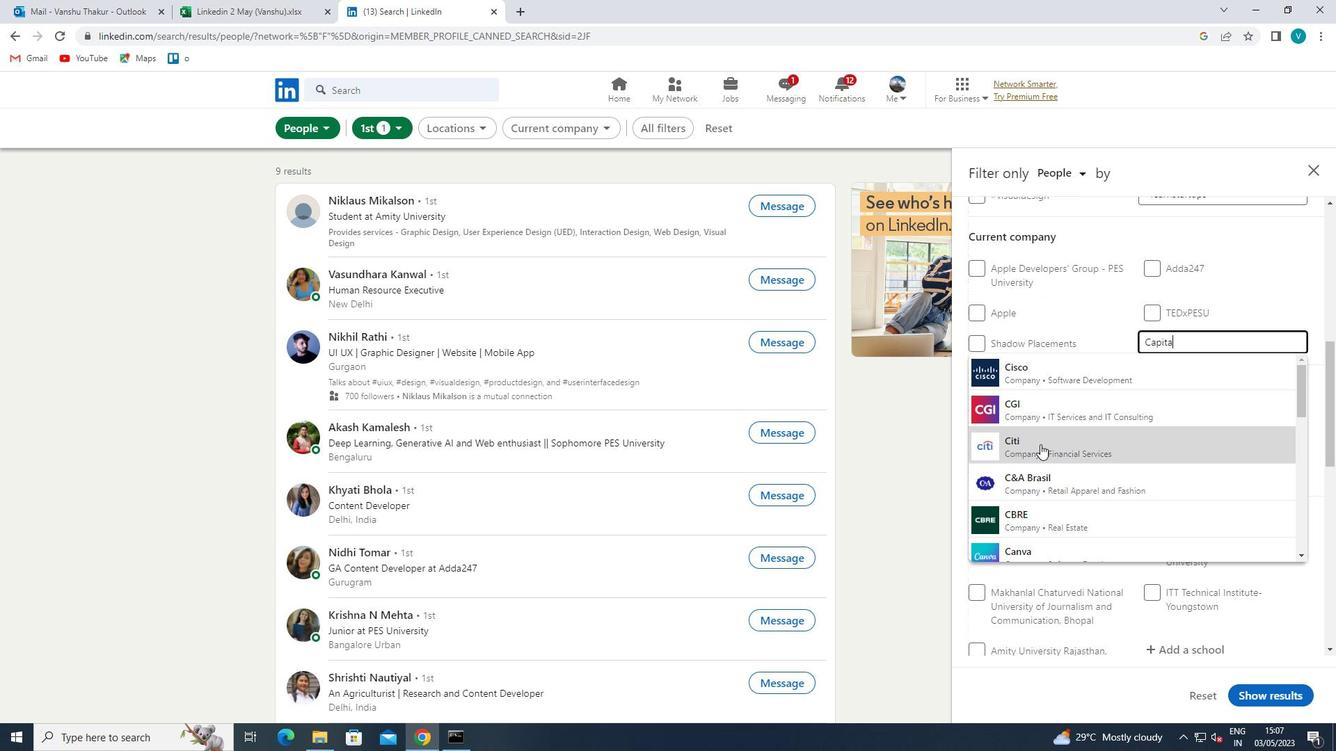 
Action: Mouse moved to (1036, 446)
Screenshot: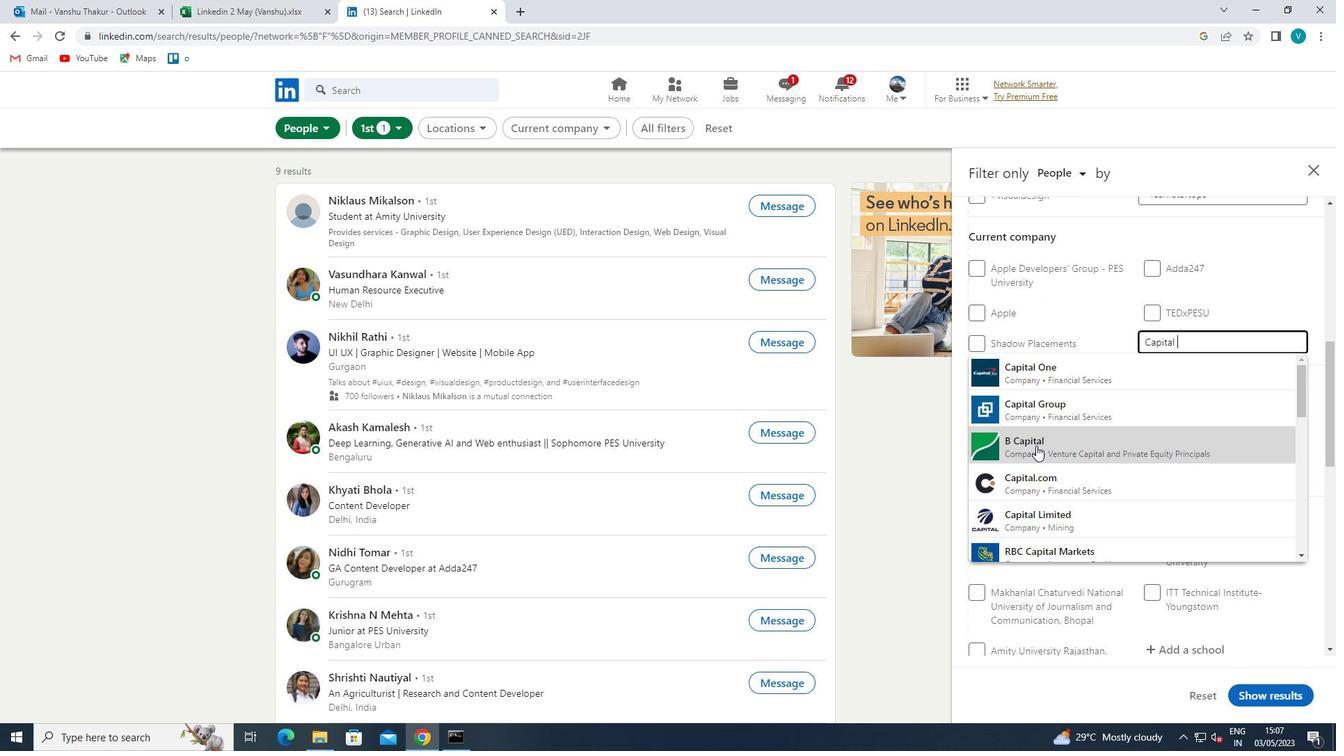 
Action: Key pressed <Key.shift><Key.shift><Key.shift><Key.shift><Key.shift><Key.shift><Key.shift><Key.shift>F
Screenshot: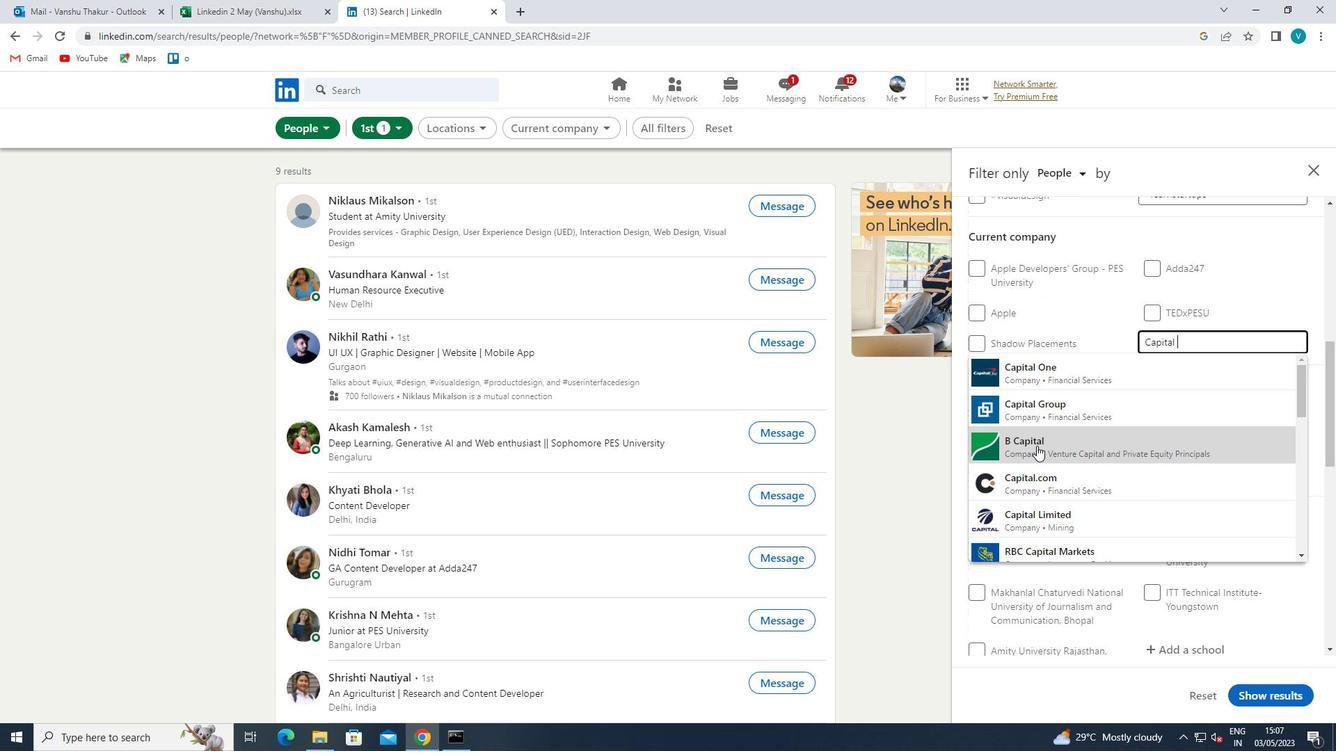 
Action: Mouse moved to (1027, 449)
Screenshot: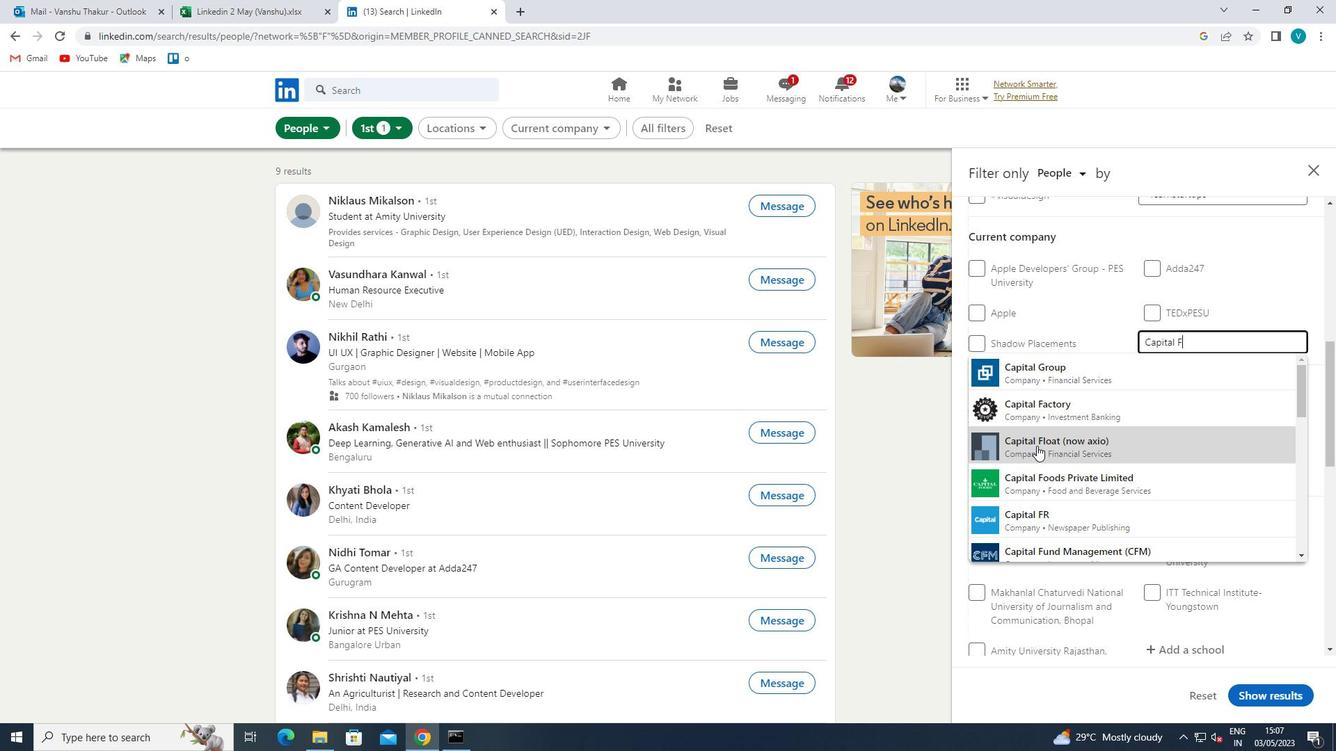 
Action: Key pressed ISR<Key.backspace><Key.backspace>RST
Screenshot: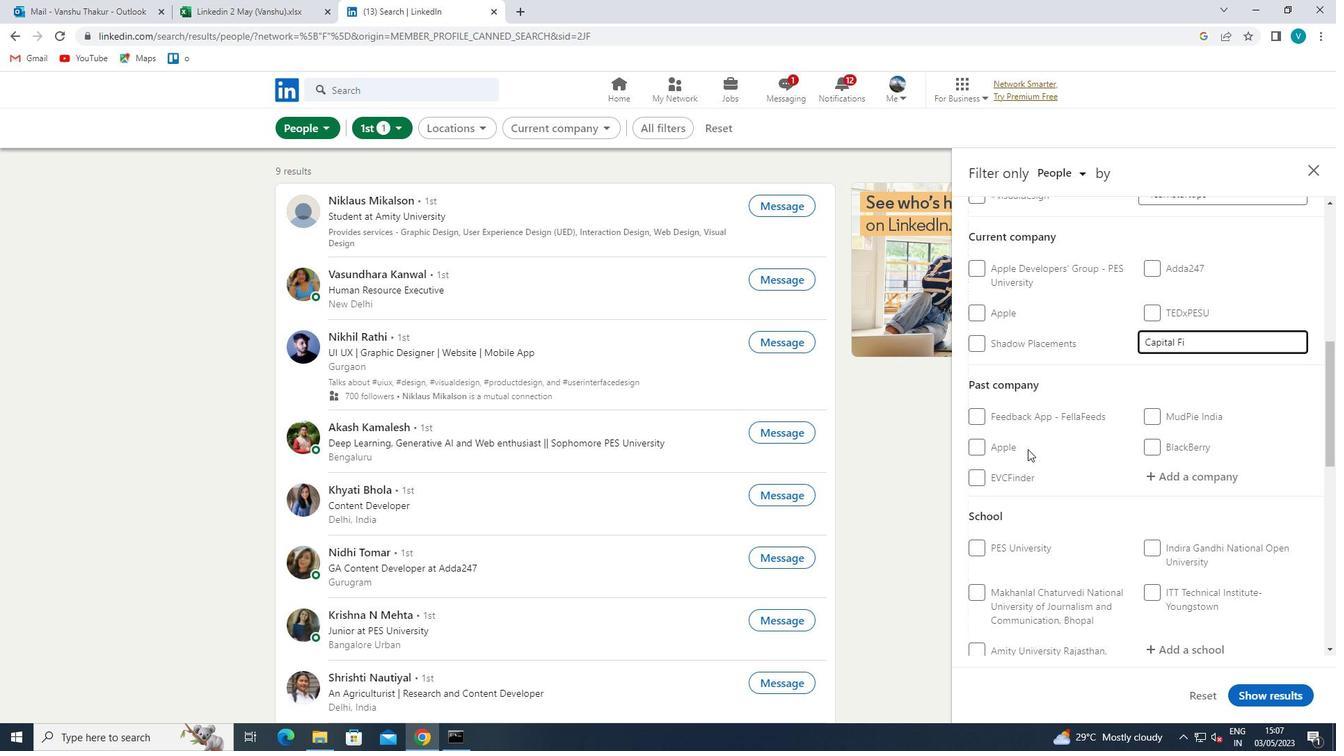 
Action: Mouse moved to (1119, 377)
Screenshot: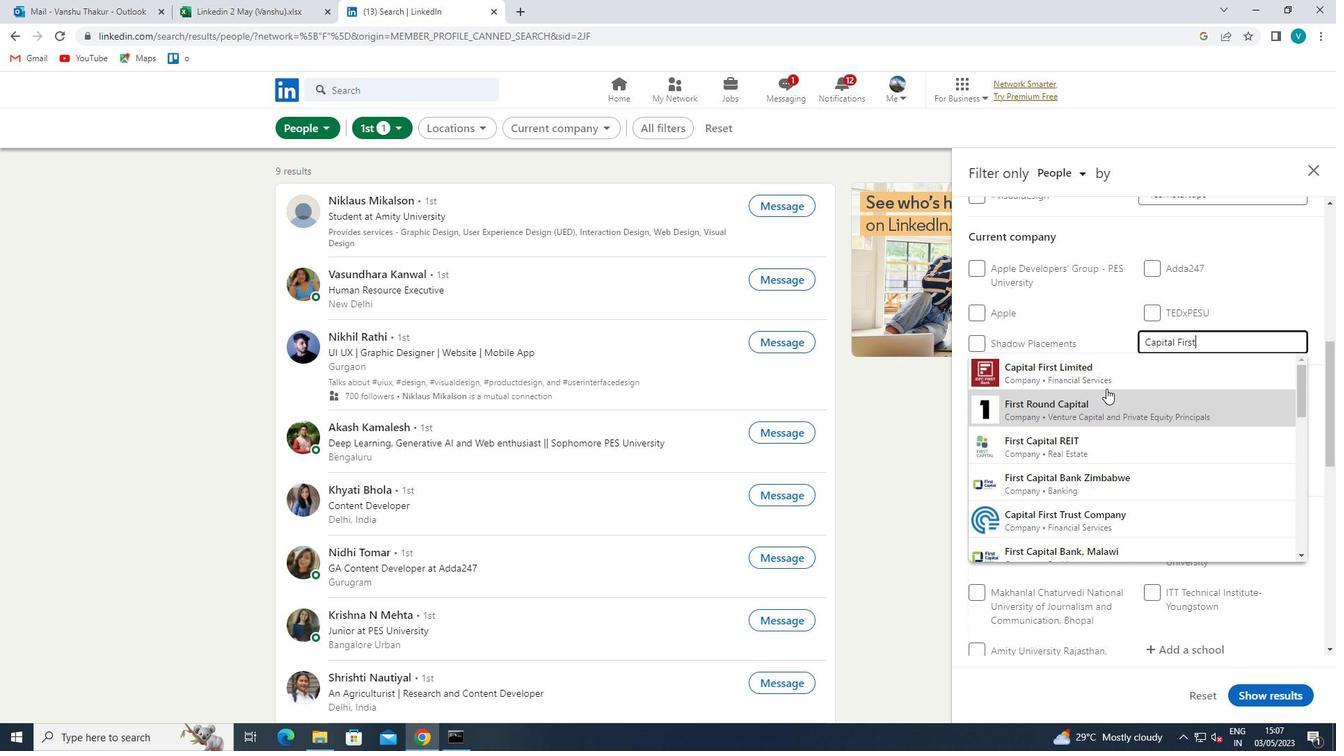 
Action: Mouse pressed left at (1119, 377)
Screenshot: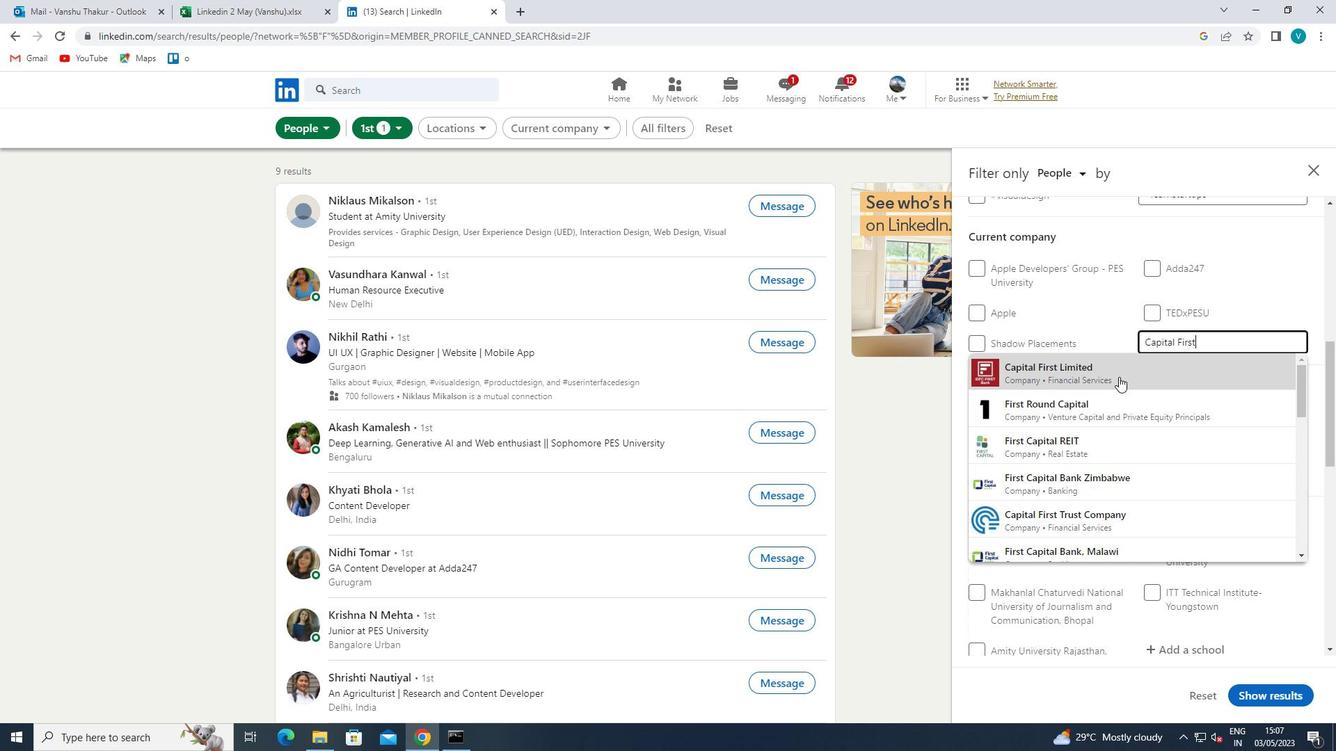 
Action: Mouse moved to (1136, 384)
Screenshot: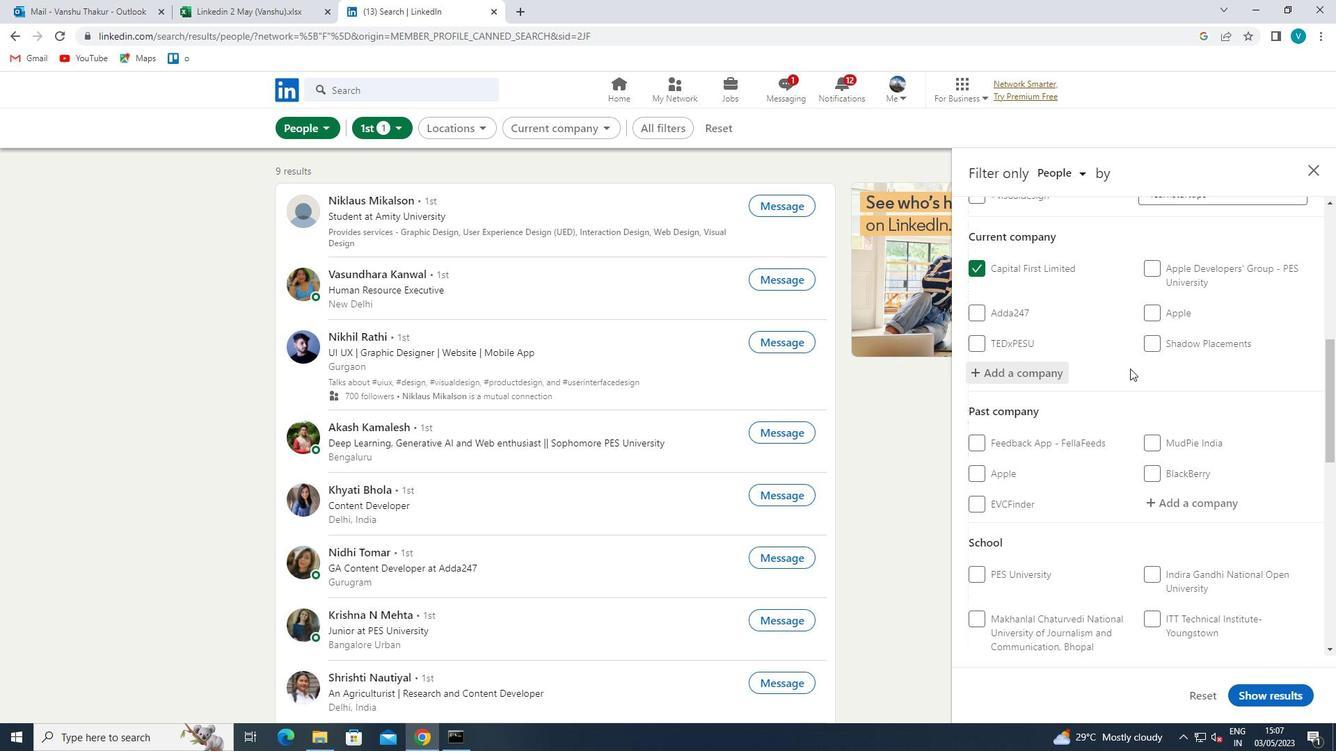 
Action: Mouse scrolled (1136, 384) with delta (0, 0)
Screenshot: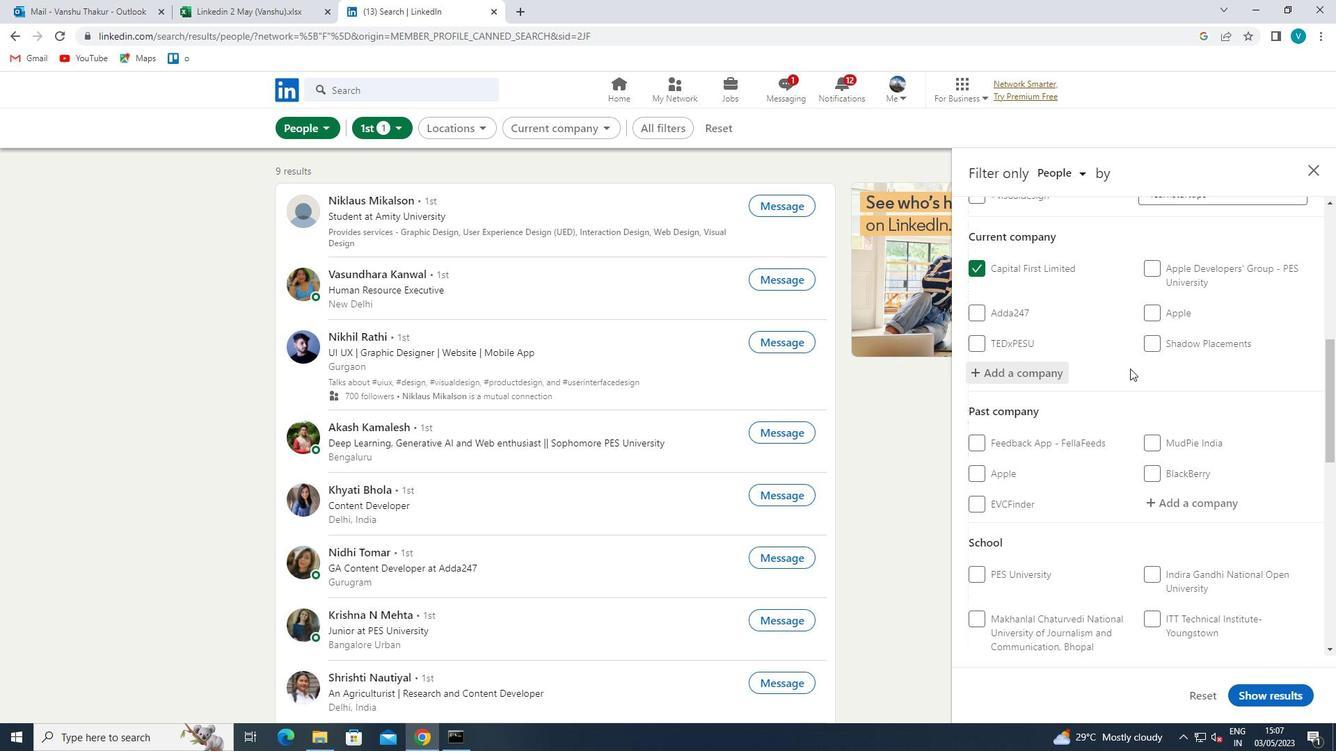 
Action: Mouse moved to (1139, 389)
Screenshot: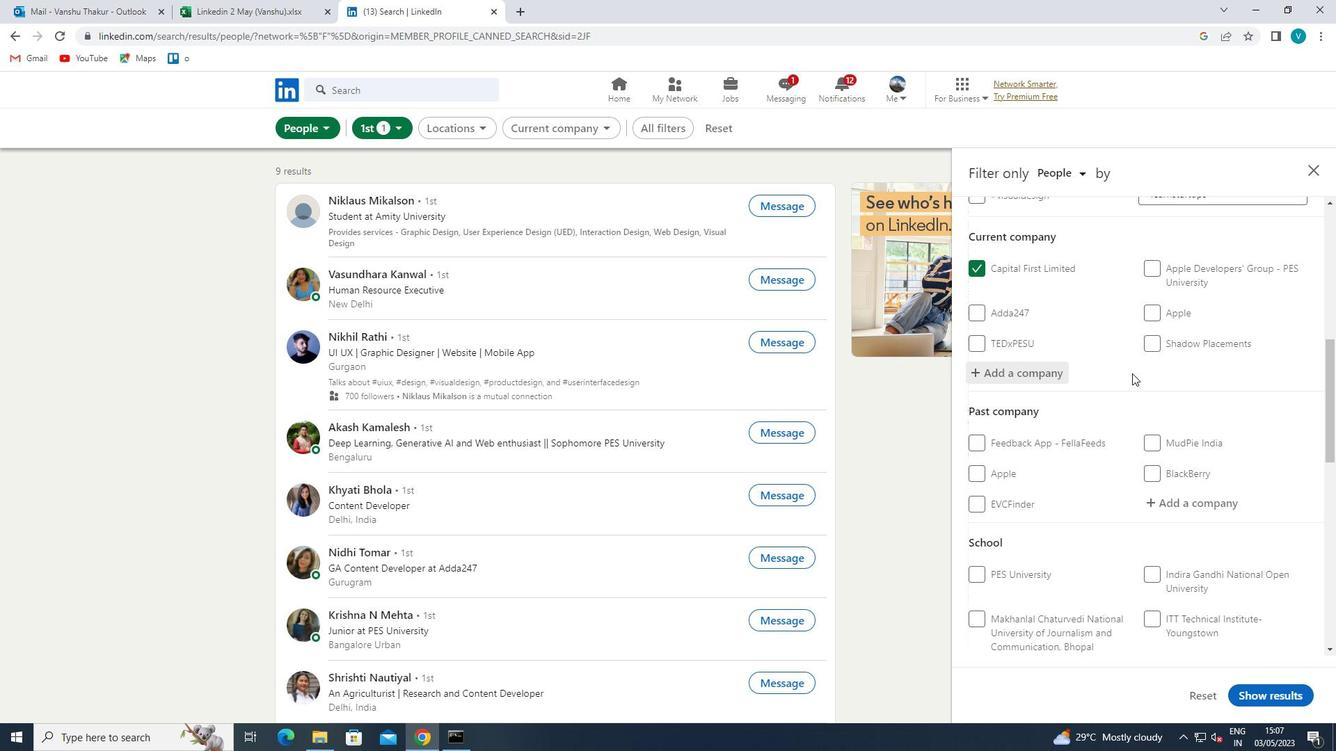 
Action: Mouse scrolled (1139, 388) with delta (0, 0)
Screenshot: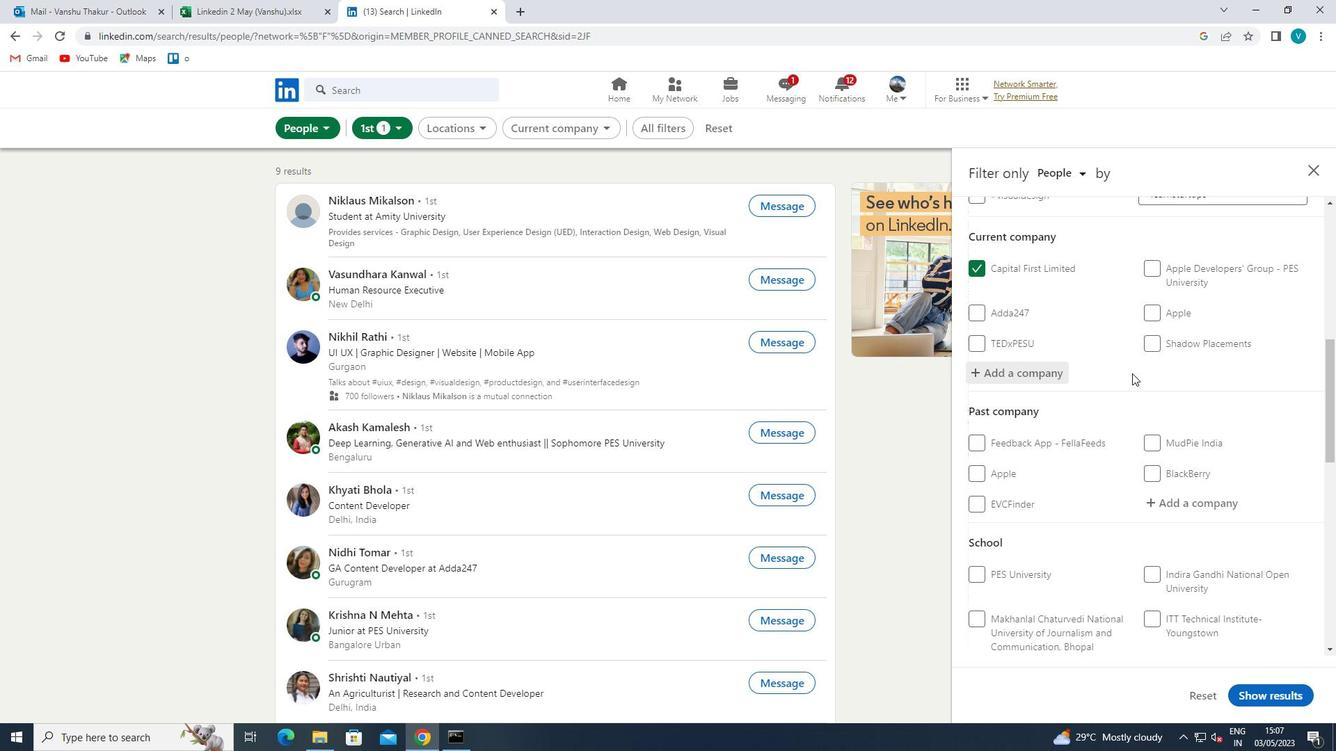 
Action: Mouse moved to (1152, 405)
Screenshot: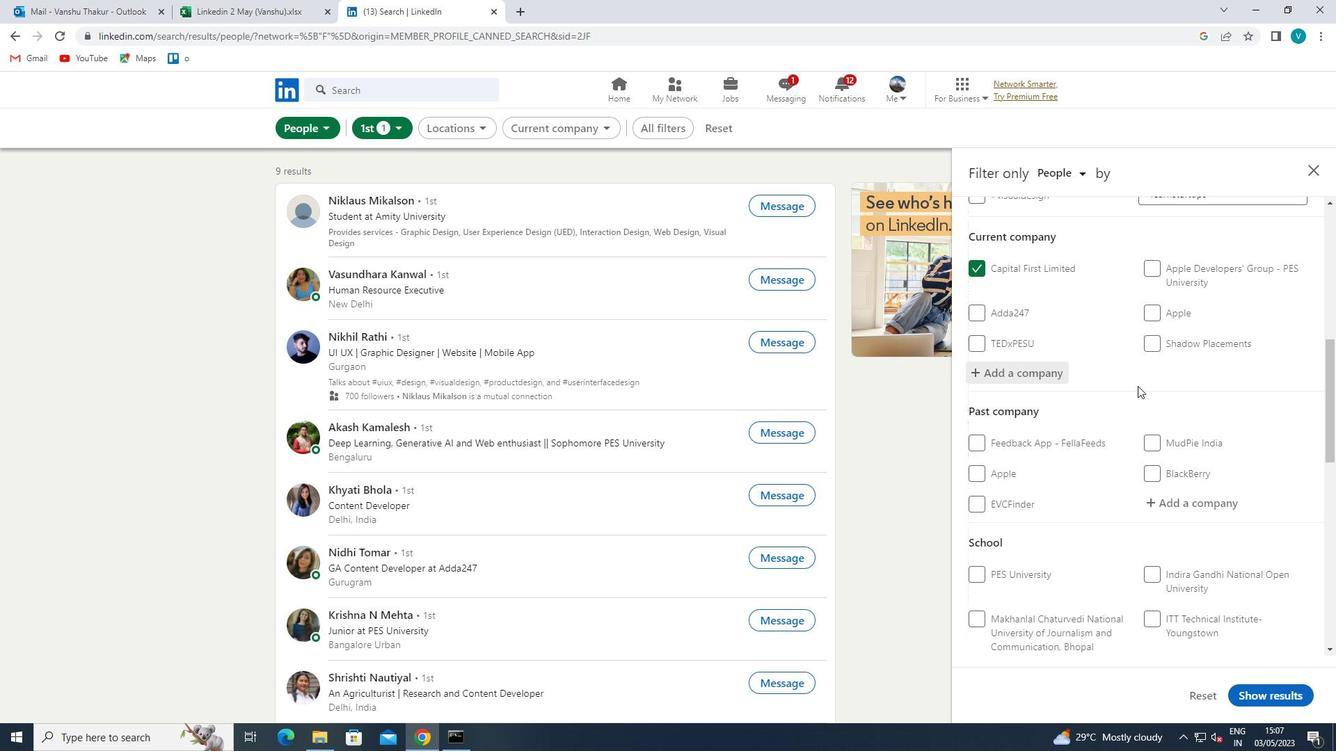 
Action: Mouse scrolled (1152, 404) with delta (0, 0)
Screenshot: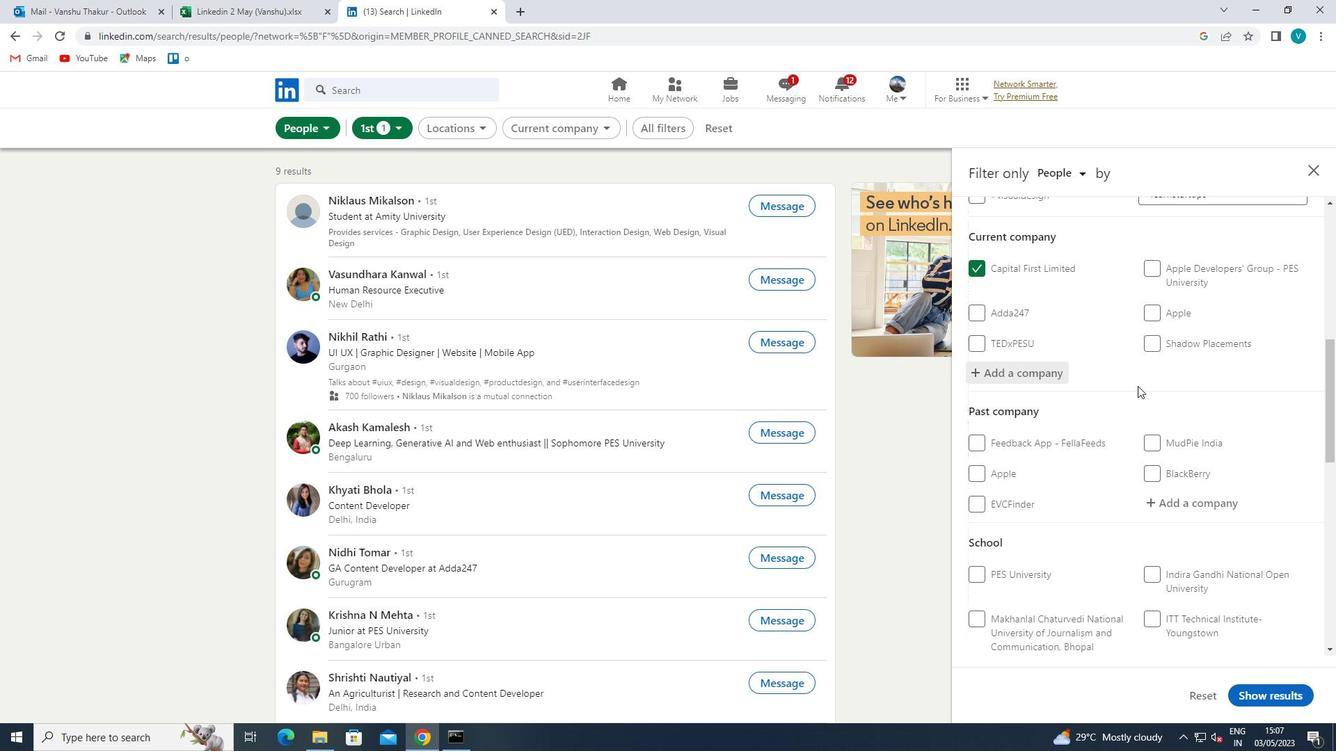 
Action: Mouse moved to (1184, 455)
Screenshot: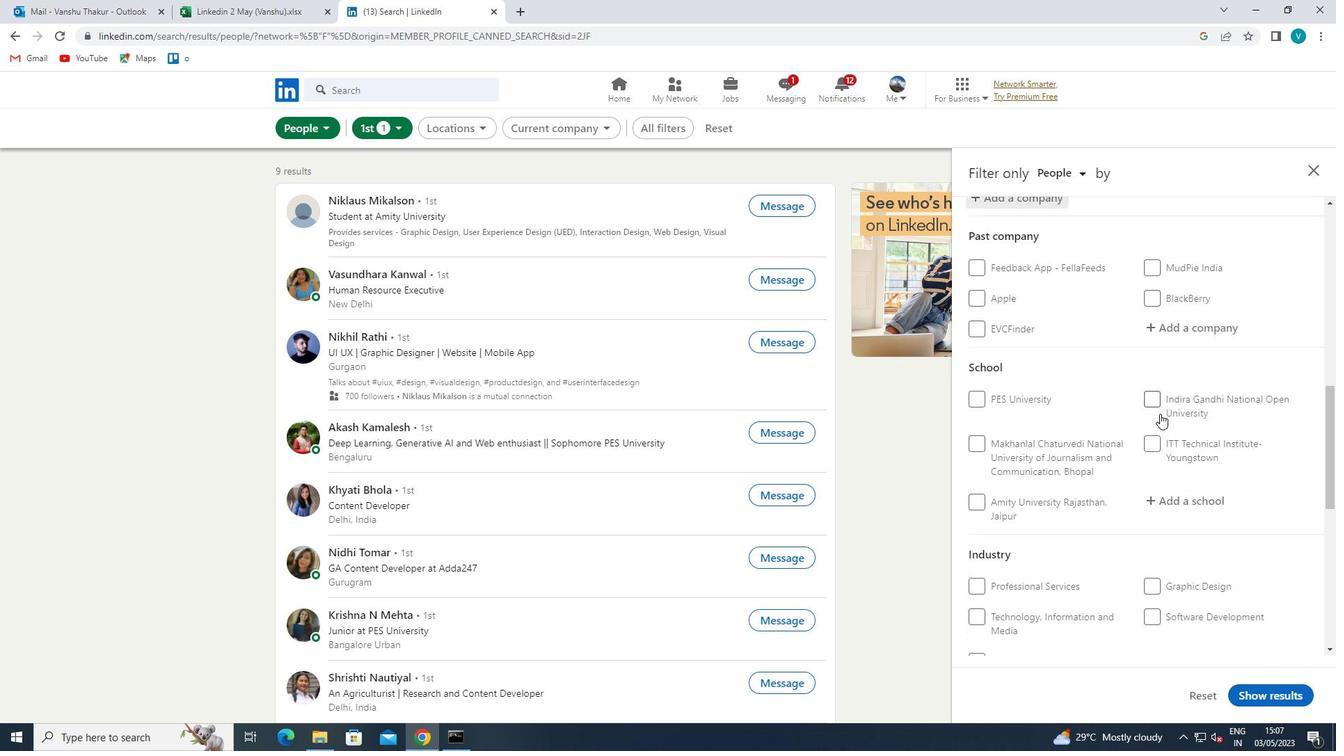 
Action: Mouse pressed left at (1184, 455)
Screenshot: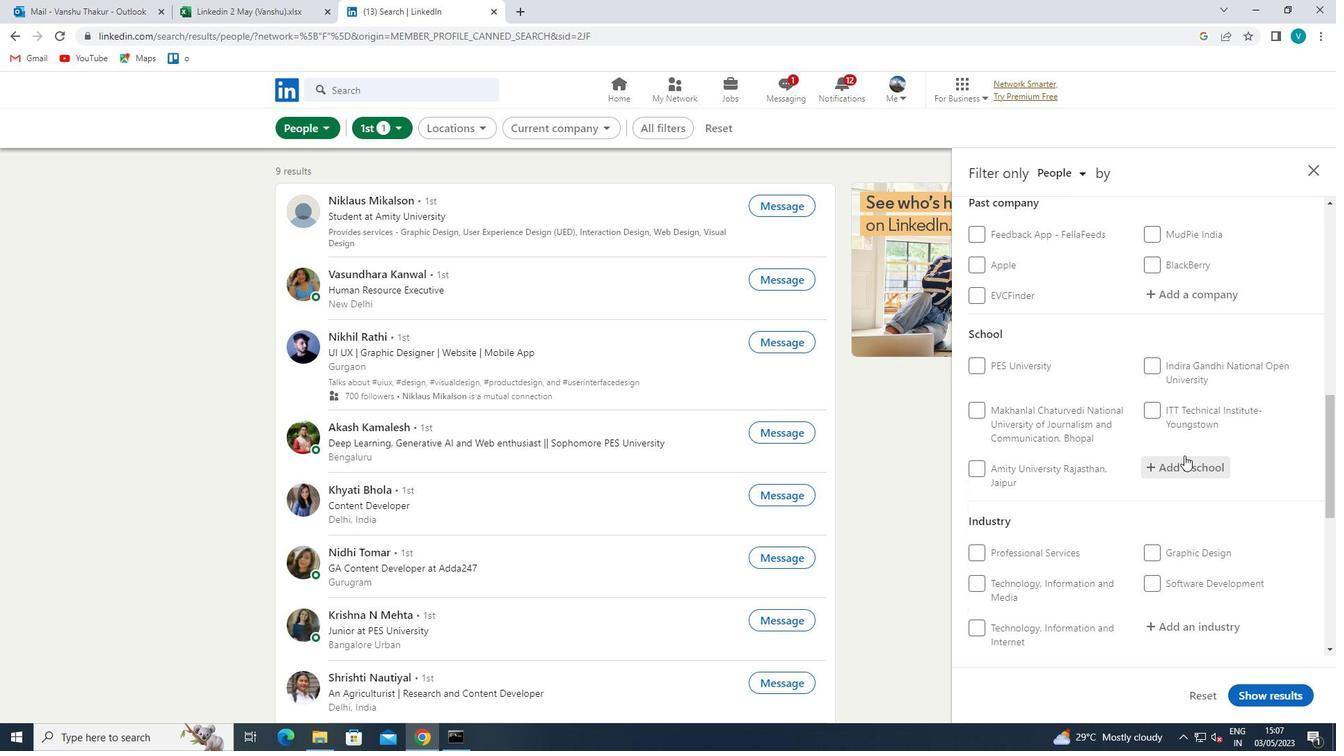 
Action: Mouse moved to (1185, 455)
Screenshot: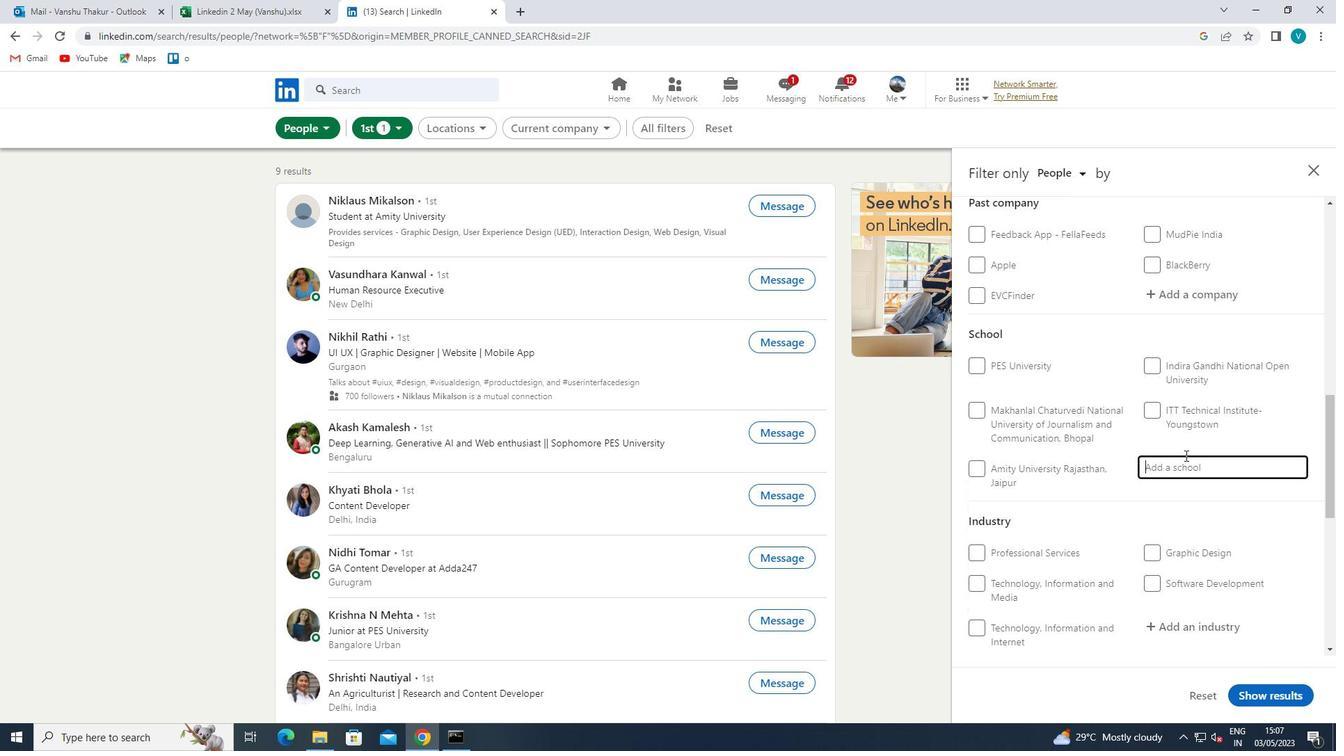 
Action: Key pressed <Key.shift>THE<Key.space><Key.shift>NEW<Key.space><Key.shift>C
Screenshot: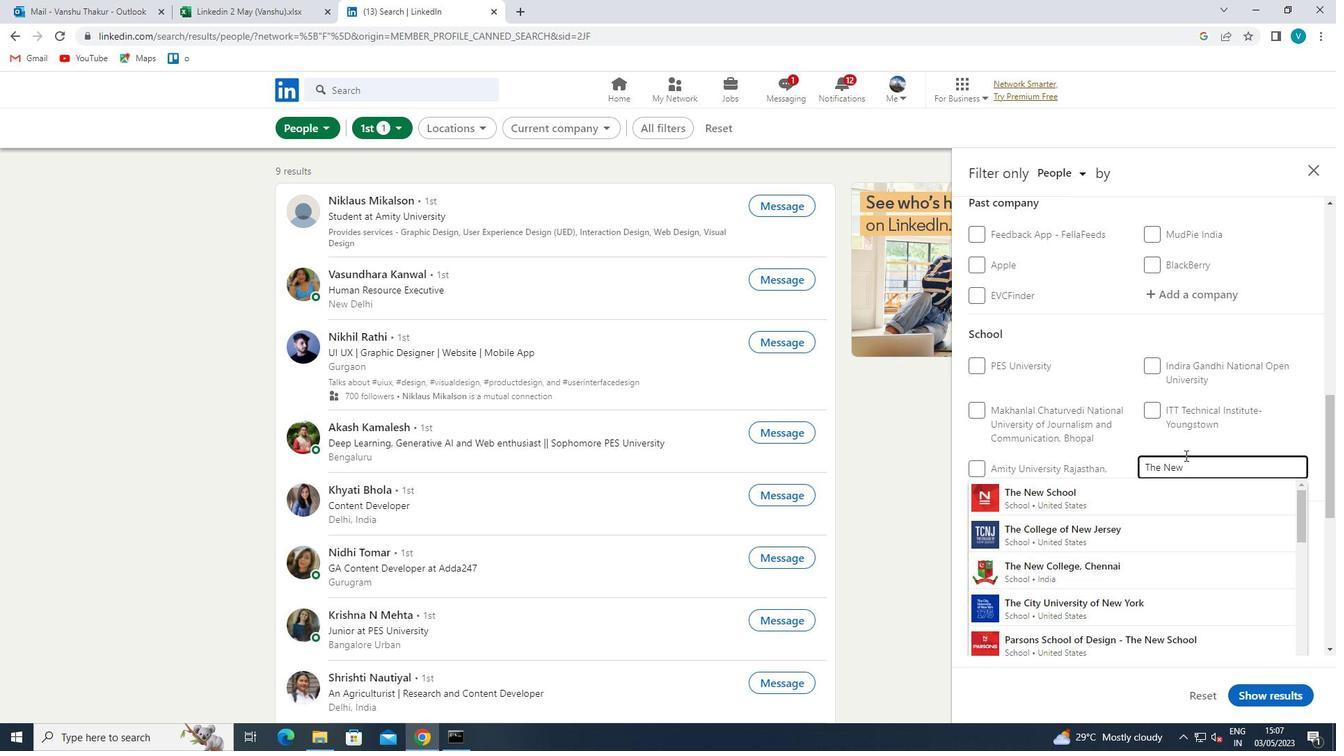 
Action: Mouse moved to (1181, 506)
Screenshot: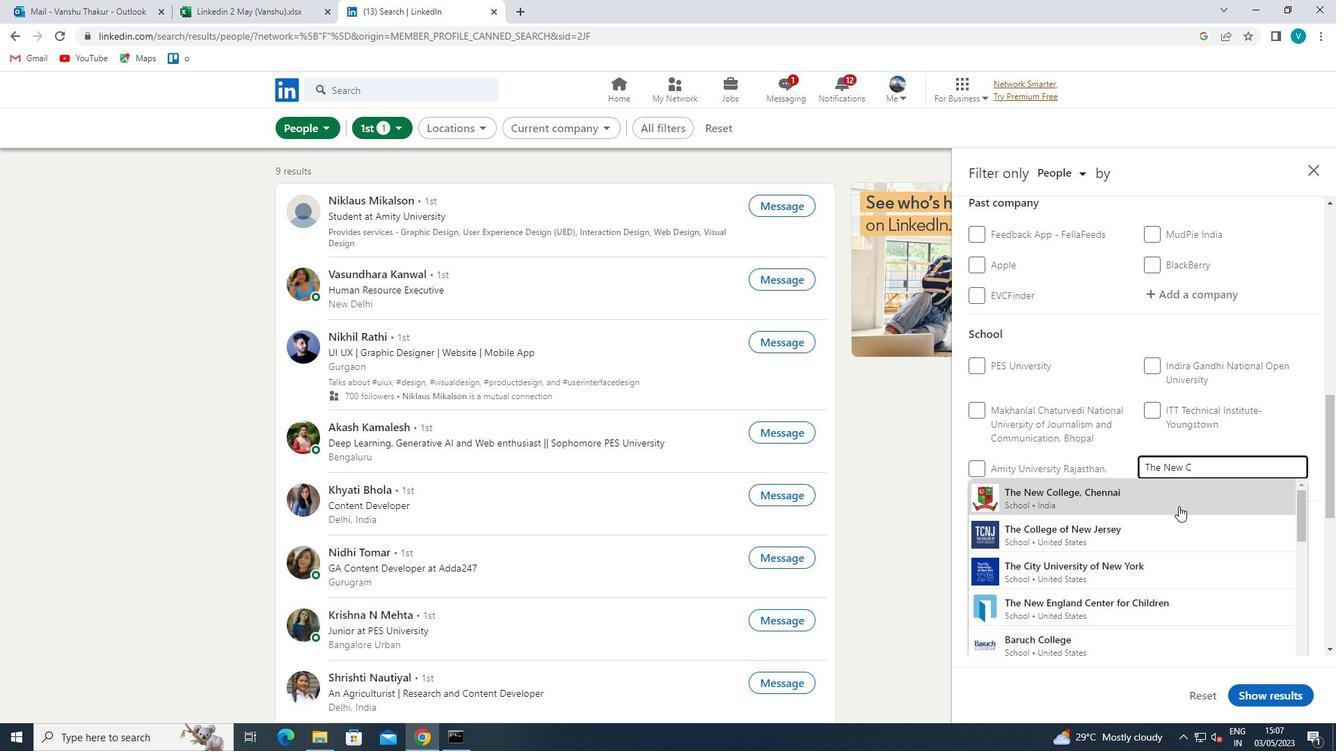 
Action: Mouse pressed left at (1181, 506)
Screenshot: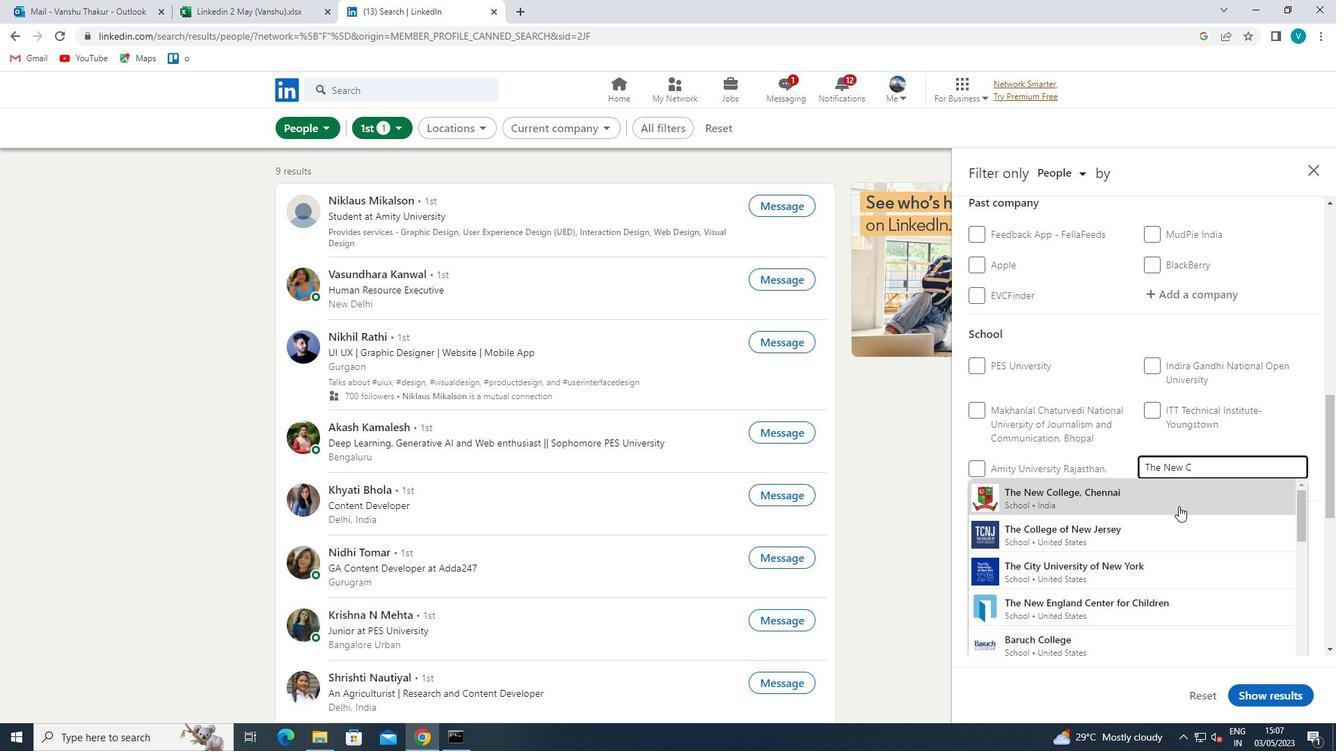 
Action: Mouse moved to (1184, 505)
Screenshot: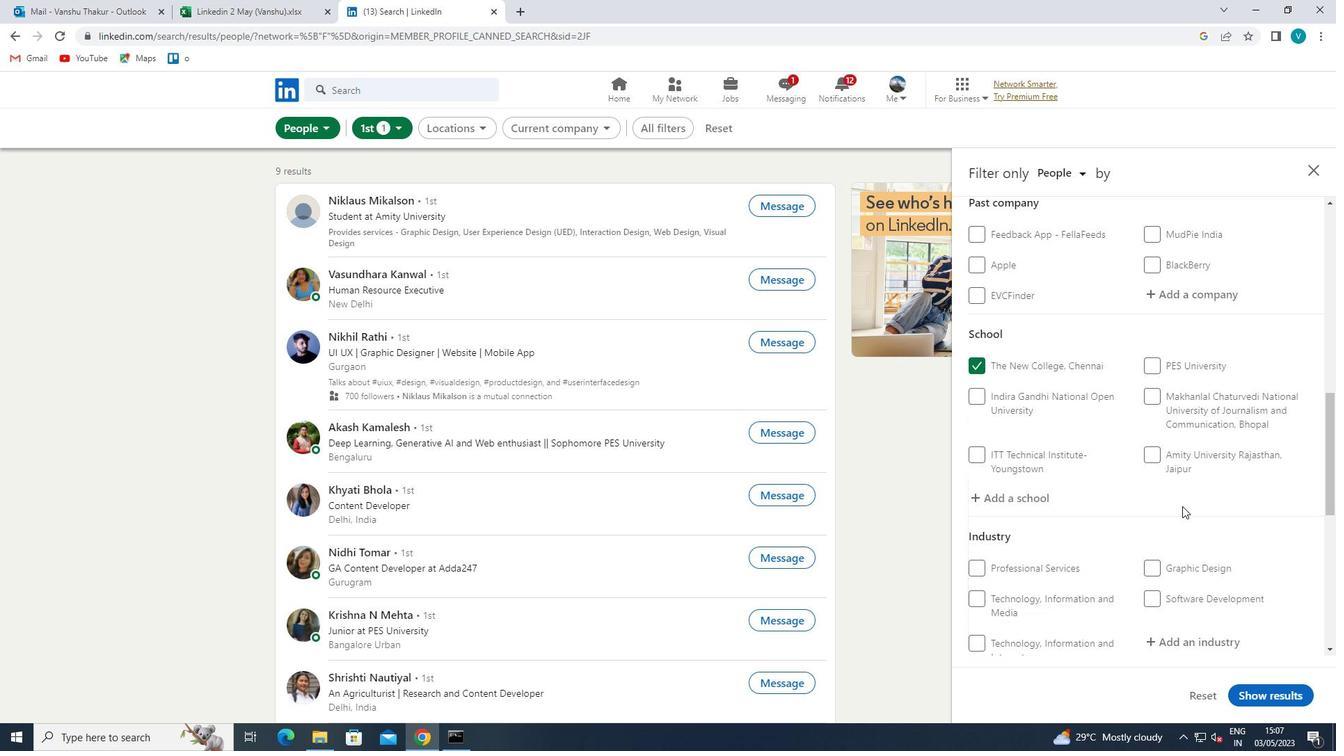 
Action: Mouse scrolled (1184, 504) with delta (0, 0)
Screenshot: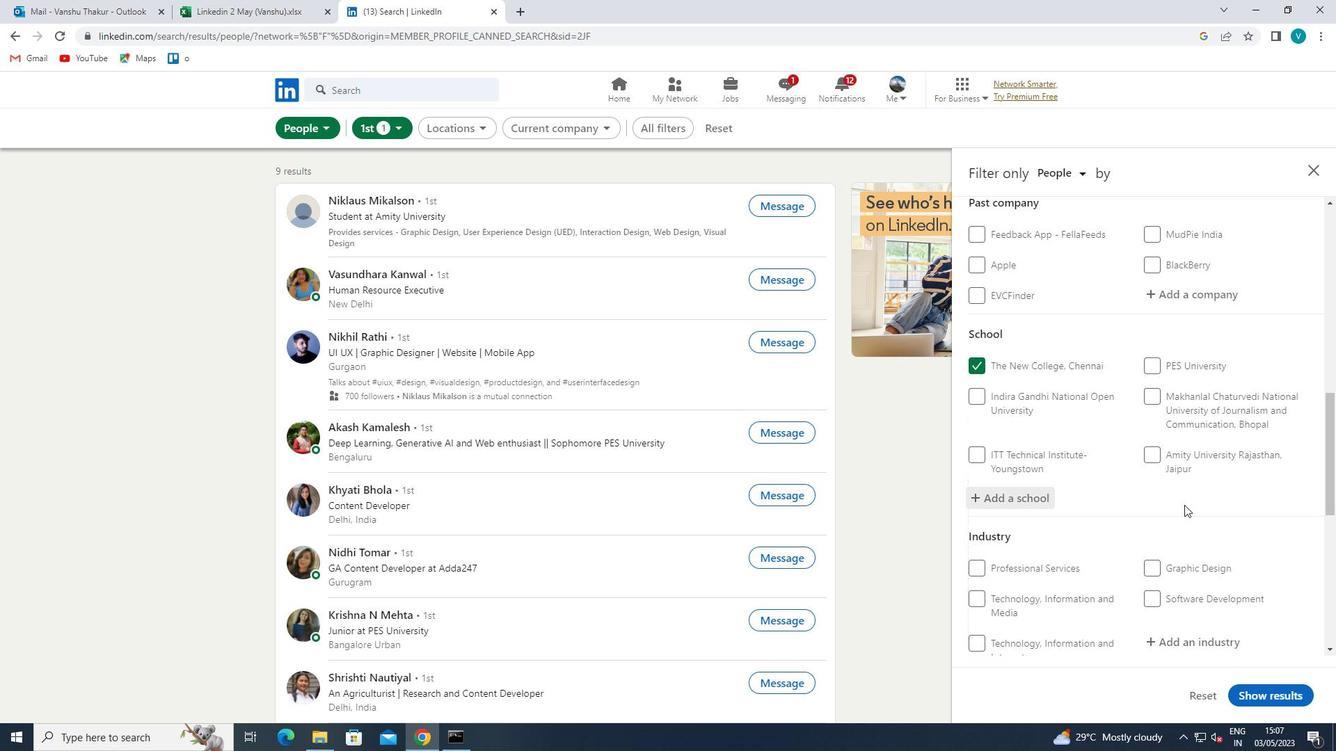 
Action: Mouse scrolled (1184, 504) with delta (0, 0)
Screenshot: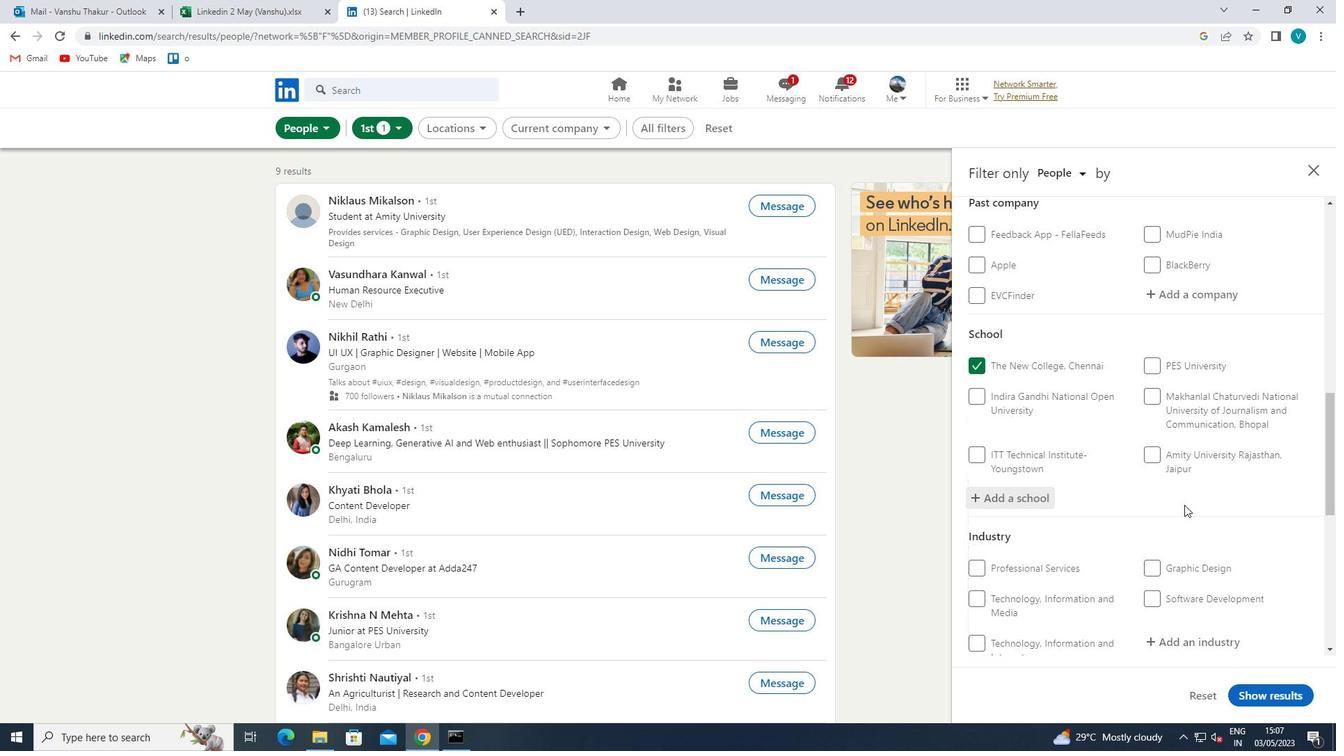 
Action: Mouse scrolled (1184, 504) with delta (0, 0)
Screenshot: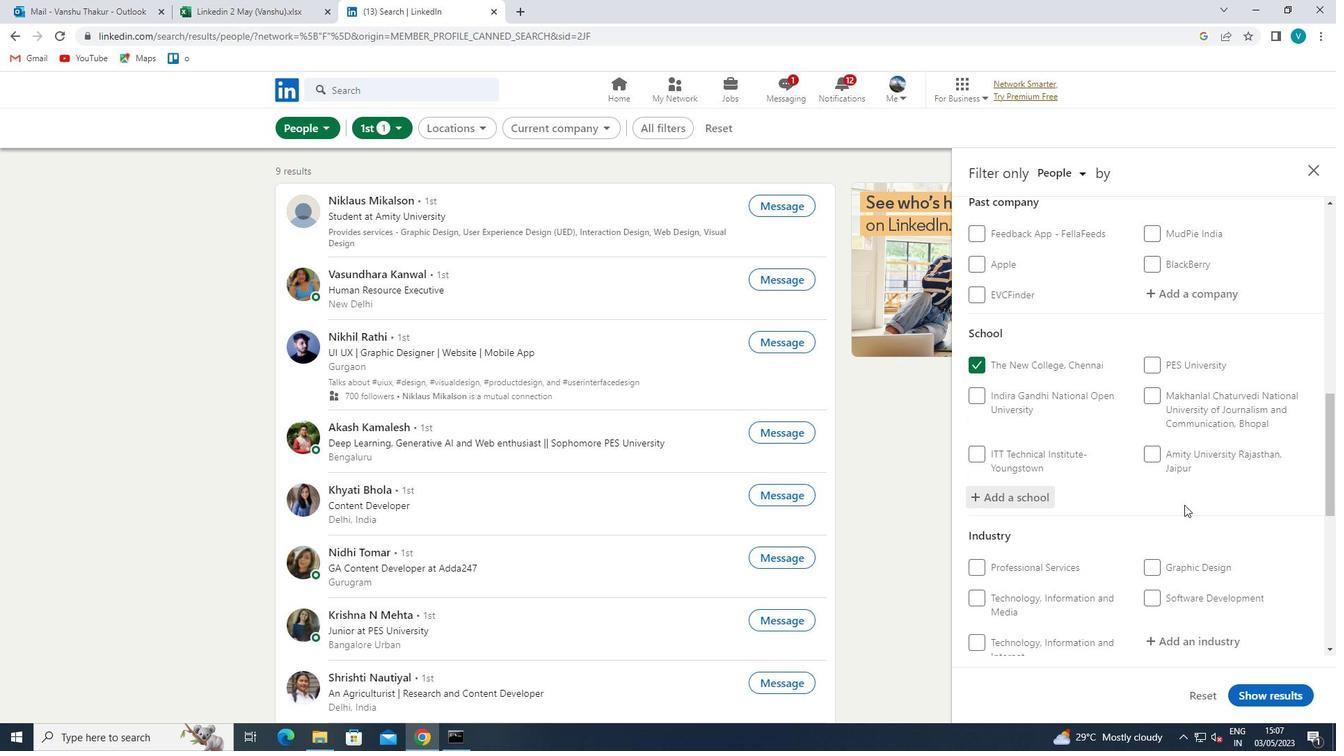 
Action: Mouse moved to (1210, 432)
Screenshot: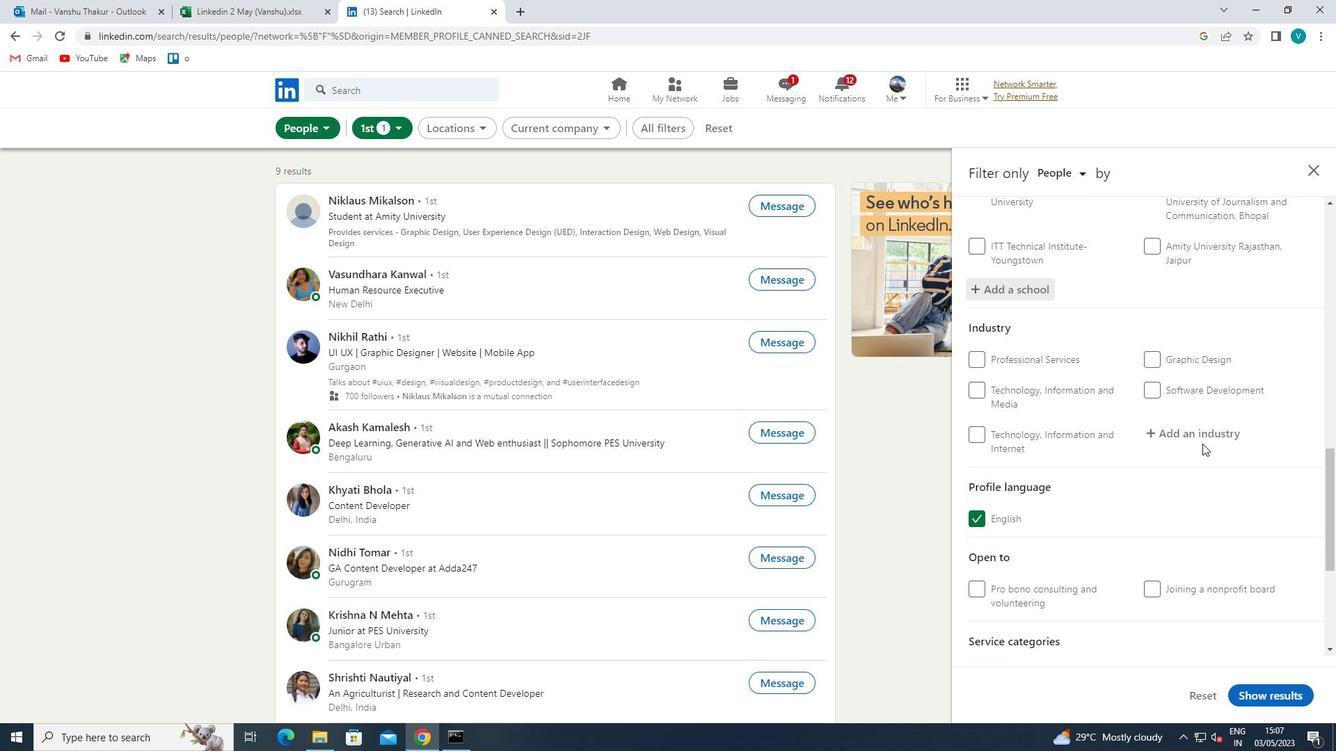 
Action: Mouse pressed left at (1210, 432)
Screenshot: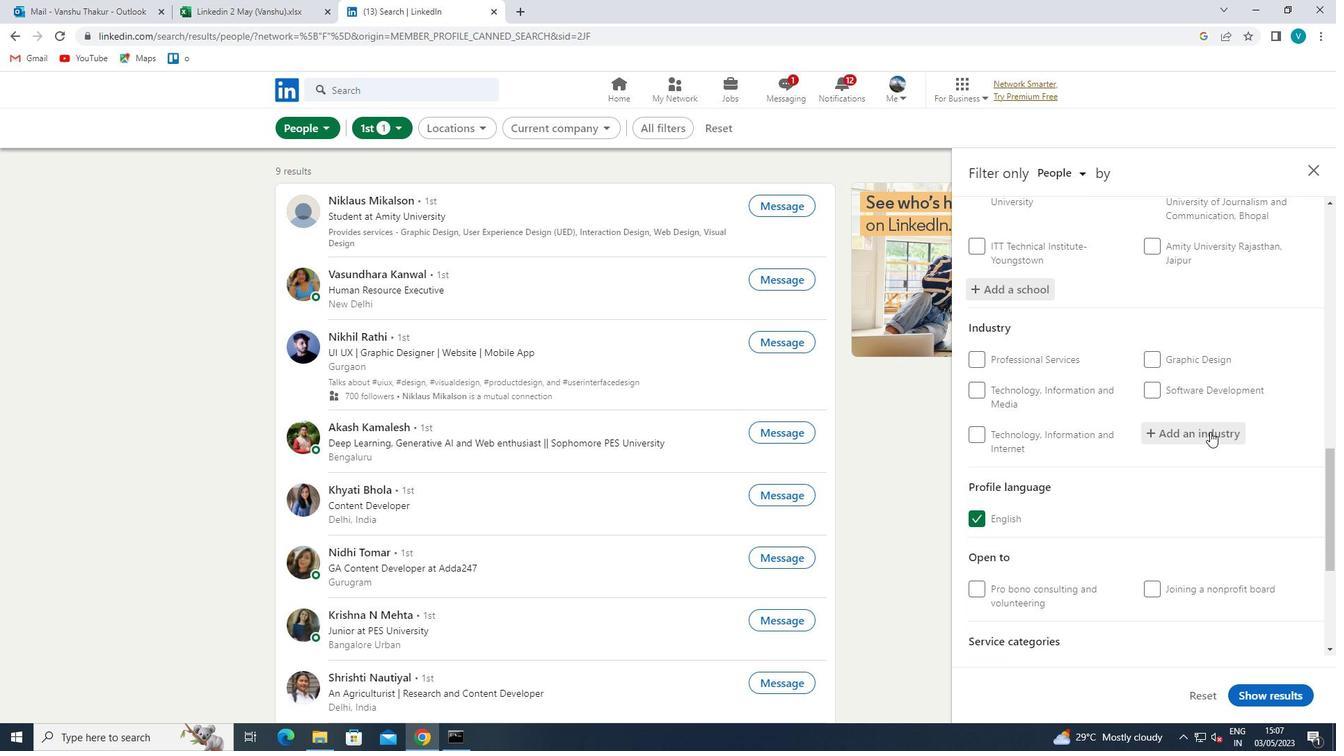 
Action: Key pressed <Key.shift>GRAPHIC<Key.space><Key.shift>D
Screenshot: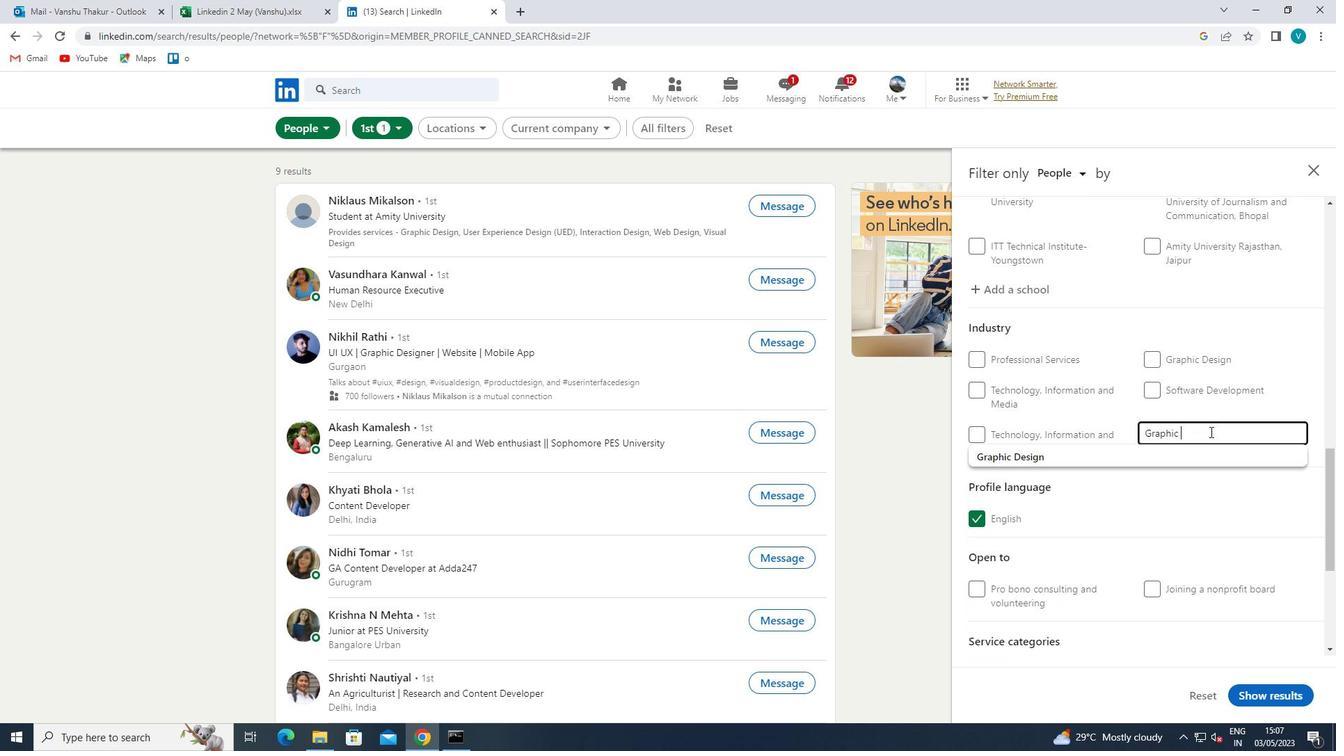 
Action: Mouse moved to (1182, 450)
Screenshot: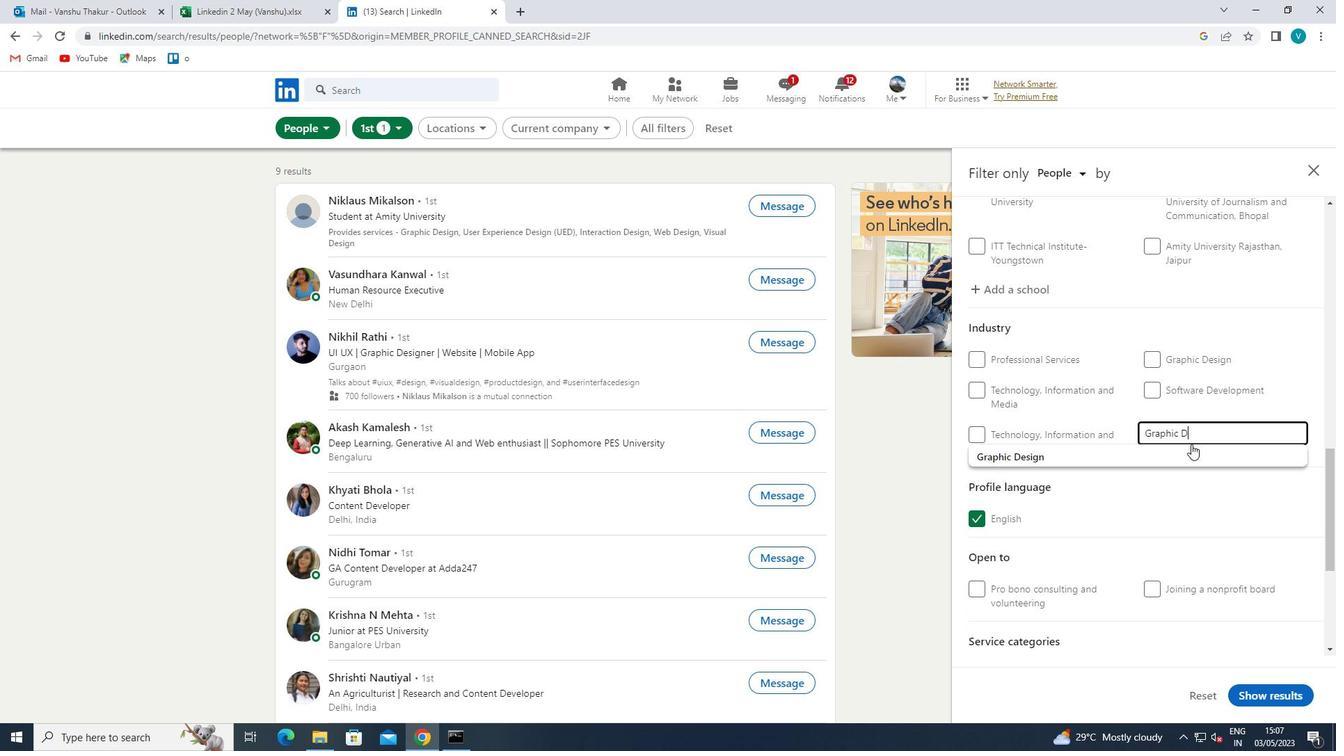 
Action: Mouse pressed left at (1182, 450)
Screenshot: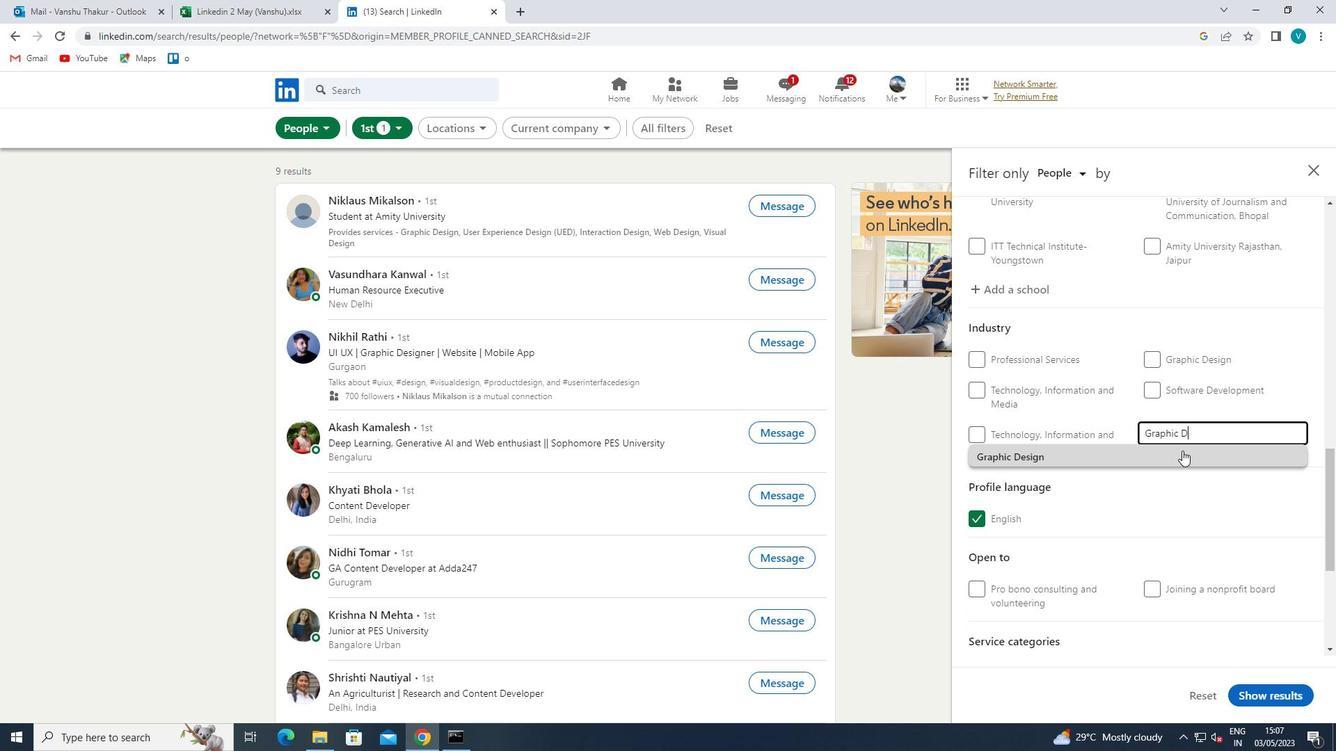 
Action: Mouse scrolled (1182, 450) with delta (0, 0)
Screenshot: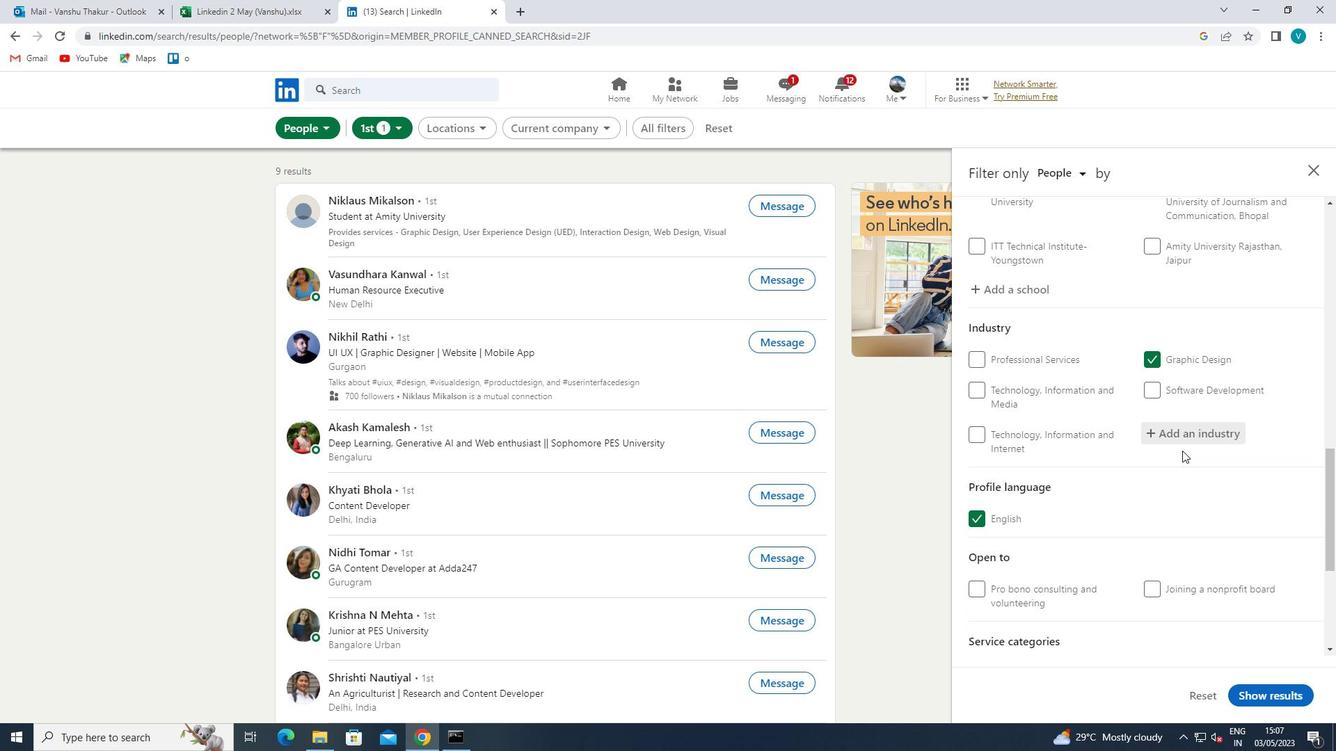 
Action: Mouse scrolled (1182, 450) with delta (0, 0)
Screenshot: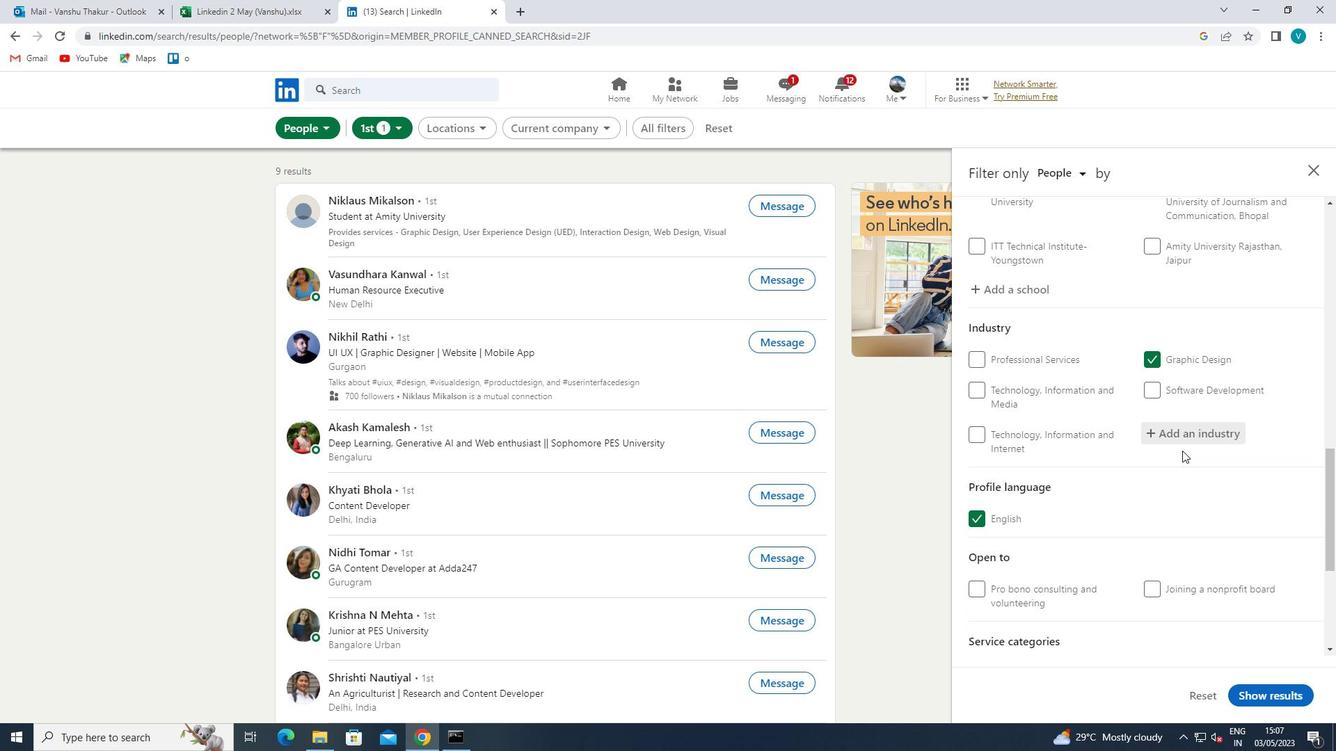 
Action: Mouse scrolled (1182, 450) with delta (0, 0)
Screenshot: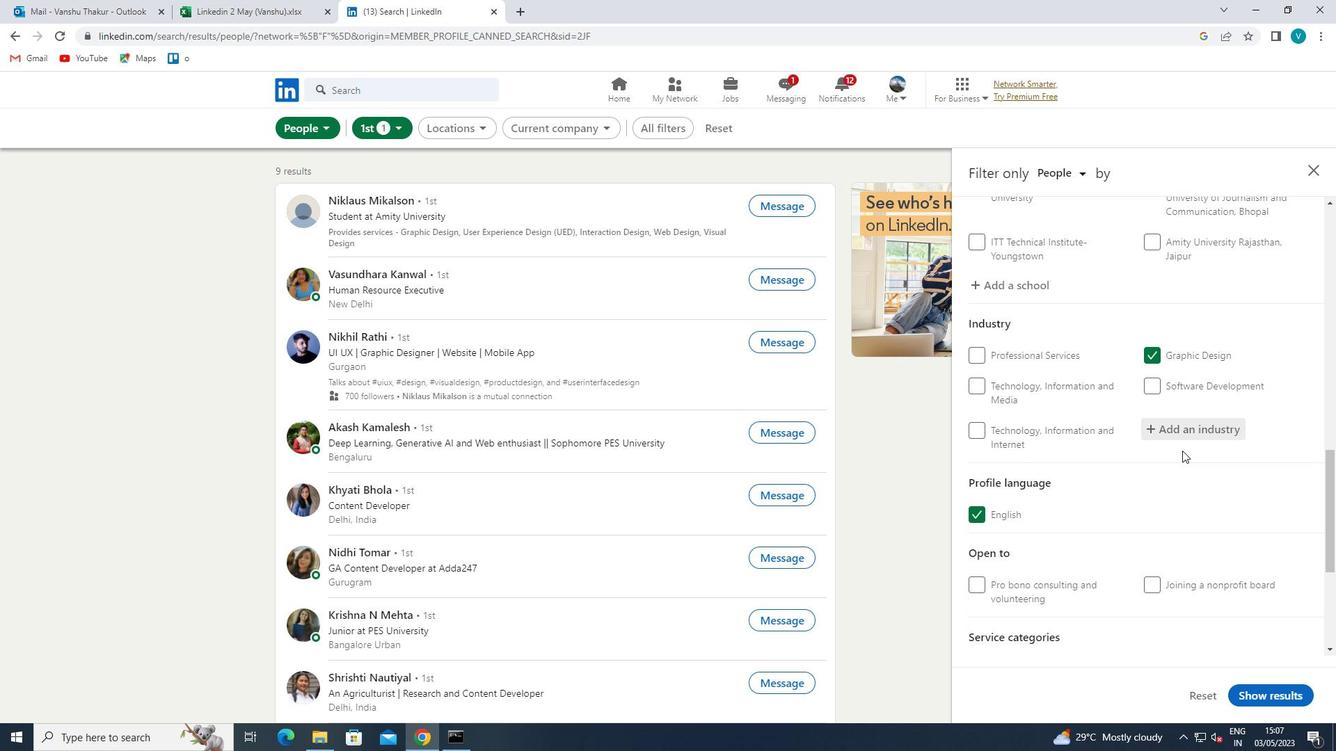 
Action: Mouse scrolled (1182, 450) with delta (0, 0)
Screenshot: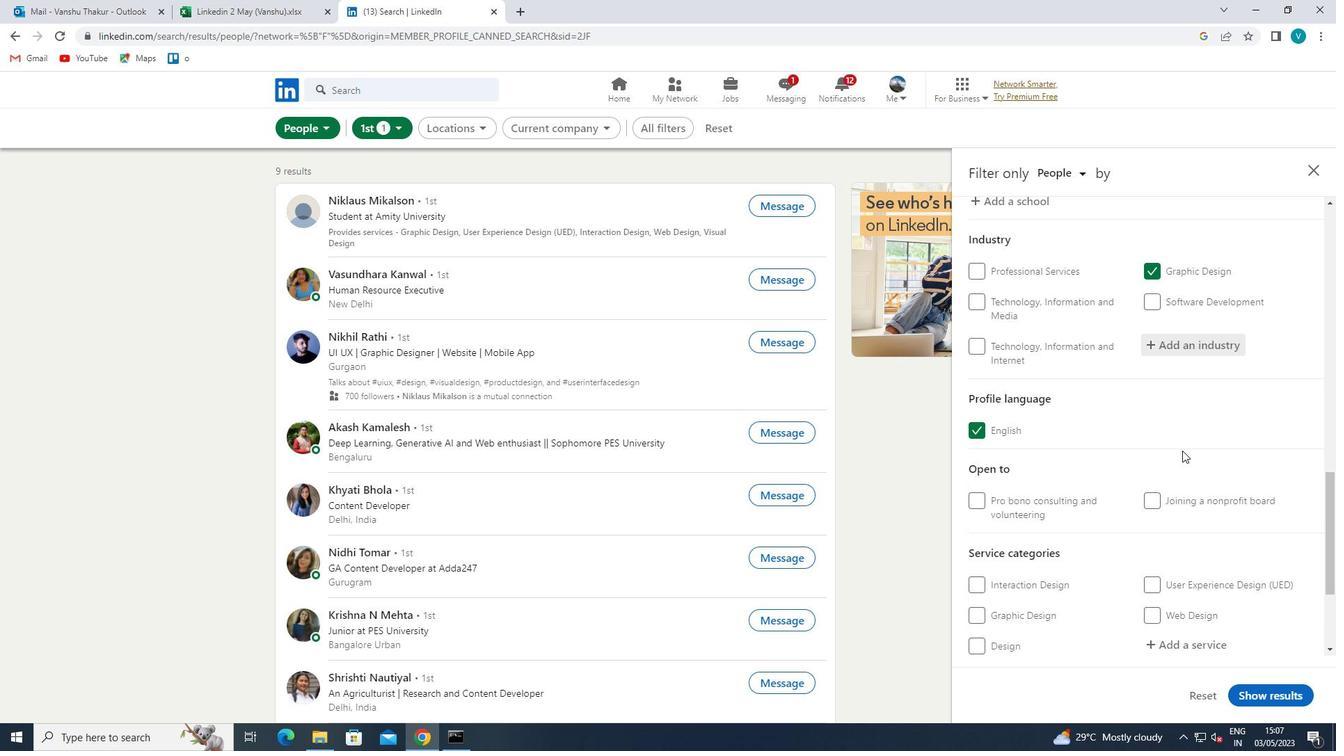 
Action: Mouse moved to (1178, 453)
Screenshot: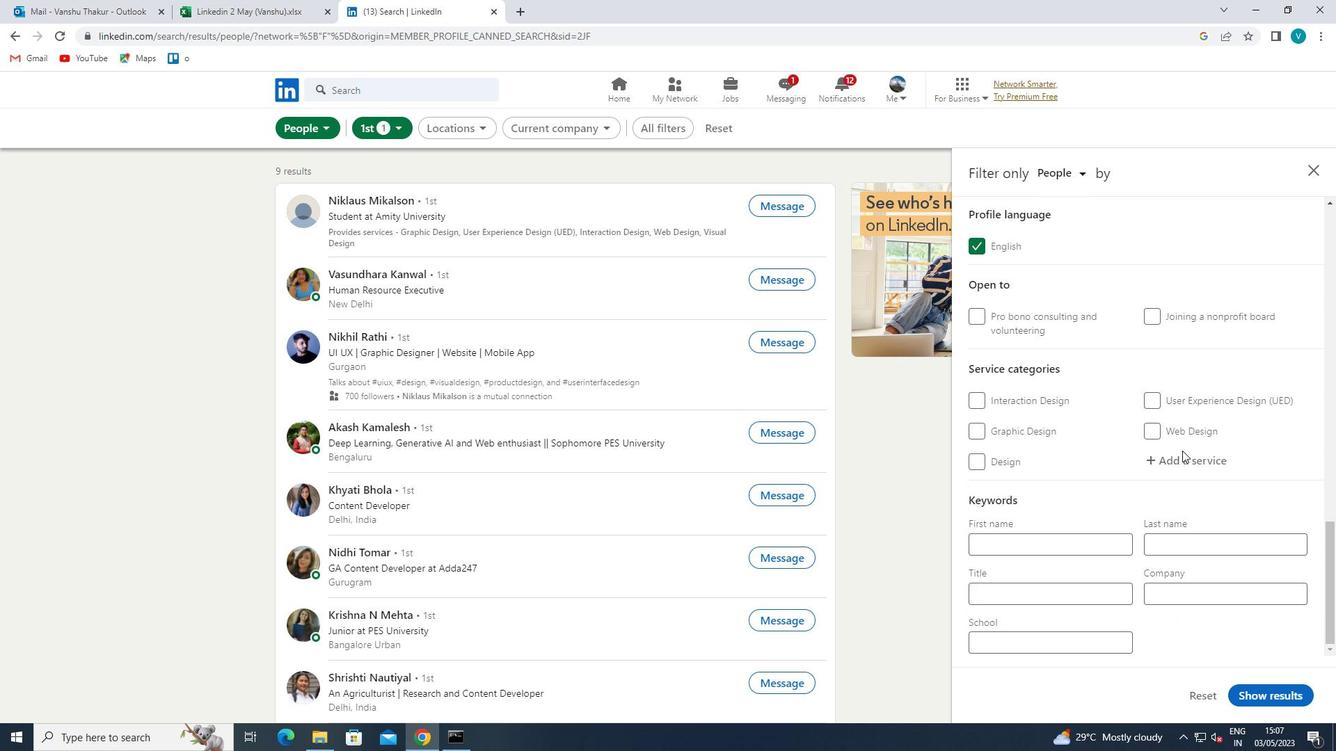 
Action: Mouse pressed left at (1178, 453)
Screenshot: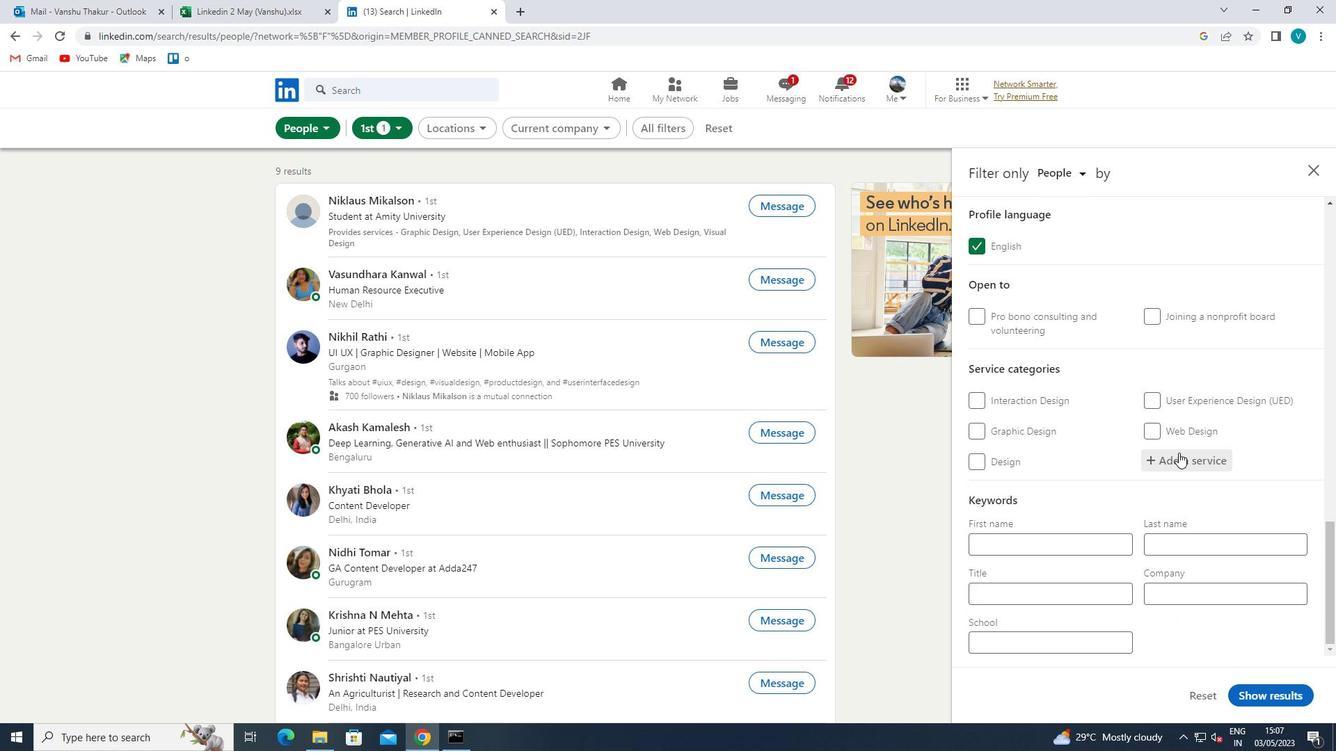 
Action: Key pressed <Key.shift>COMMERCIA
Screenshot: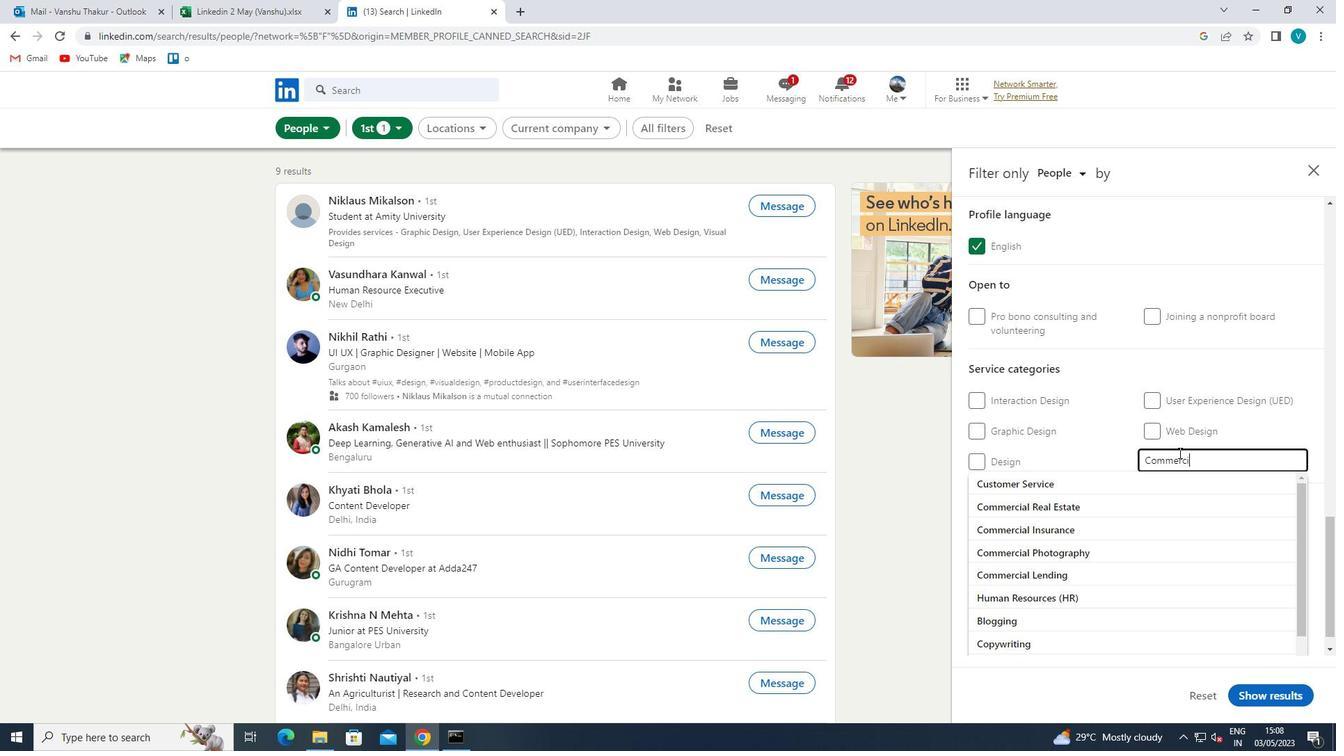 
Action: Mouse moved to (1146, 490)
Screenshot: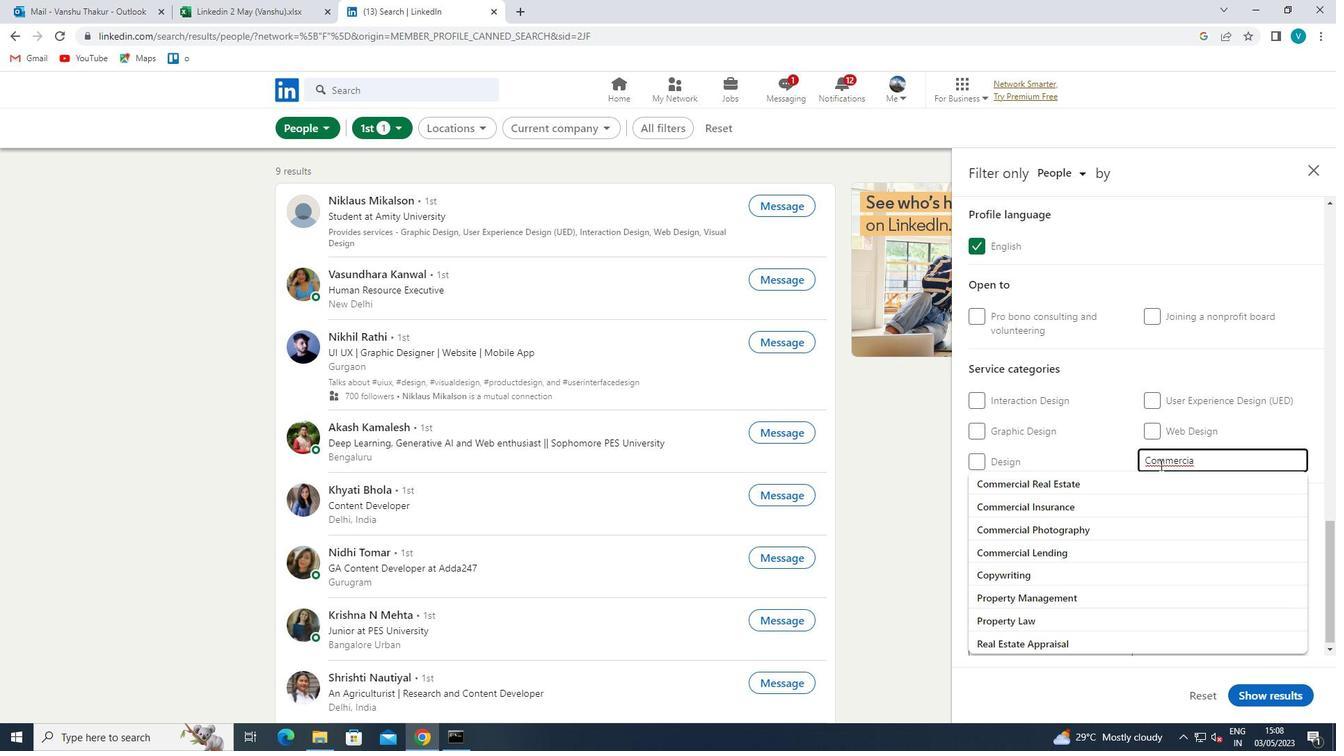 
Action: Mouse pressed left at (1146, 490)
Screenshot: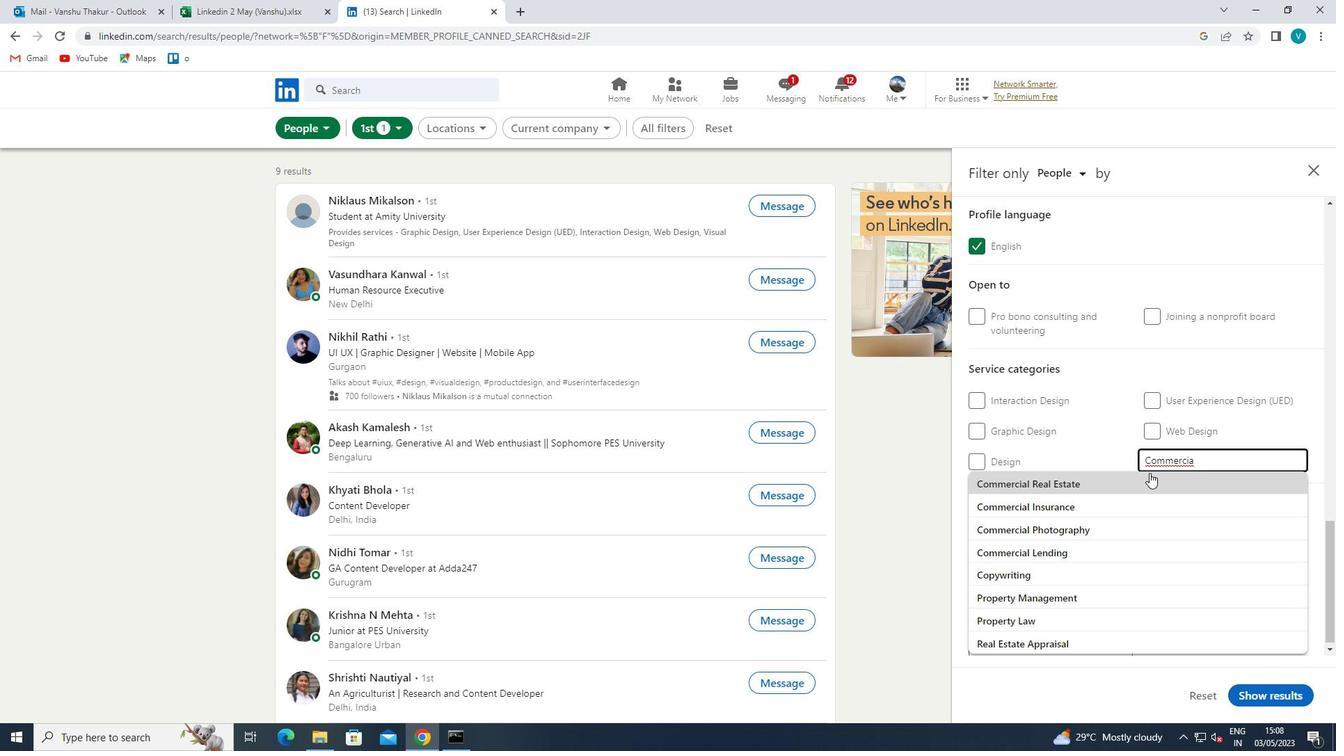 
Action: Mouse moved to (1146, 491)
Screenshot: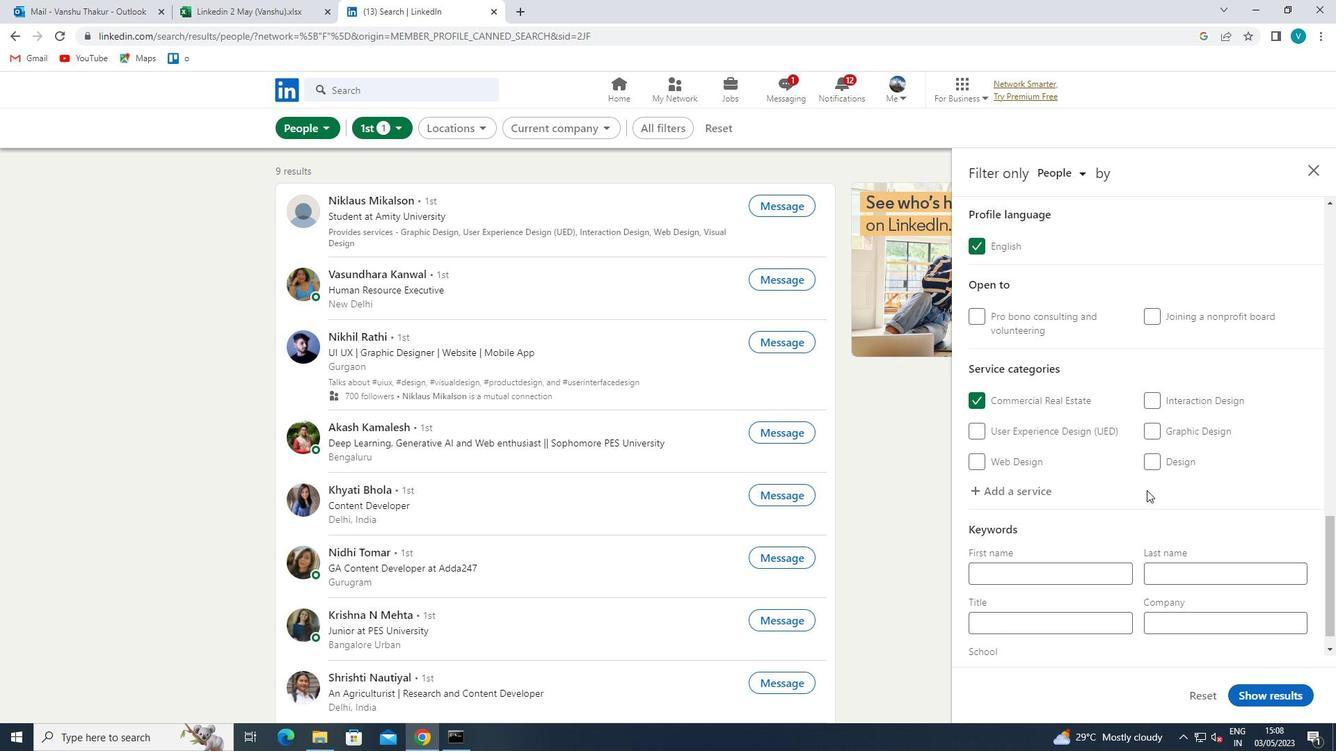 
Action: Mouse scrolled (1146, 490) with delta (0, 0)
Screenshot: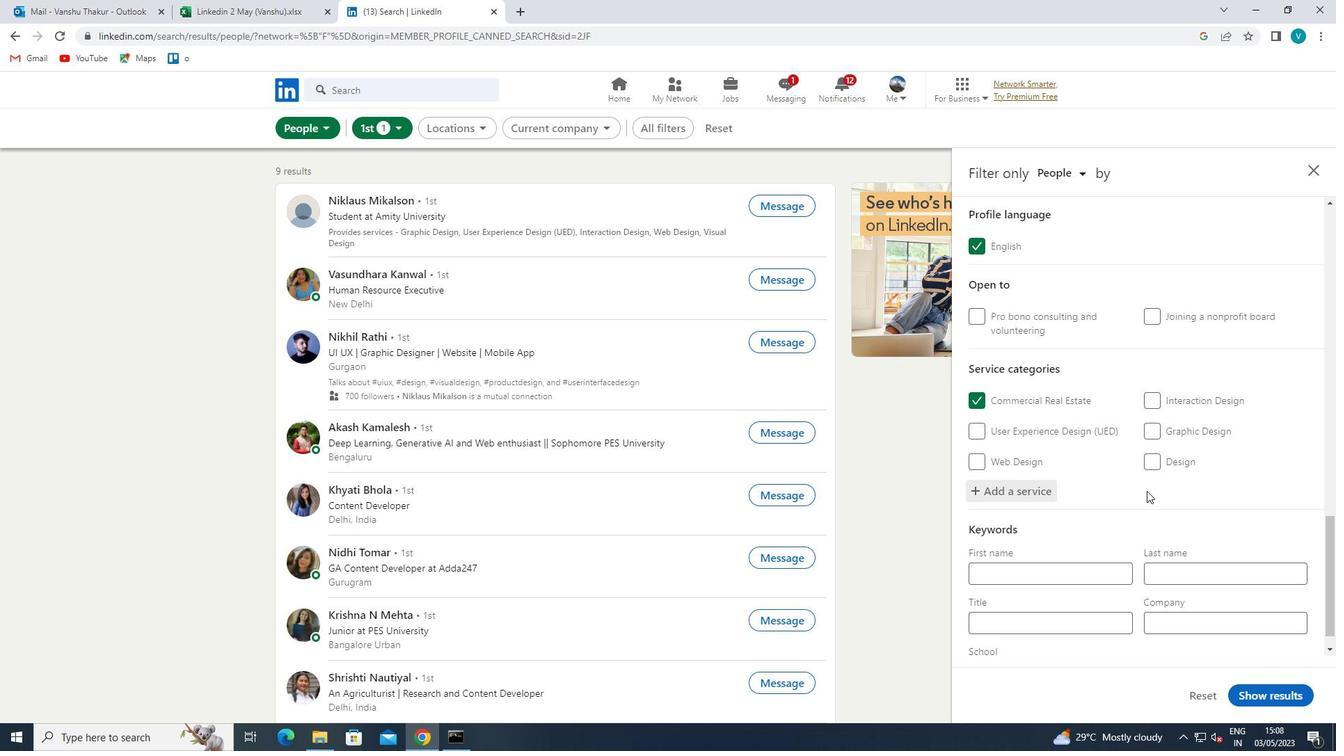 
Action: Mouse scrolled (1146, 490) with delta (0, 0)
Screenshot: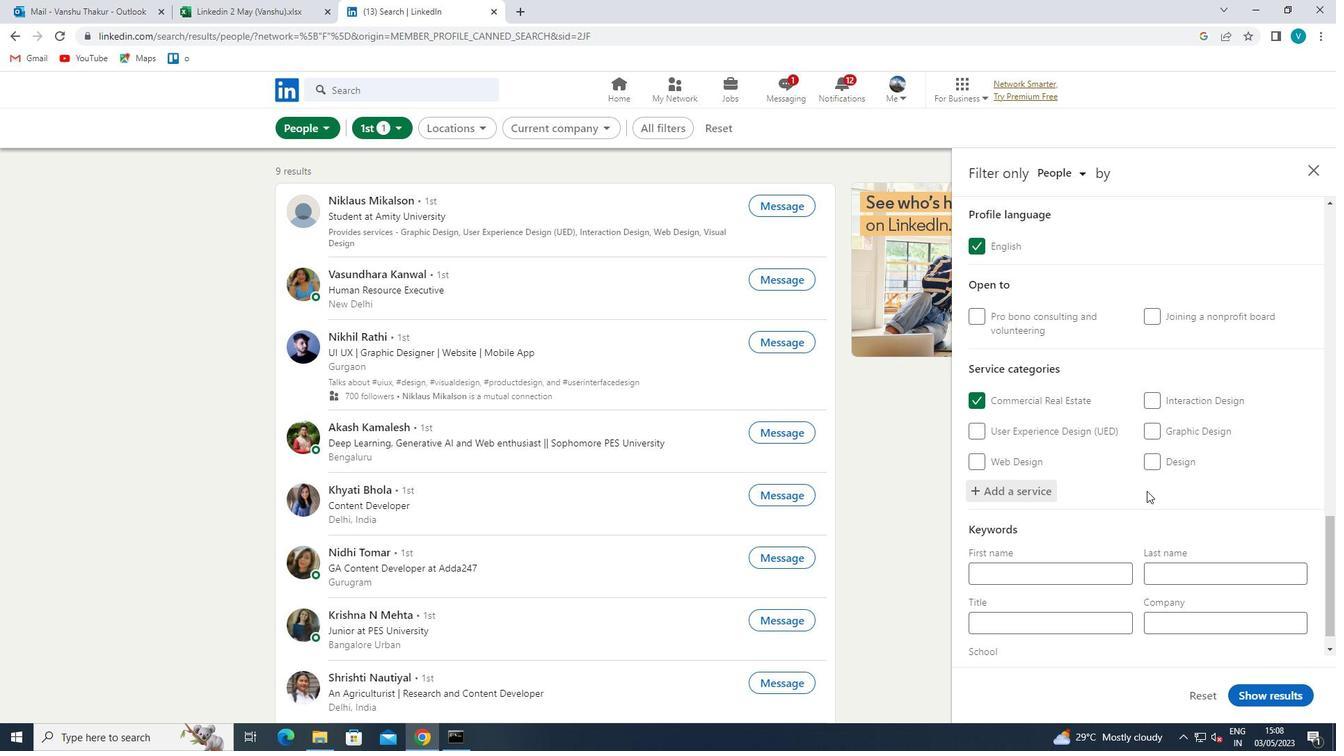 
Action: Mouse scrolled (1146, 490) with delta (0, 0)
Screenshot: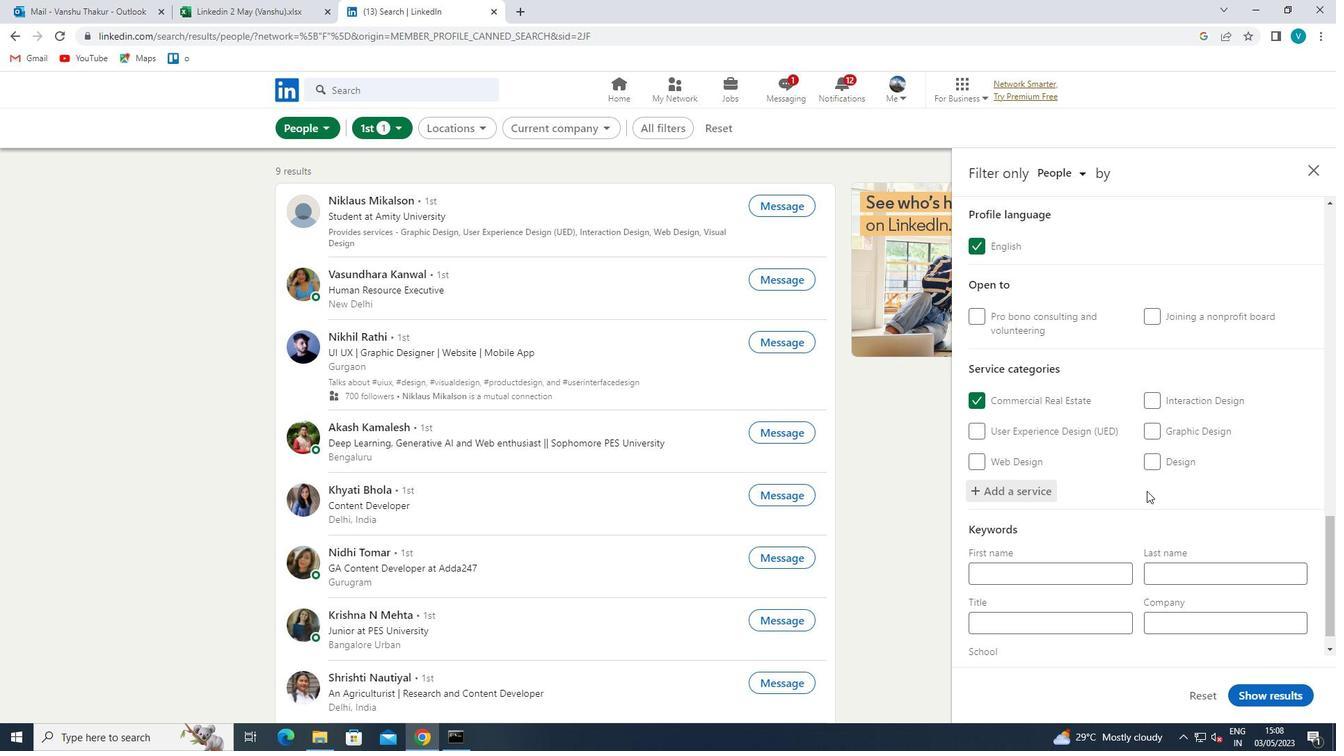 
Action: Mouse moved to (1089, 590)
Screenshot: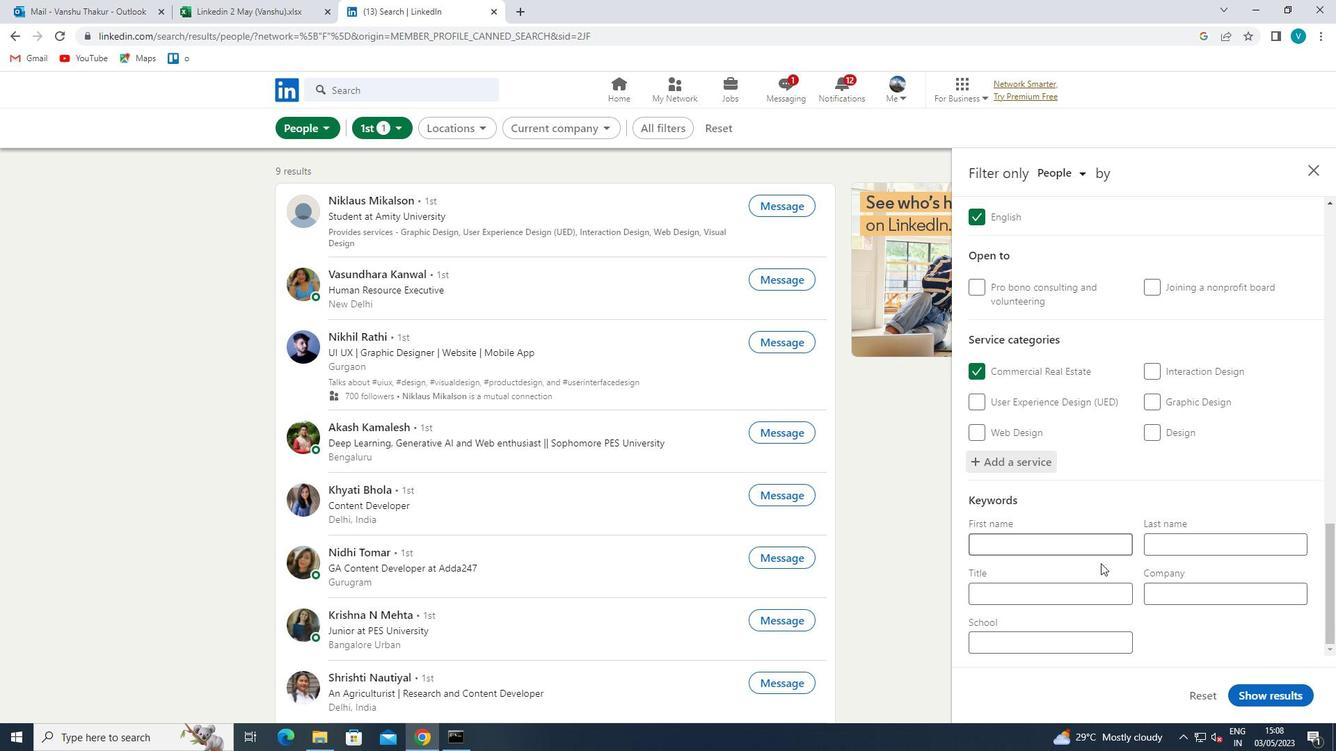 
Action: Mouse pressed left at (1089, 590)
Screenshot: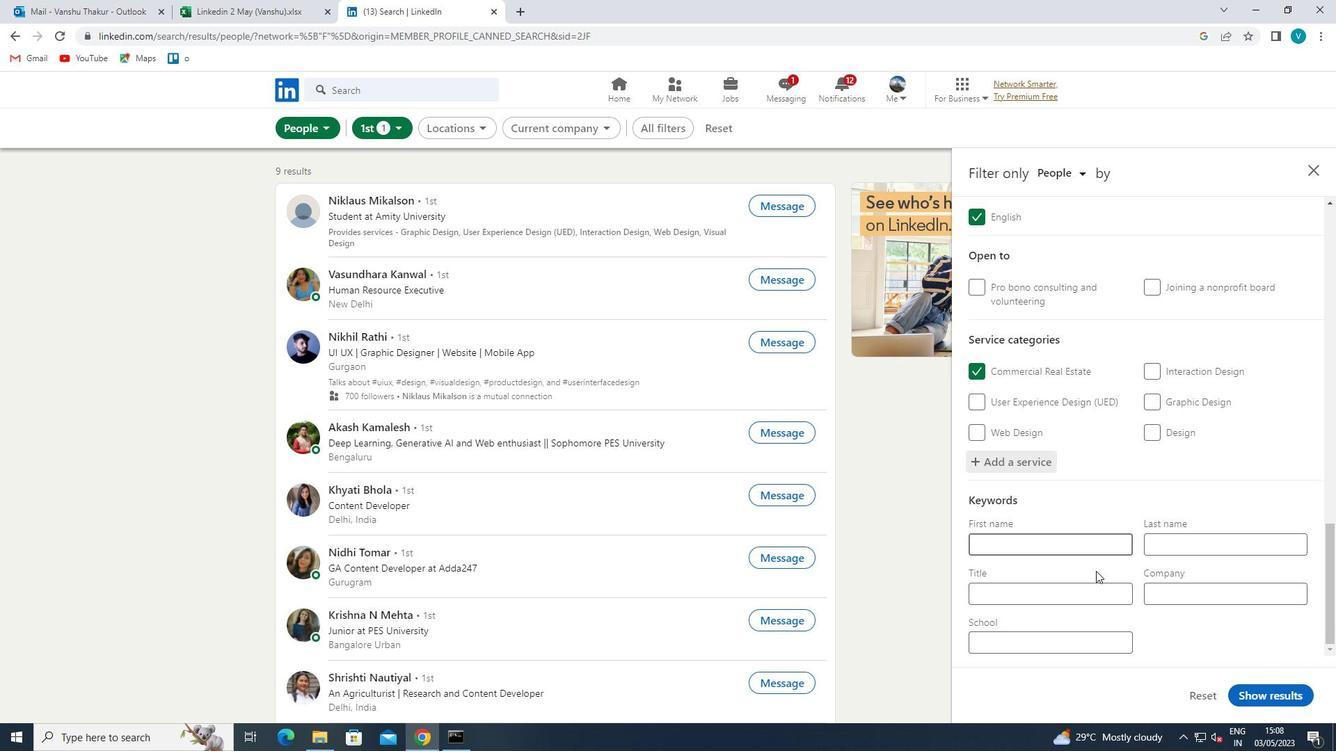 
Action: Mouse moved to (1109, 581)
Screenshot: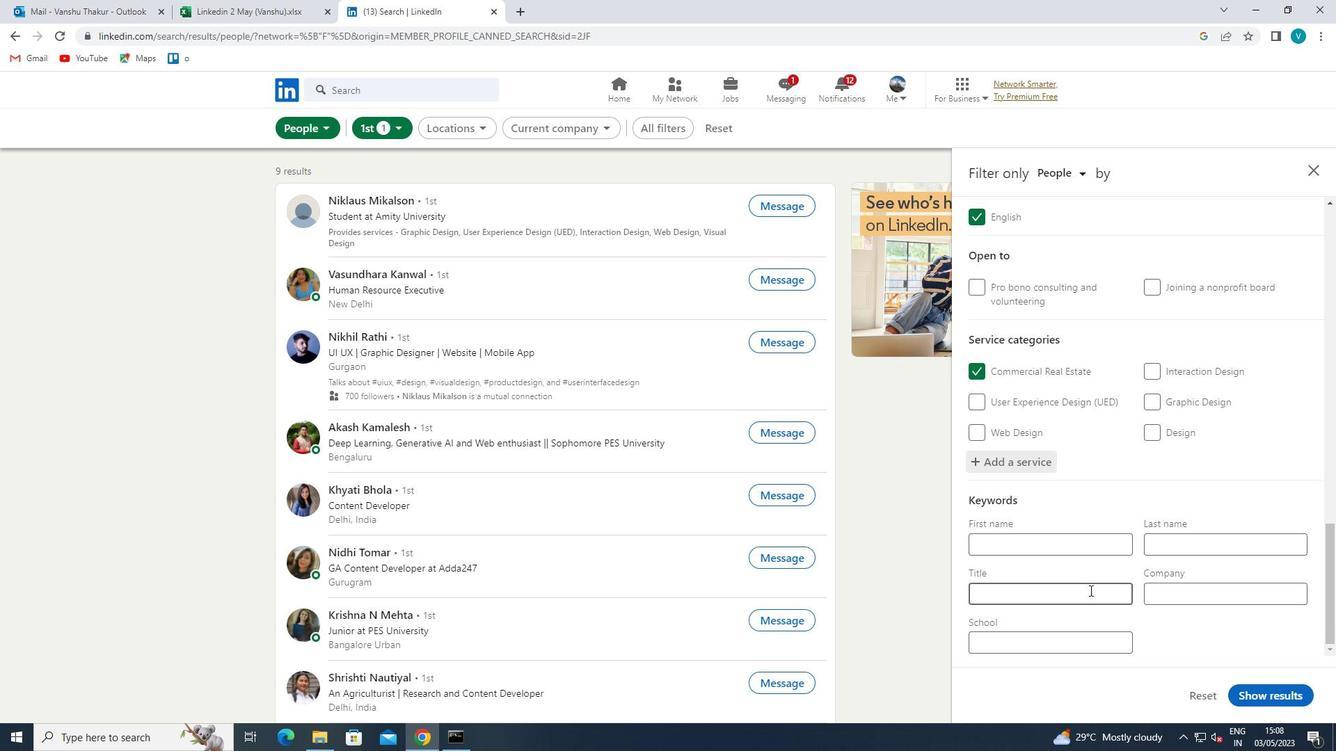 
Action: Key pressed <Key.shift>PRODUCT<Key.space><Key.shift>MANAF<Key.backspace><Key.backspace><Key.backspace><Key.backspace><Key.backspace><Key.shift>MANAGER<Key.space>
Screenshot: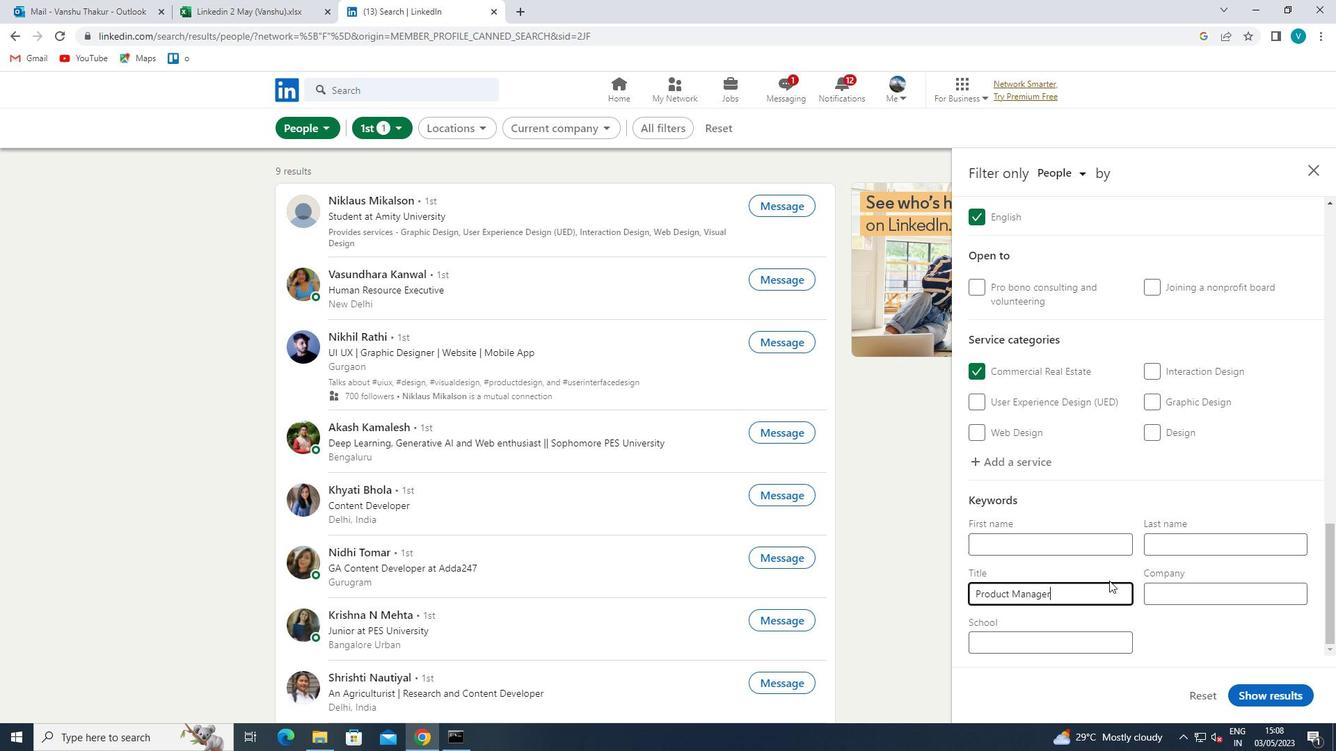
Action: Mouse moved to (1257, 683)
Screenshot: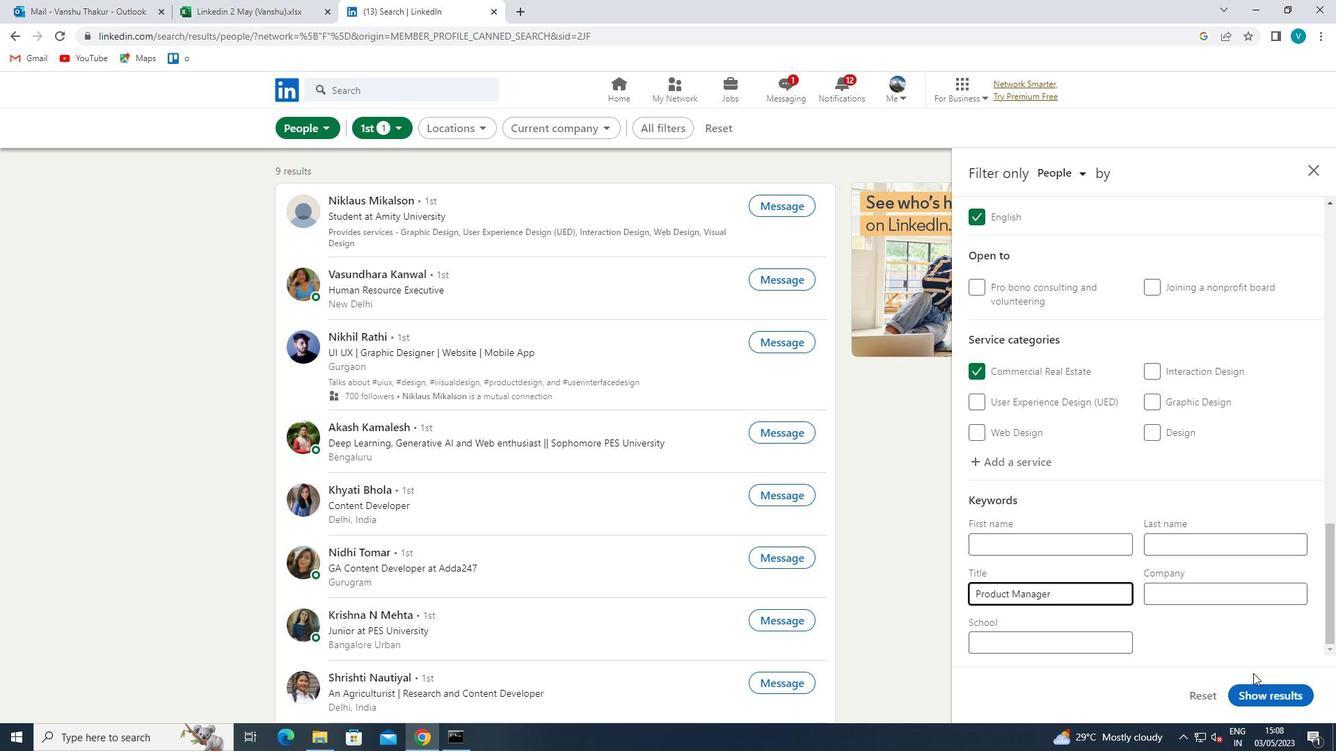 
Action: Mouse pressed left at (1257, 683)
Screenshot: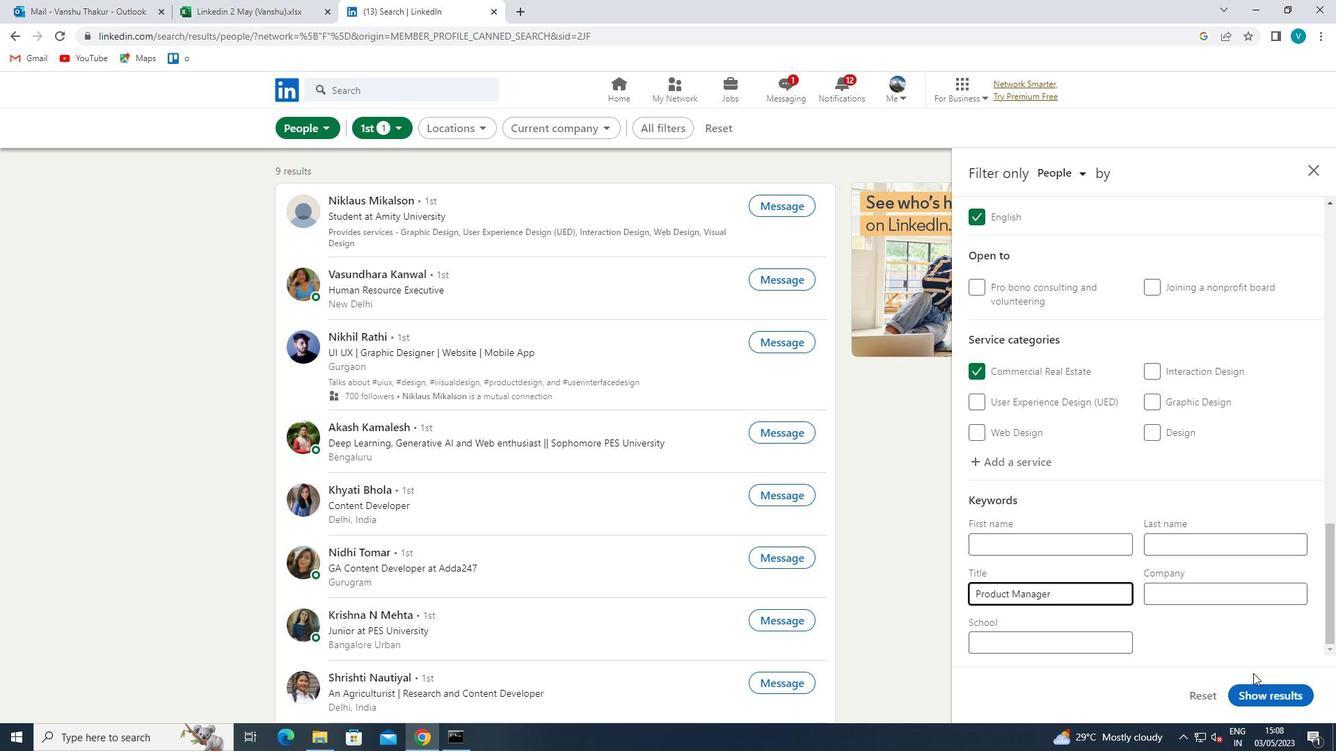 
Action: Mouse moved to (1259, 684)
Screenshot: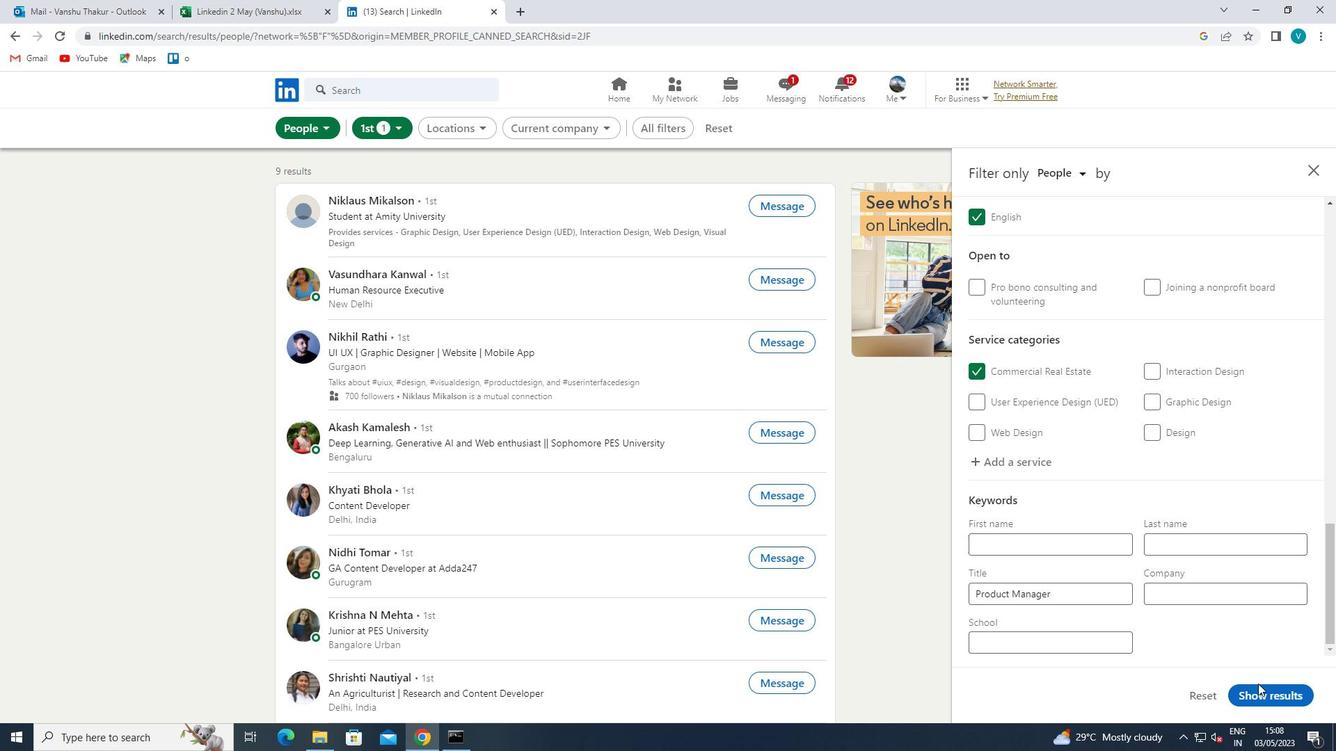 
Action: Mouse pressed left at (1259, 684)
Screenshot: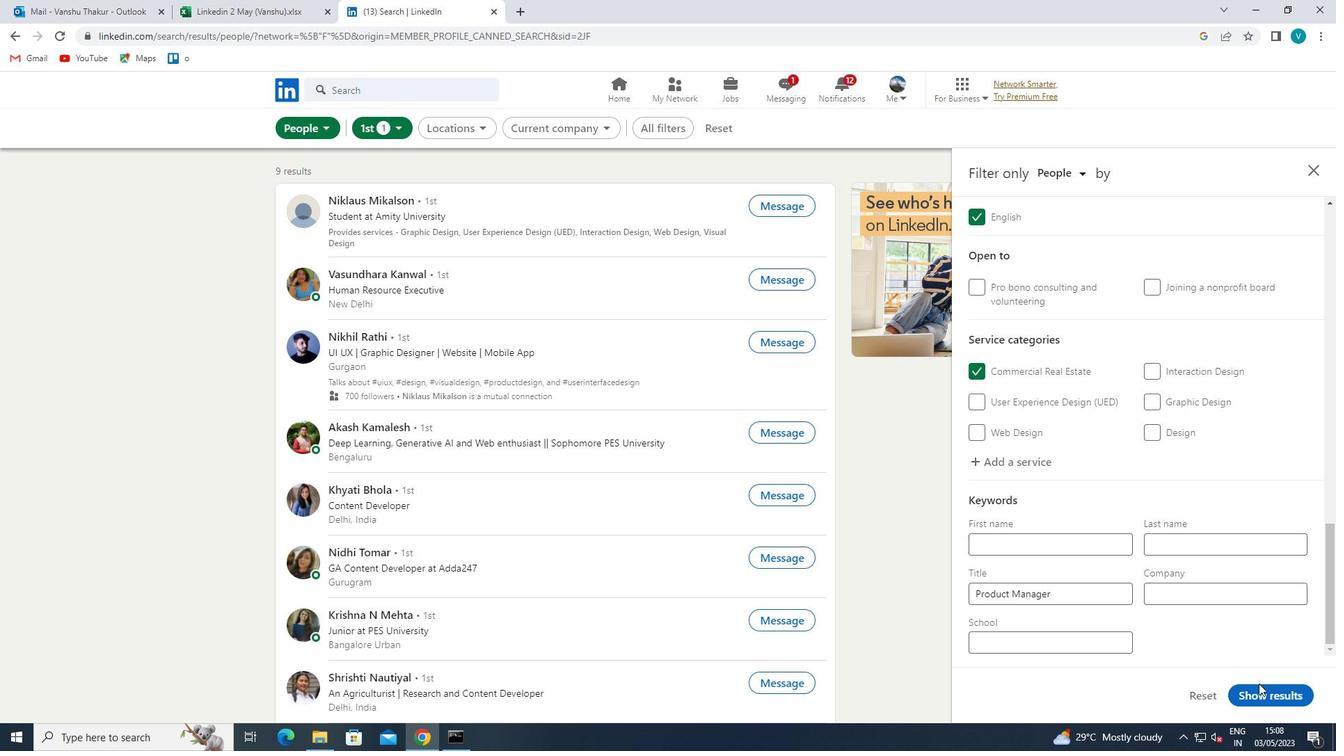 
Action: Mouse moved to (1258, 688)
Screenshot: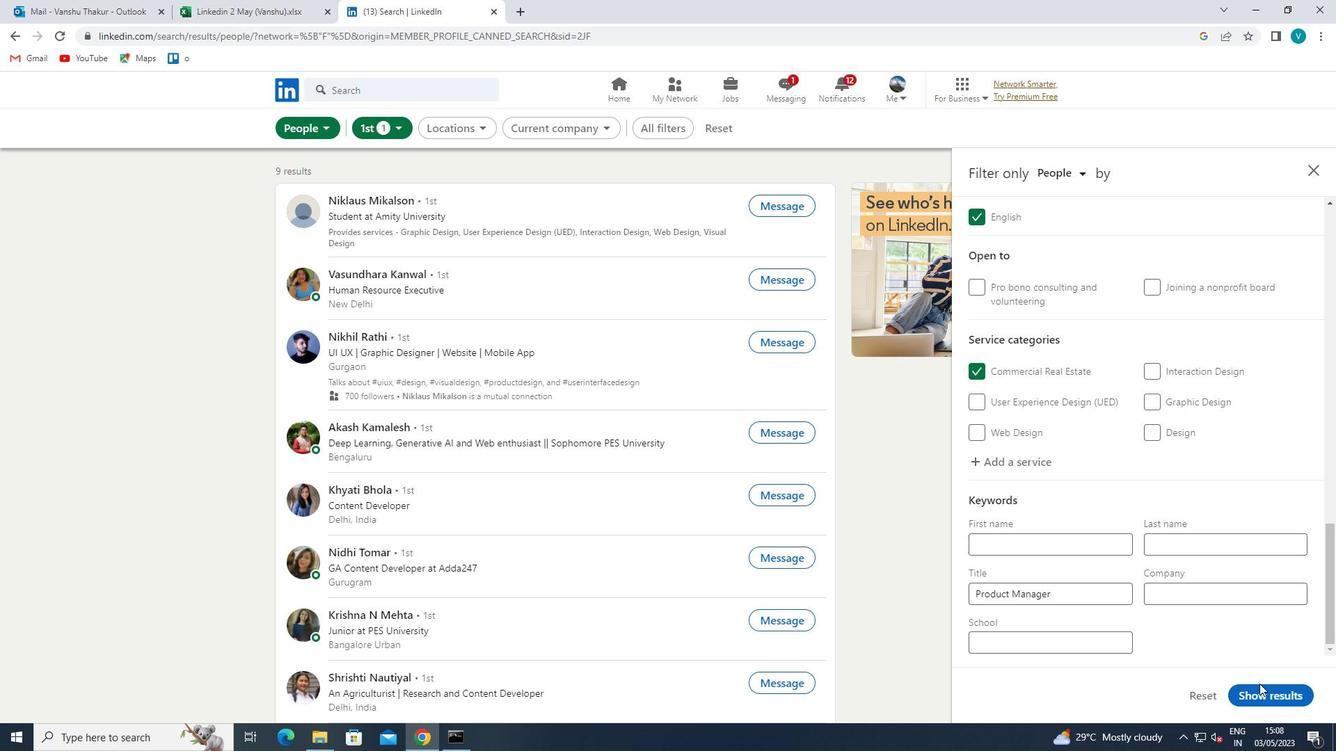 
Action: Mouse pressed left at (1258, 688)
Screenshot: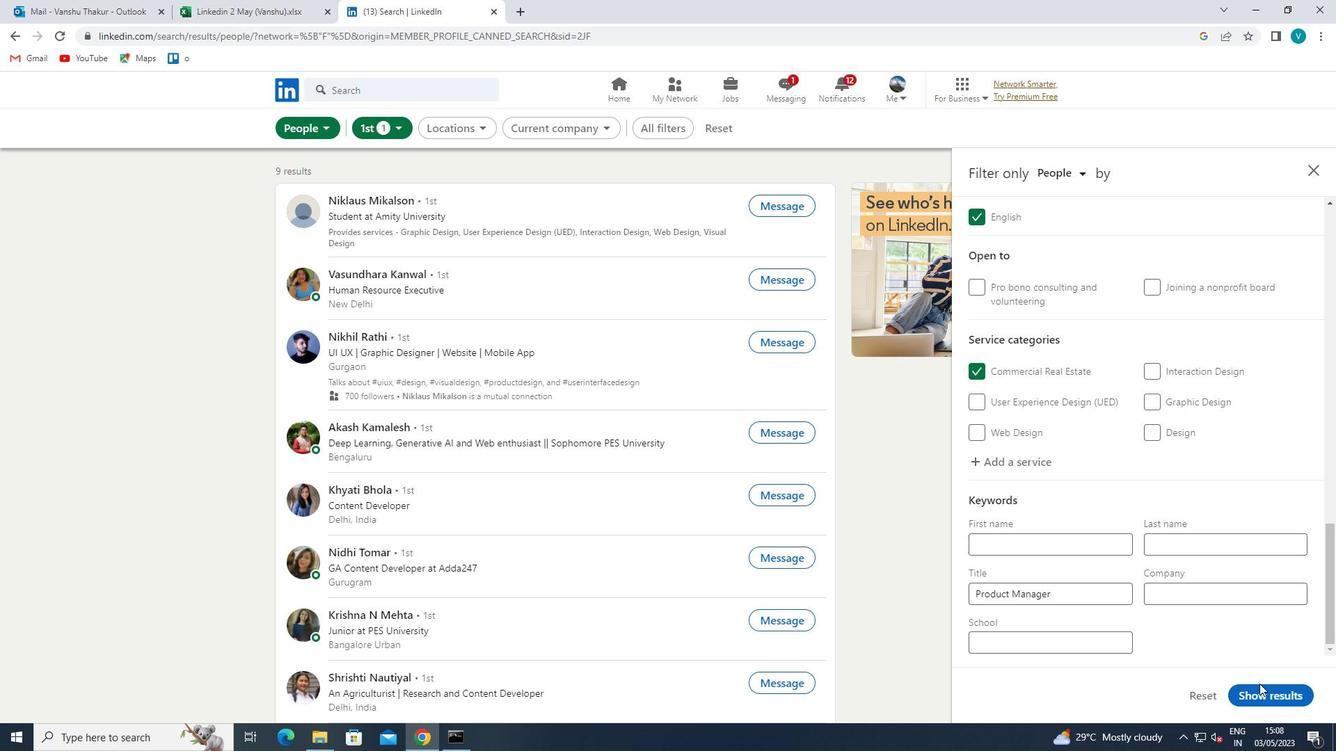 
